 Task: Look for space in Altamont, United States from 12th July, 2023 to 16th July, 2023 for 8 adults in price range Rs.10000 to Rs.16000. Place can be private room with 8 bedrooms having 8 beds and 8 bathrooms. Property type can be house, flat, guest house, hotel. Amenities needed are: wifi, TV, free parkinig on premises, gym, breakfast. Booking option can be shelf check-in. Required host language is English.
Action: Mouse moved to (521, 138)
Screenshot: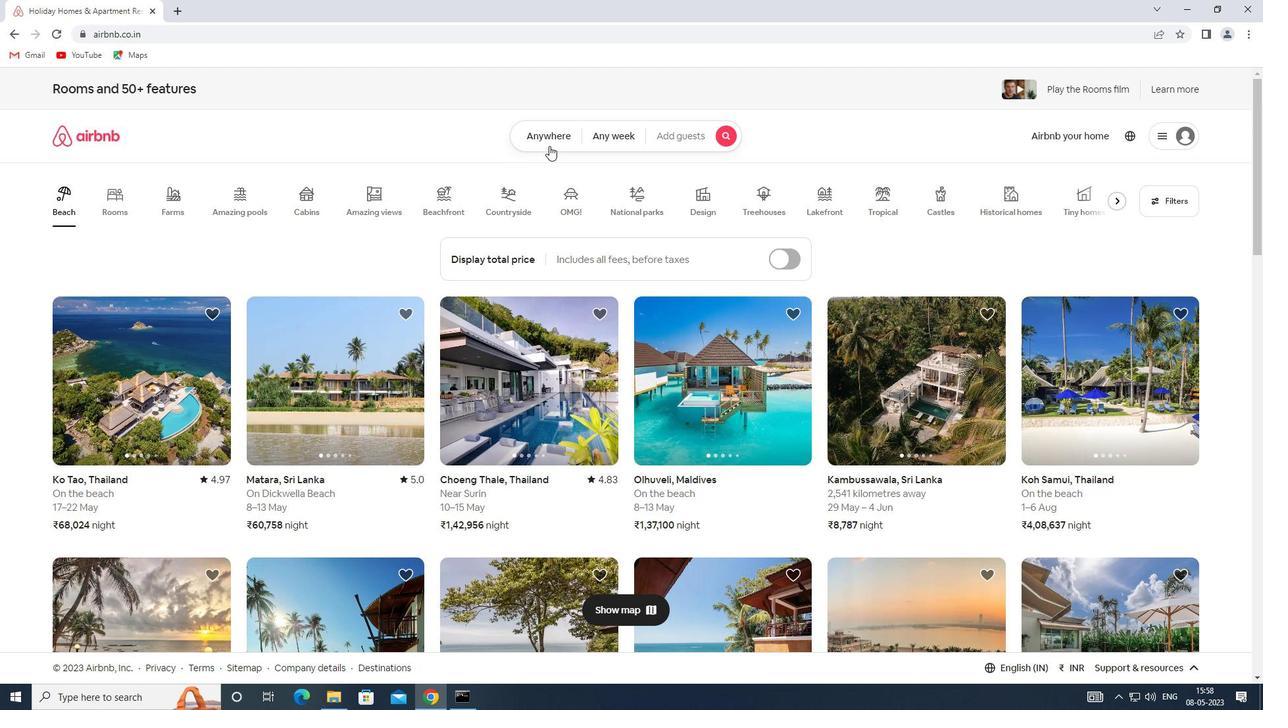 
Action: Mouse pressed left at (521, 138)
Screenshot: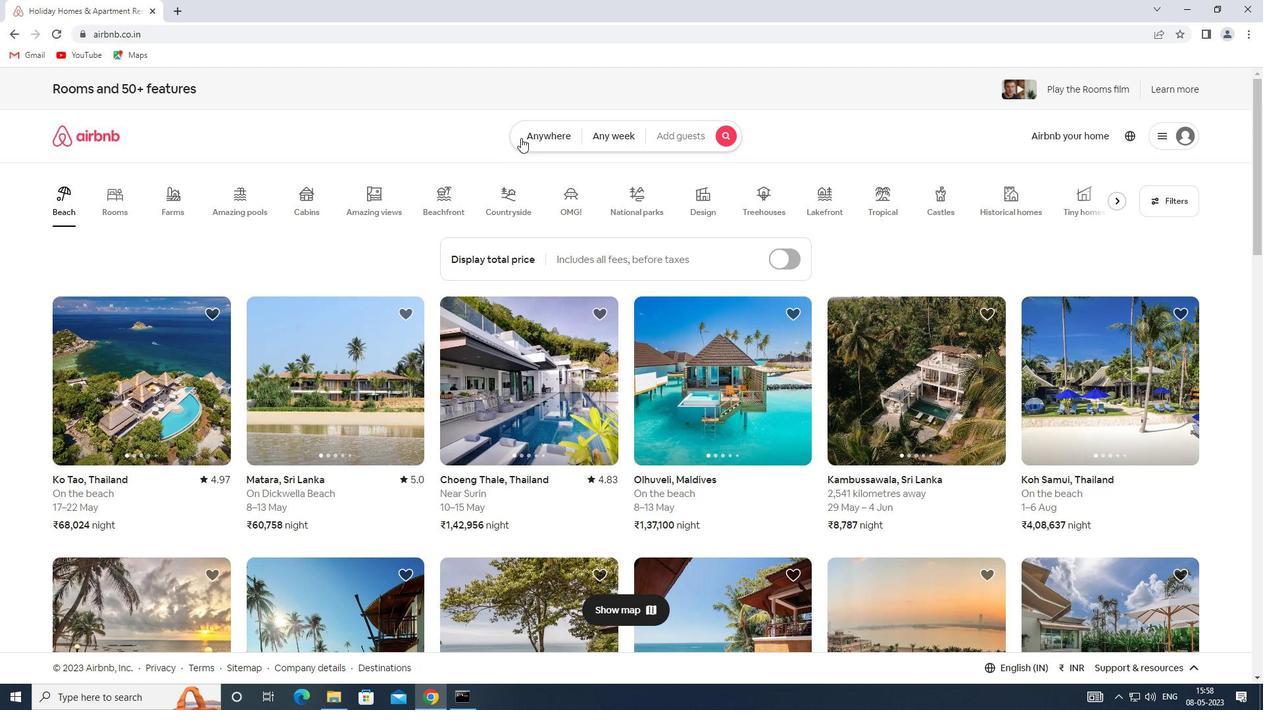 
Action: Mouse moved to (435, 190)
Screenshot: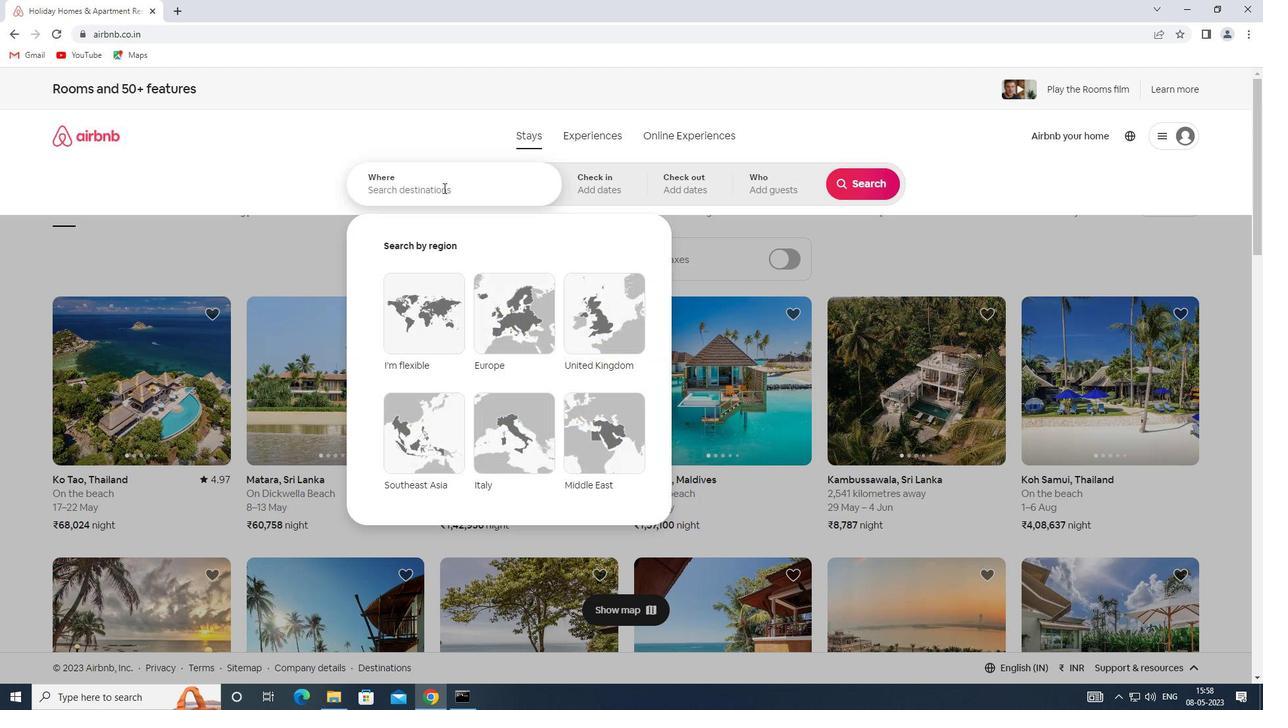 
Action: Mouse pressed left at (435, 190)
Screenshot: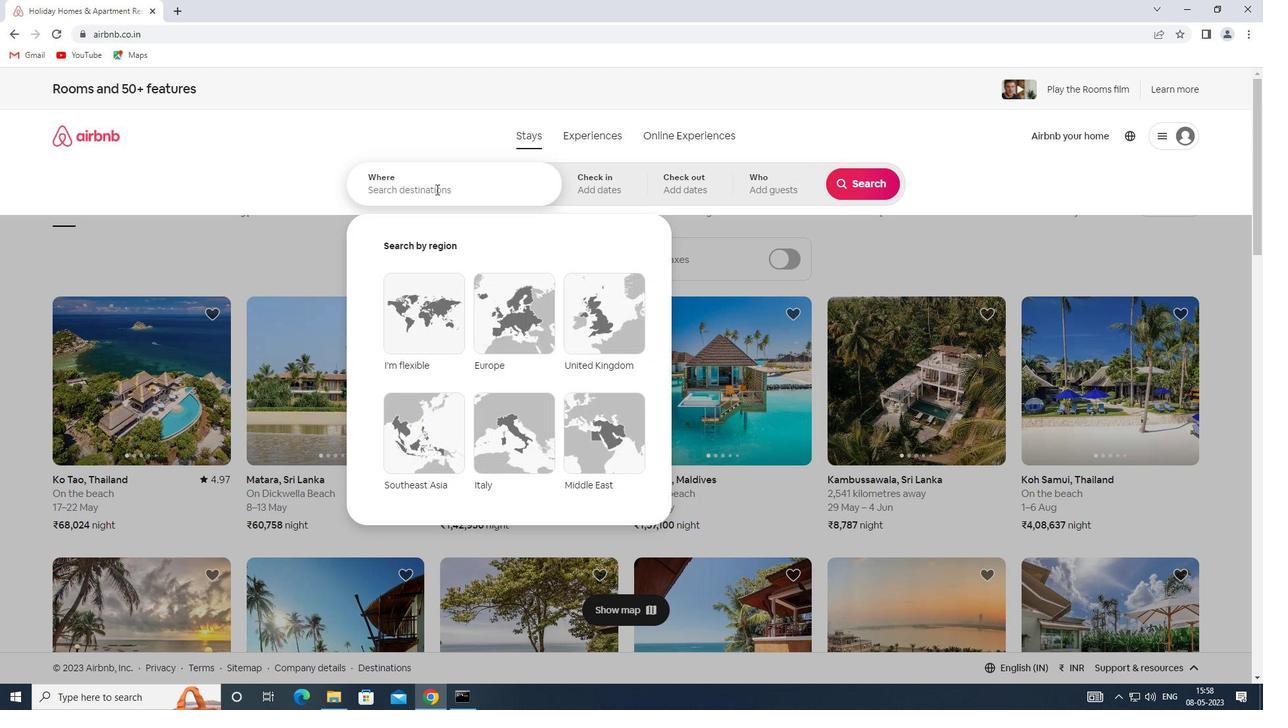 
Action: Mouse moved to (434, 190)
Screenshot: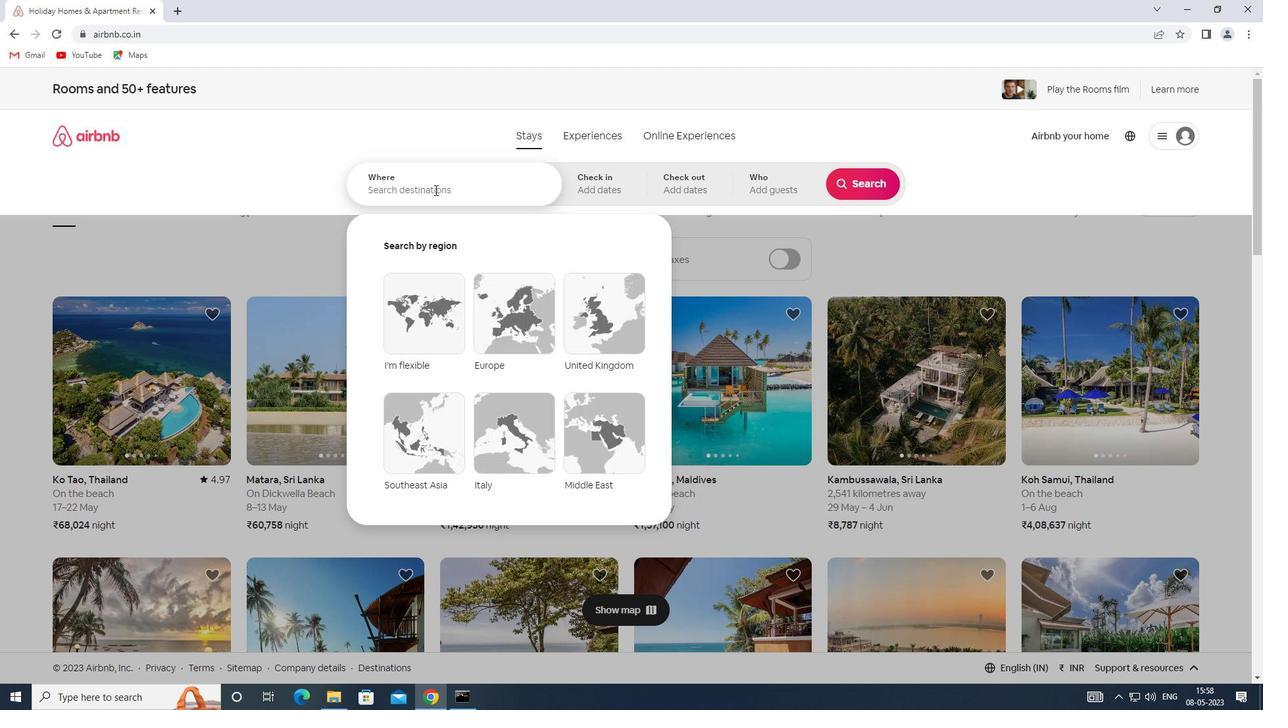 
Action: Key pressed <Key.shift><Key.shift><Key.shift><Key.shift><Key.shift><Key.shift><Key.shift><Key.shift><Key.shift><Key.shift><Key.shift><Key.shift><Key.shift><Key.shift><Key.shift><Key.shift><Key.shift><Key.shift><Key.shift><Key.shift><Key.shift><Key.shift><Key.shift><Key.shift>SPACE<Key.space><Key.shift>IN<Key.space><Key.shift><Key.shift><Key.shift><Key.shift><Key.shift><Key.shift><Key.shift><Key.shift><Key.shift><Key.shift><Key.shift><Key.shift><Key.shift><Key.shift><Key.shift><Key.shift><Key.shift><Key.shift><Key.shift><Key.shift><Key.shift><Key.shift><Key.shift><Key.shift><Key.shift><Key.shift><Key.shift><Key.shift><Key.shift><Key.shift><Key.shift><Key.shift><Key.shift>ALTAMOP<Key.backspace>NT,<Key.shift>UNITES<Key.backspace>D<Key.space><Key.shift>STATES
Screenshot: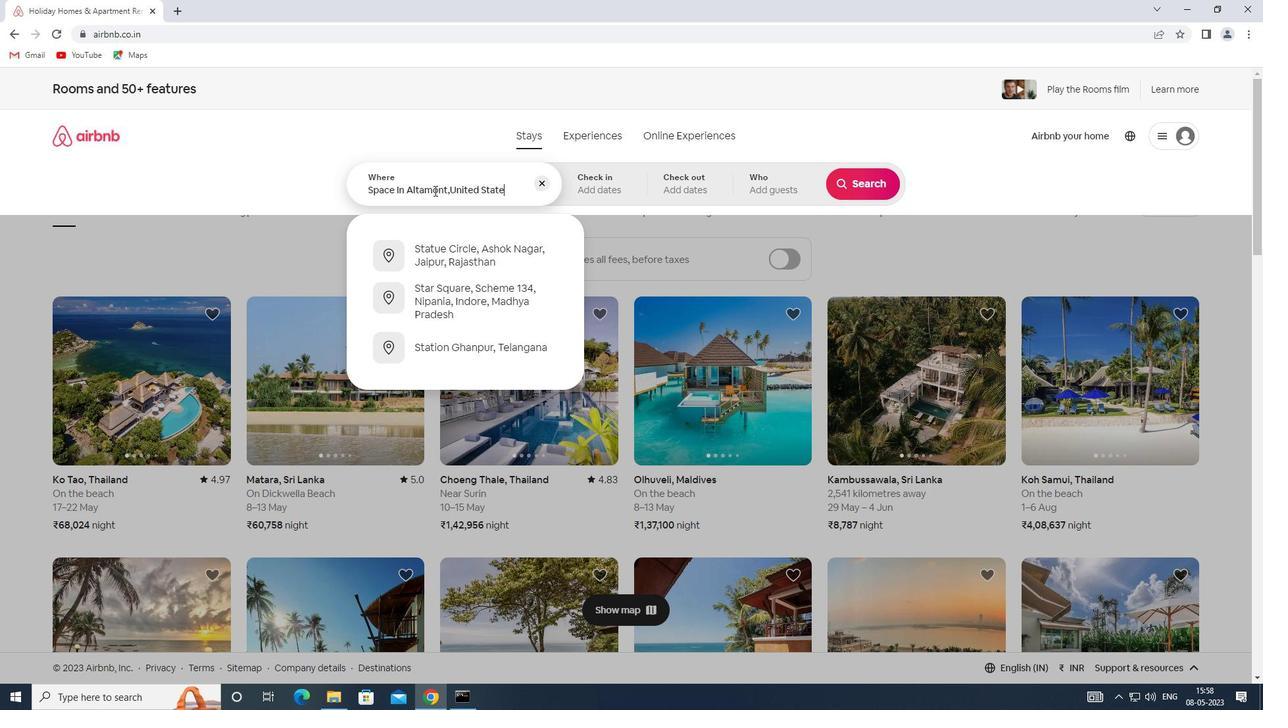 
Action: Mouse moved to (615, 179)
Screenshot: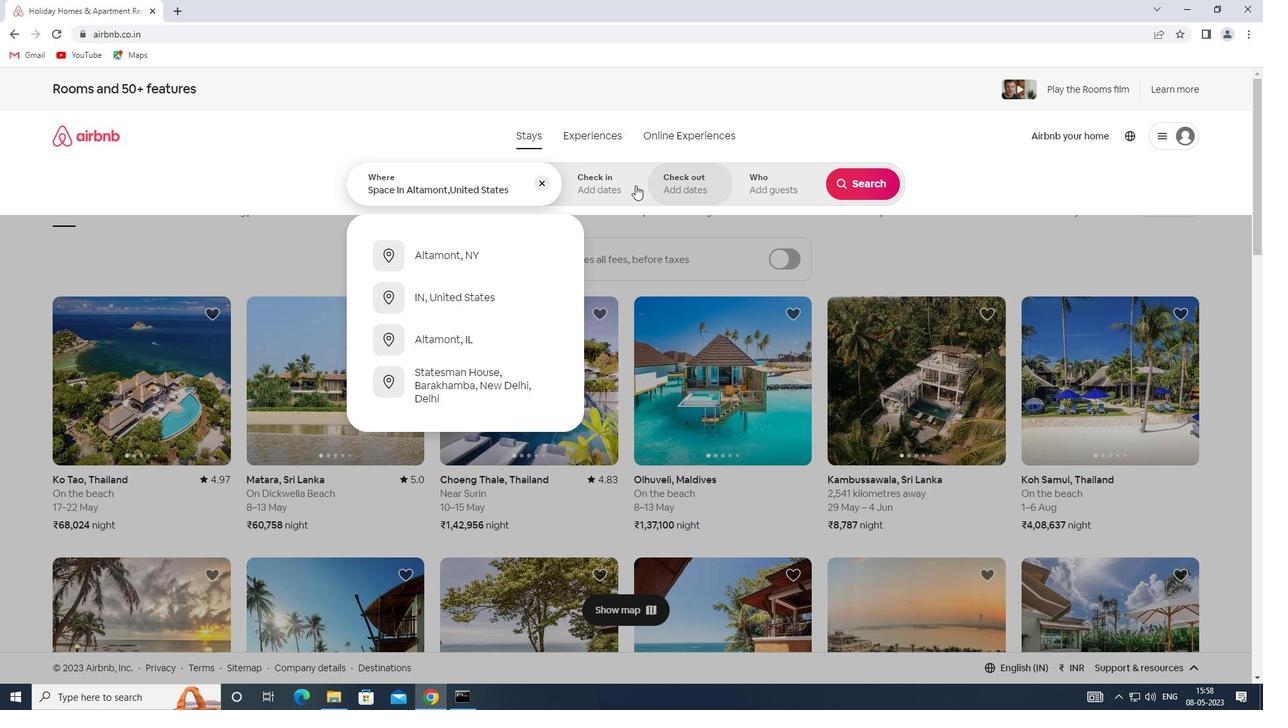 
Action: Mouse pressed left at (615, 179)
Screenshot: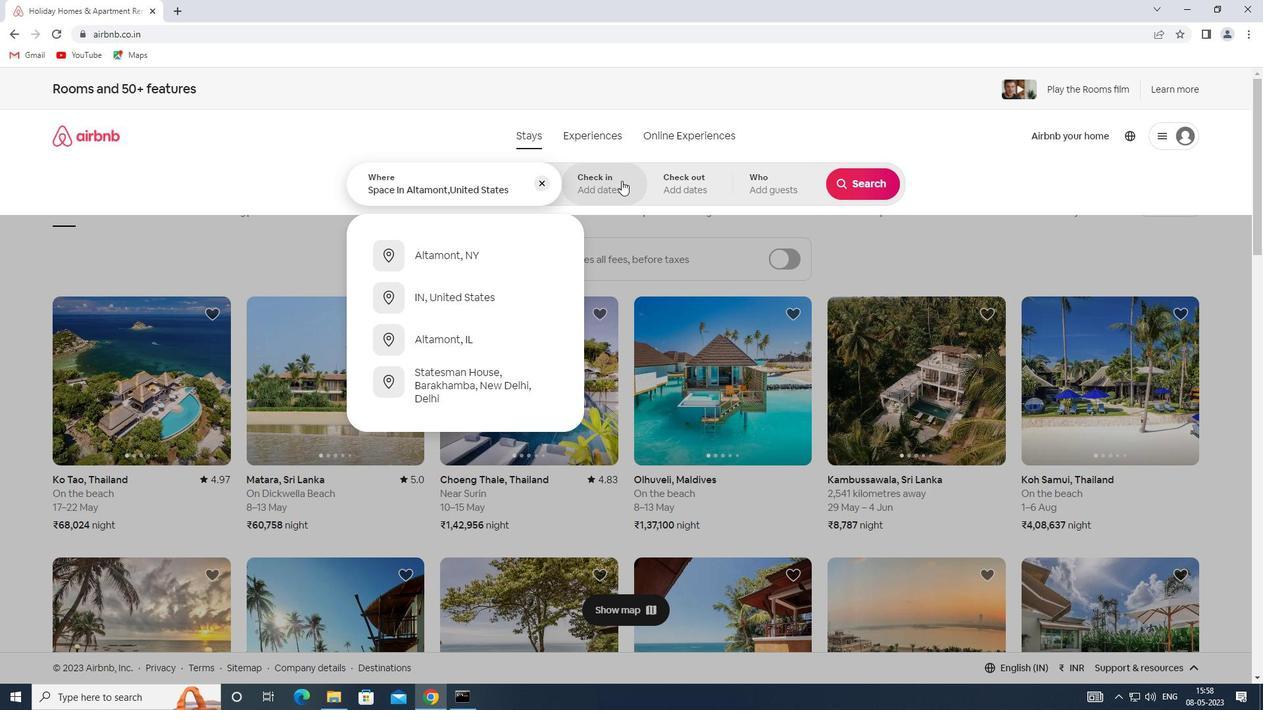 
Action: Mouse moved to (865, 287)
Screenshot: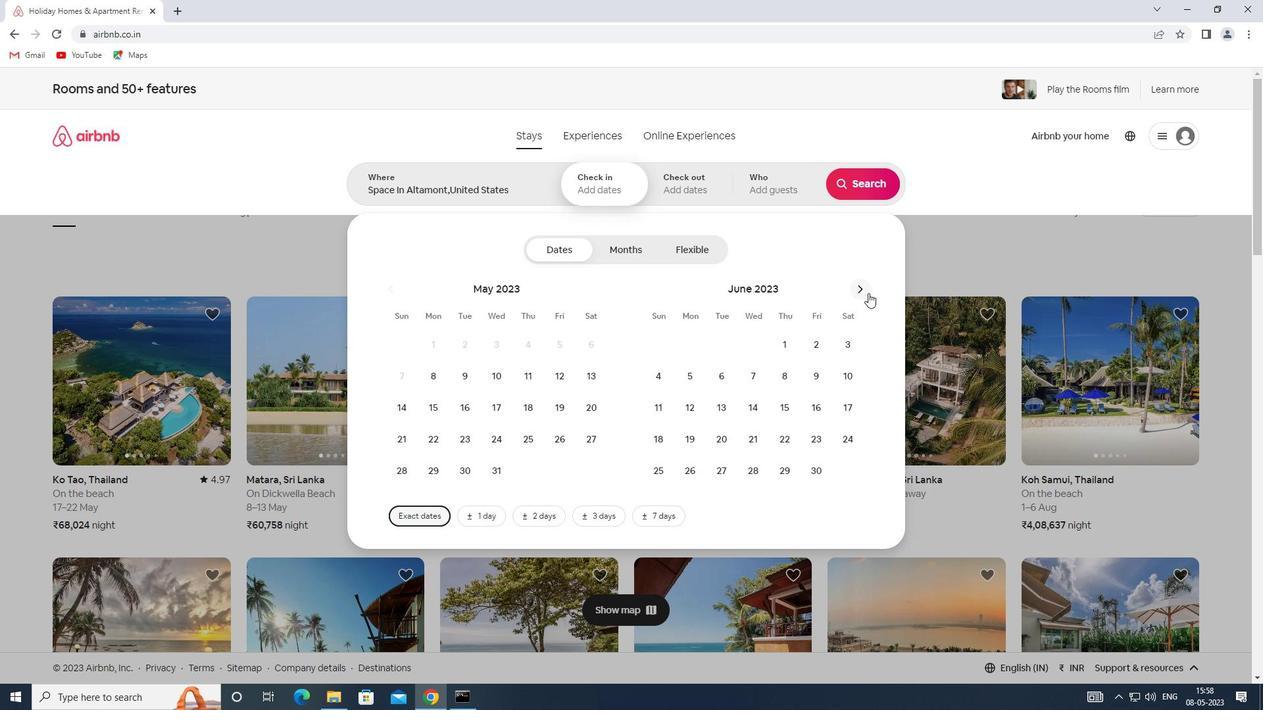 
Action: Mouse pressed left at (865, 287)
Screenshot: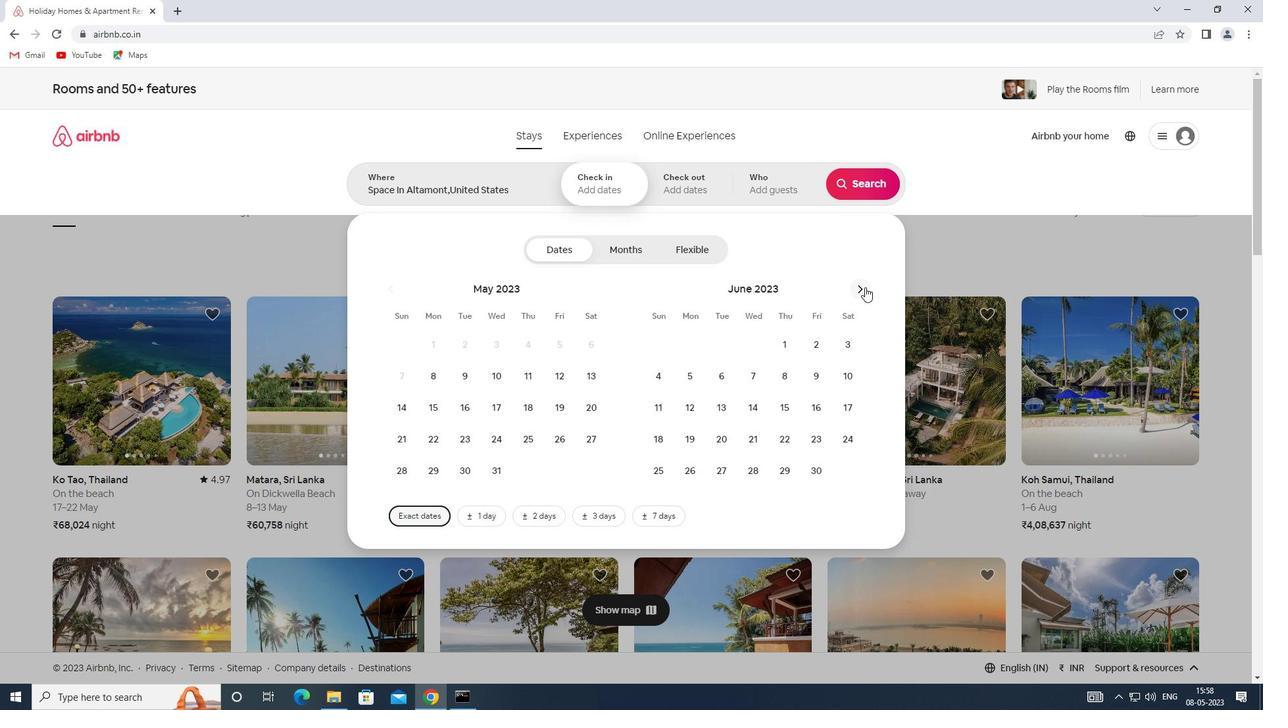 
Action: Mouse moved to (759, 401)
Screenshot: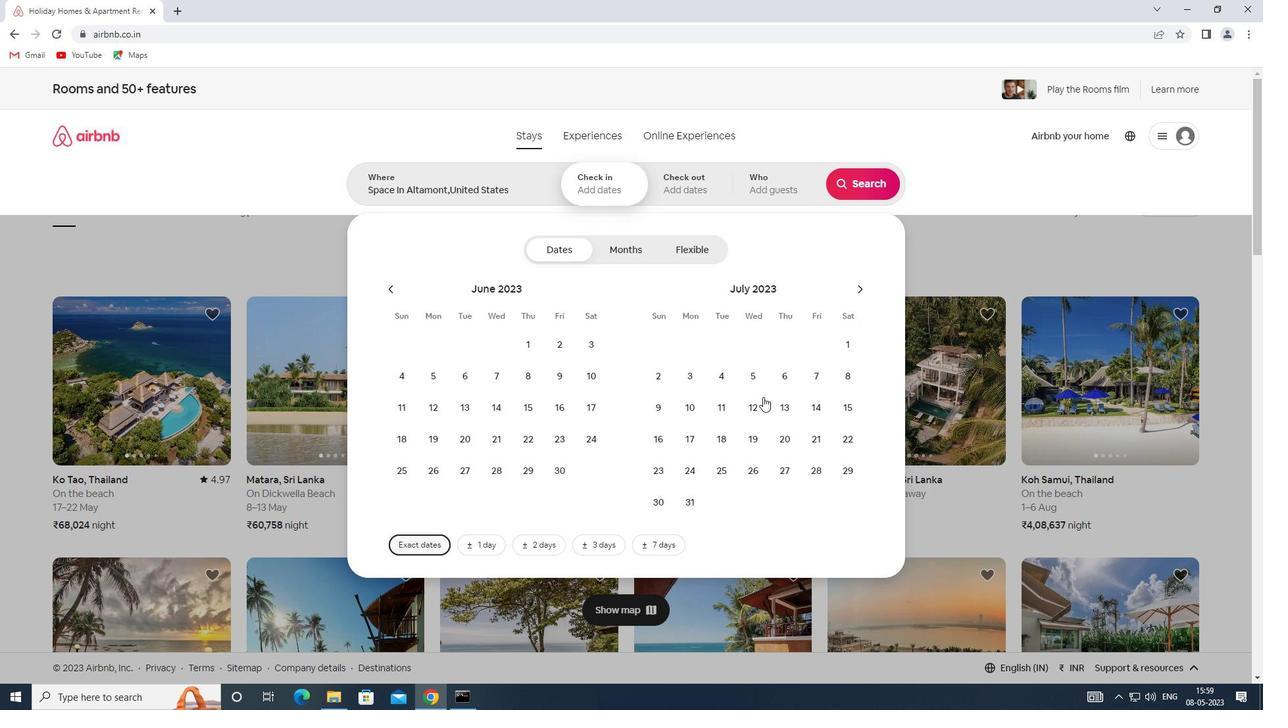 
Action: Mouse pressed left at (759, 401)
Screenshot: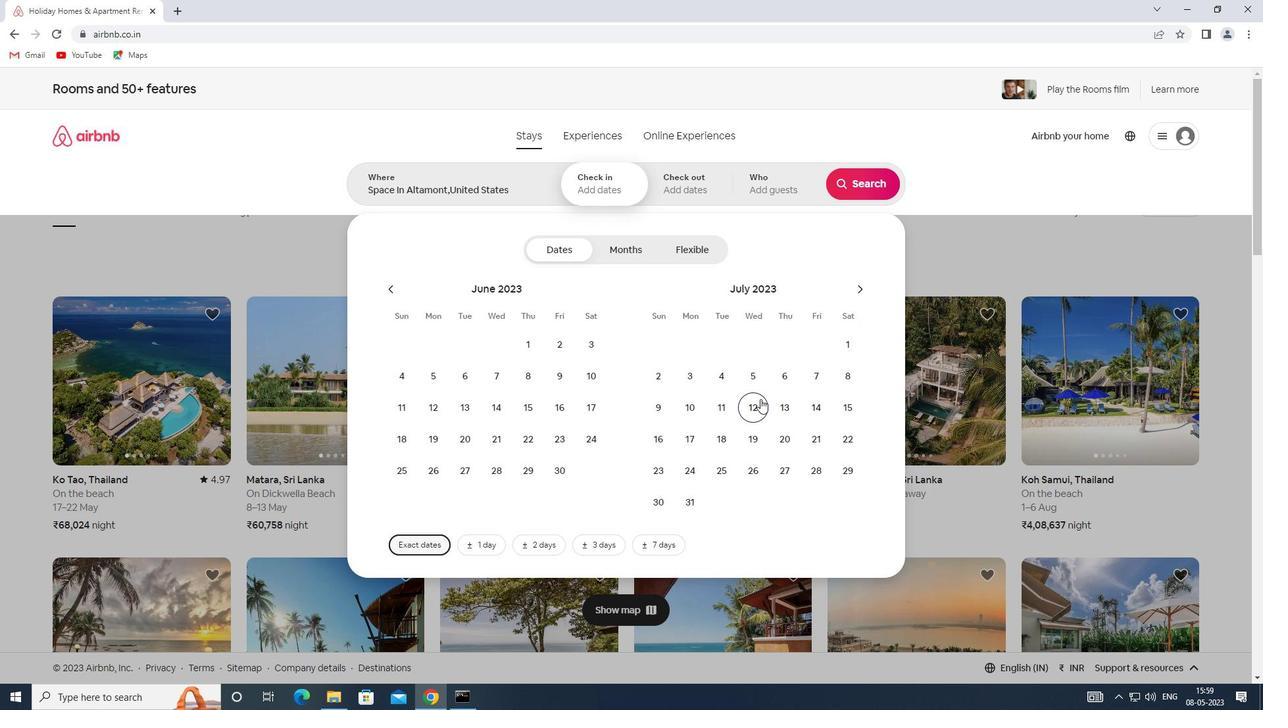 
Action: Mouse moved to (666, 448)
Screenshot: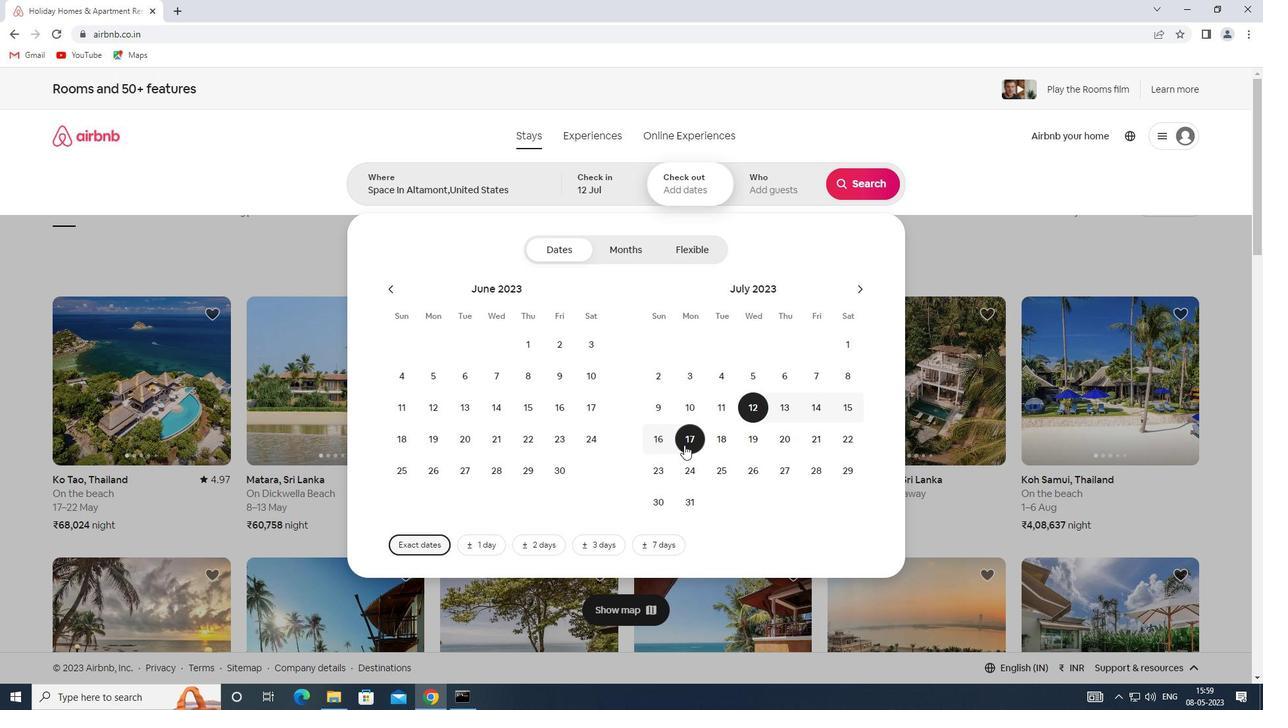 
Action: Mouse pressed left at (666, 448)
Screenshot: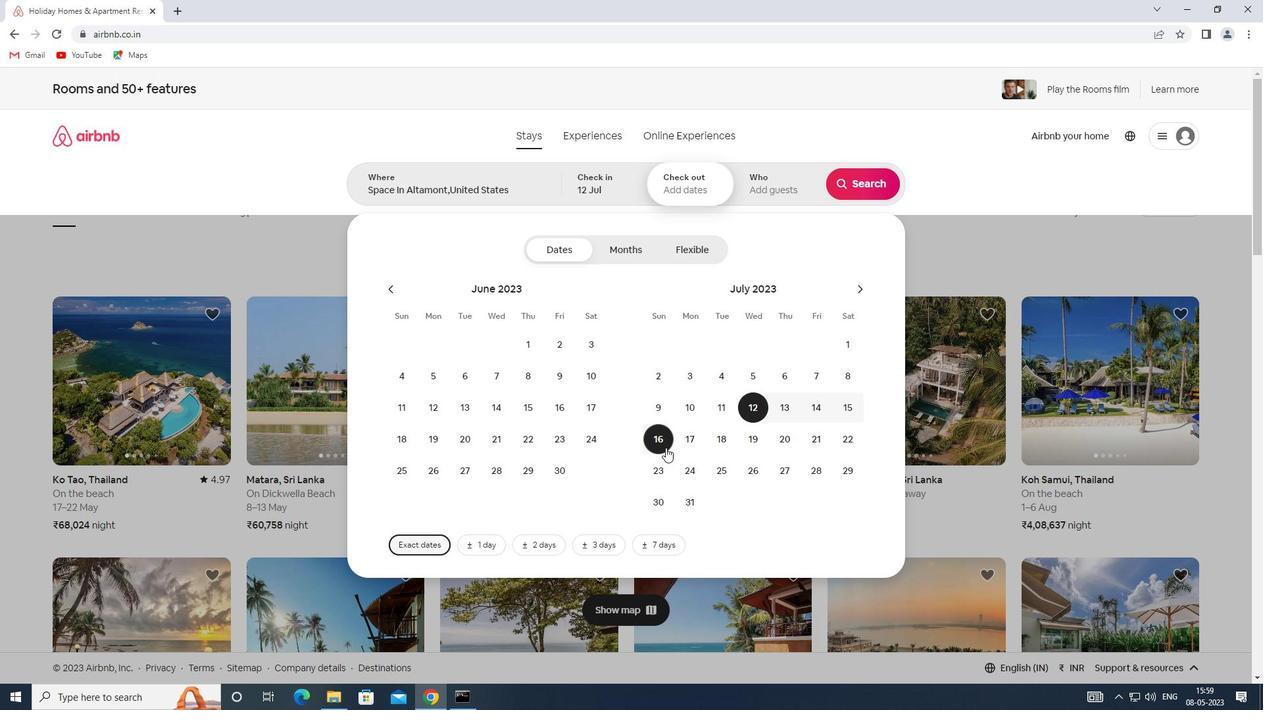 
Action: Mouse moved to (772, 190)
Screenshot: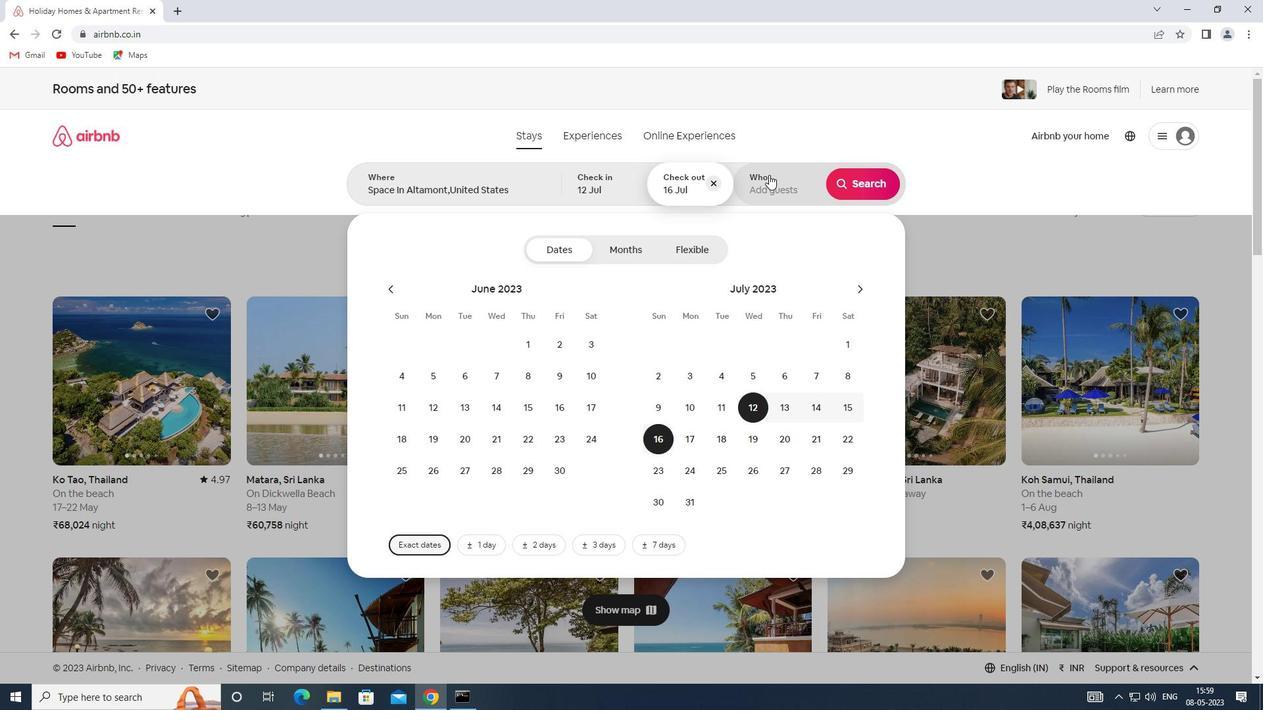 
Action: Mouse pressed left at (772, 190)
Screenshot: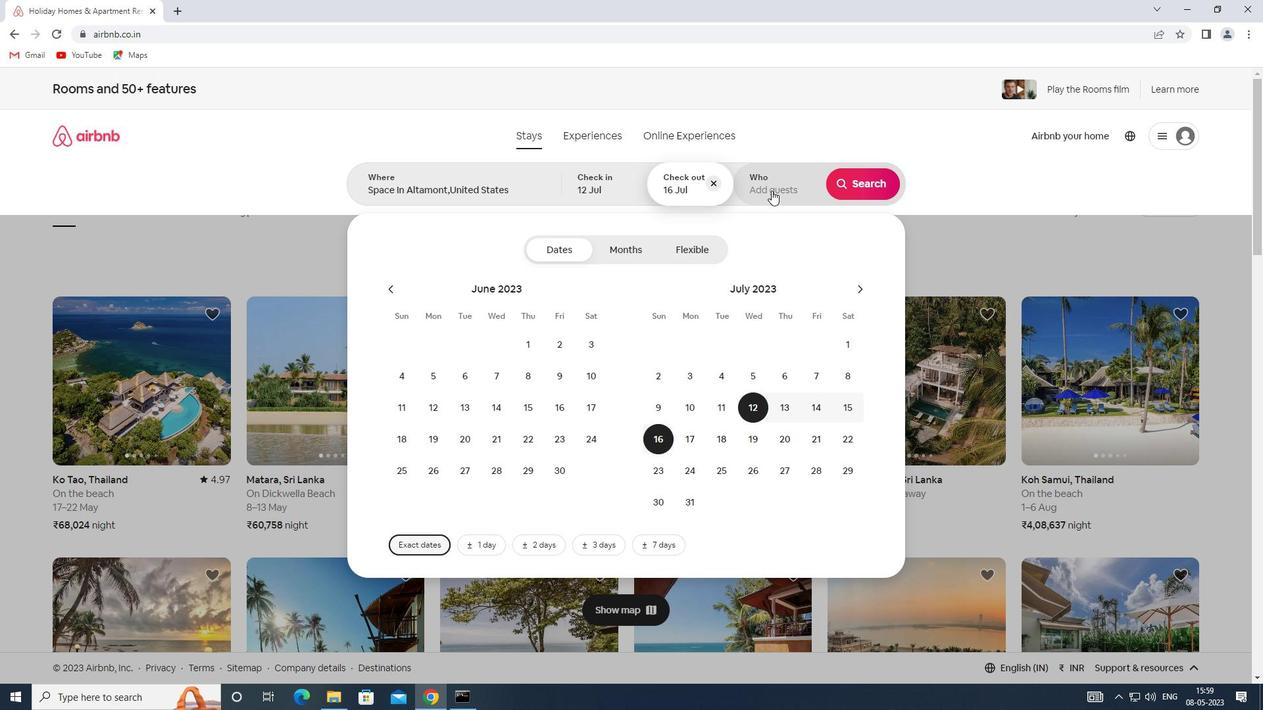 
Action: Mouse moved to (872, 252)
Screenshot: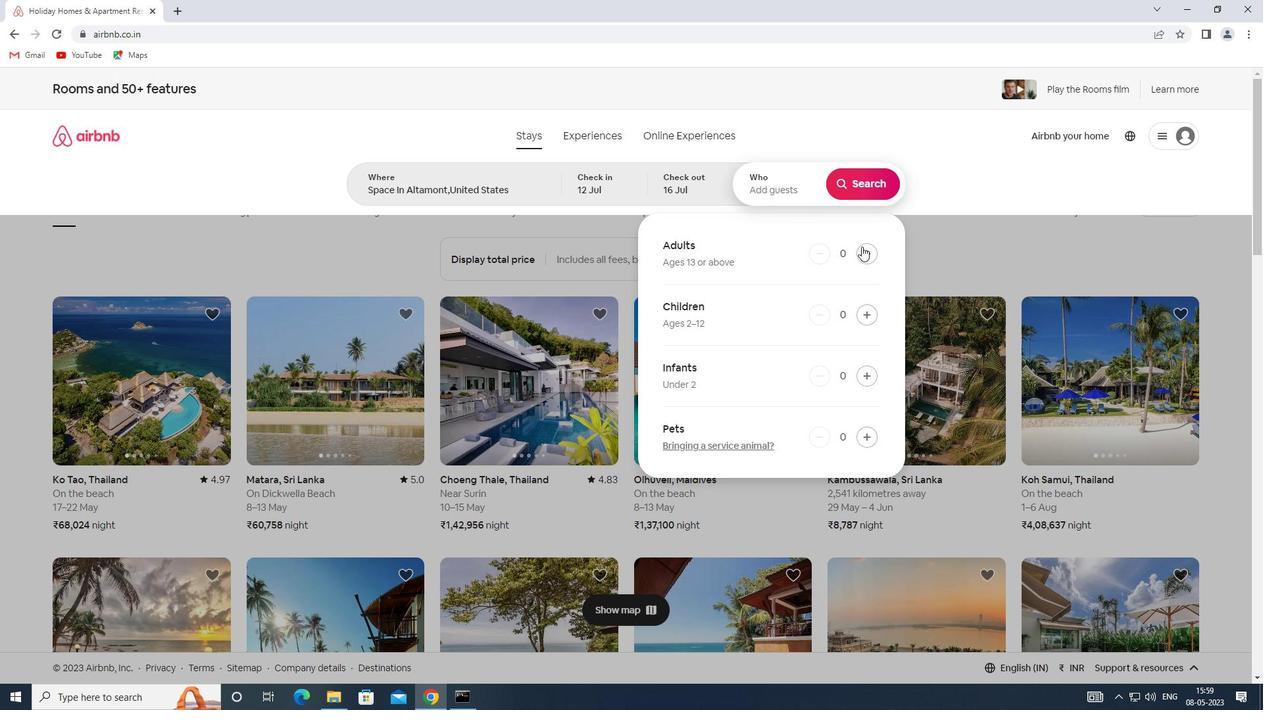 
Action: Mouse pressed left at (872, 252)
Screenshot: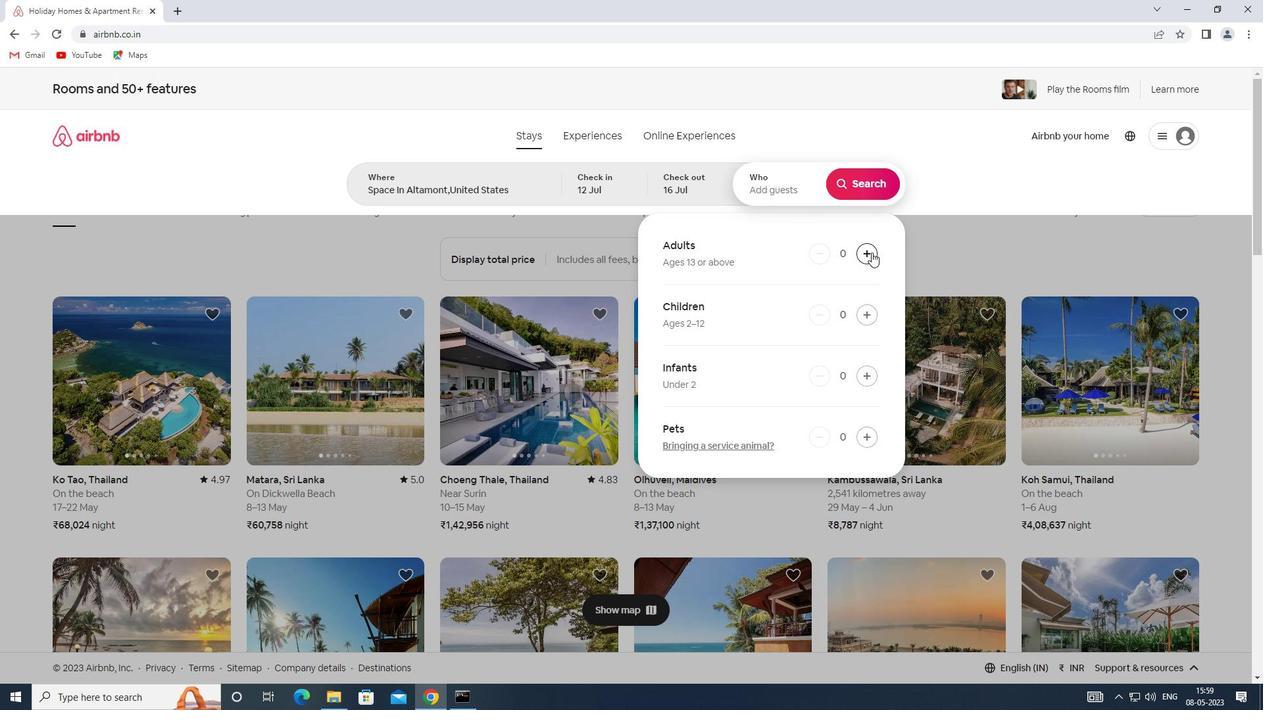 
Action: Mouse pressed left at (872, 252)
Screenshot: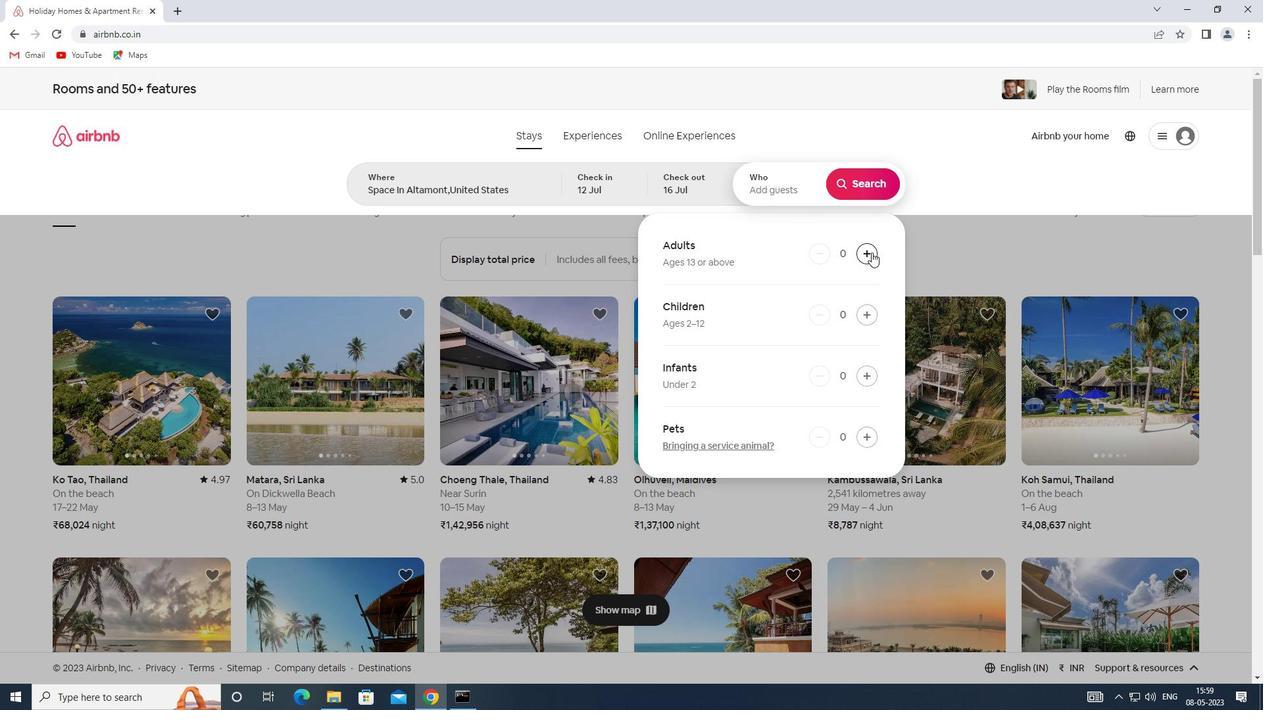 
Action: Mouse pressed left at (872, 252)
Screenshot: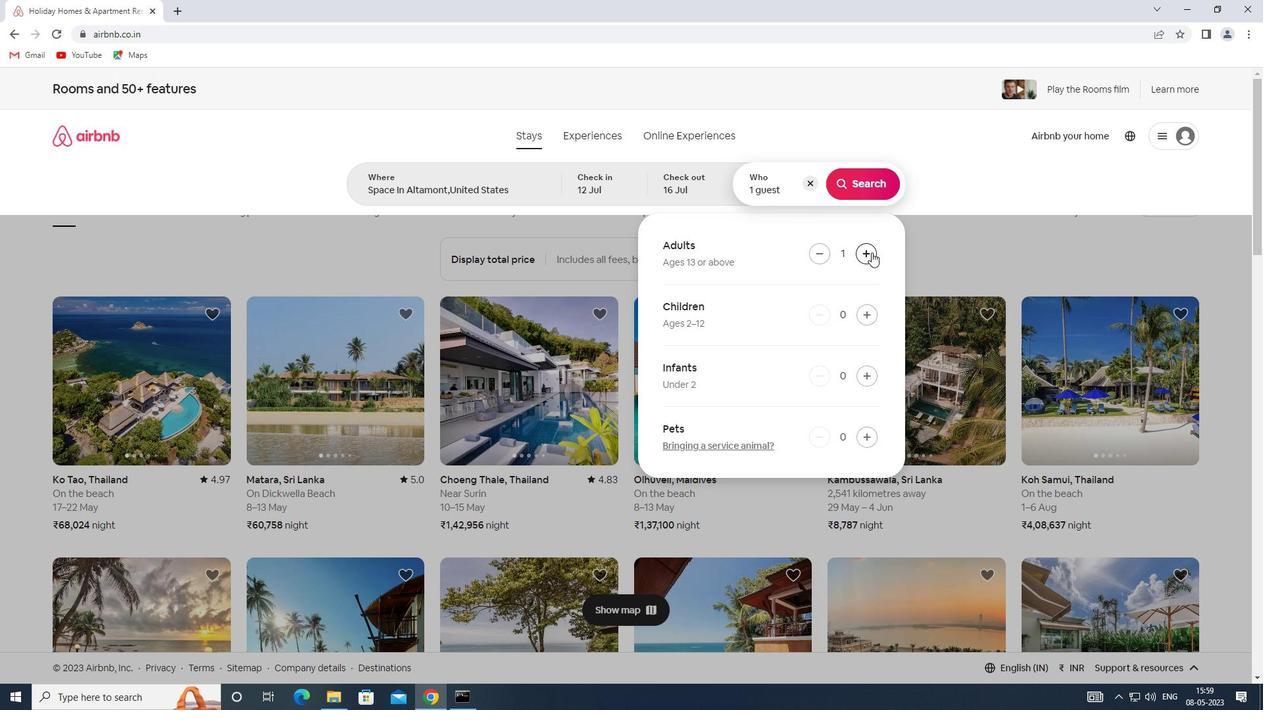 
Action: Mouse pressed left at (872, 252)
Screenshot: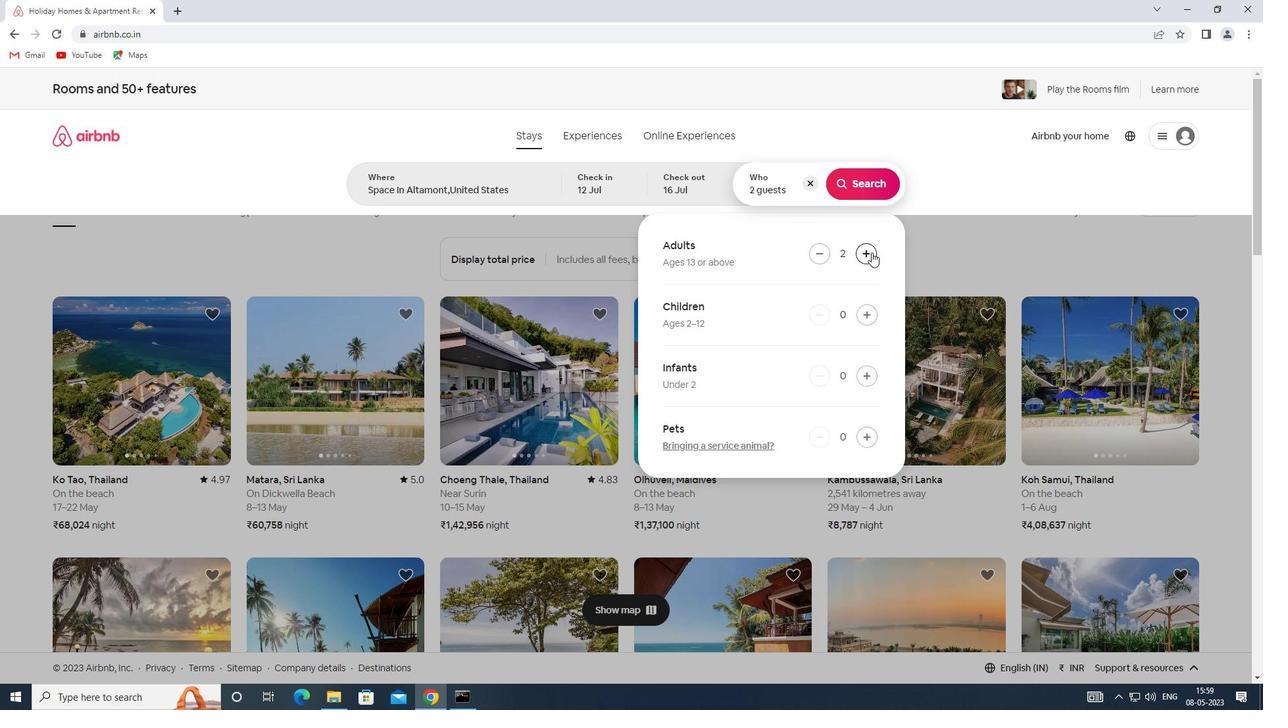 
Action: Mouse pressed left at (872, 252)
Screenshot: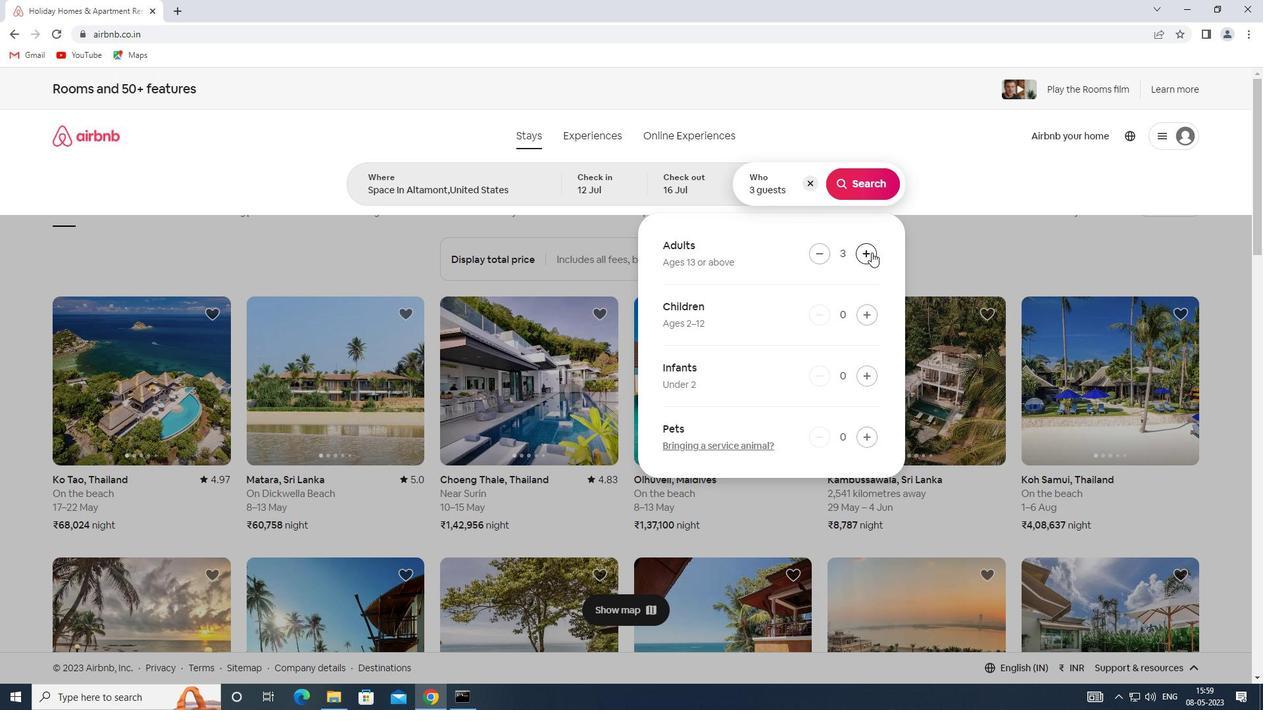 
Action: Mouse pressed left at (872, 252)
Screenshot: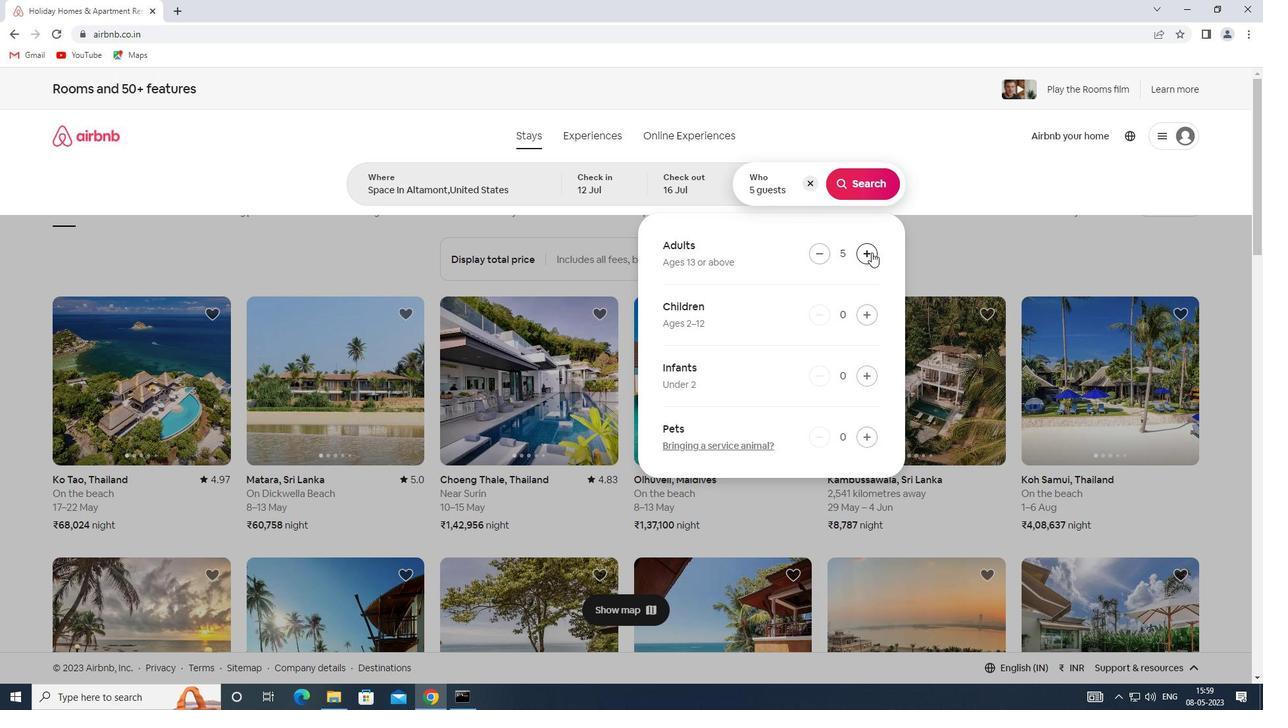 
Action: Mouse pressed left at (872, 252)
Screenshot: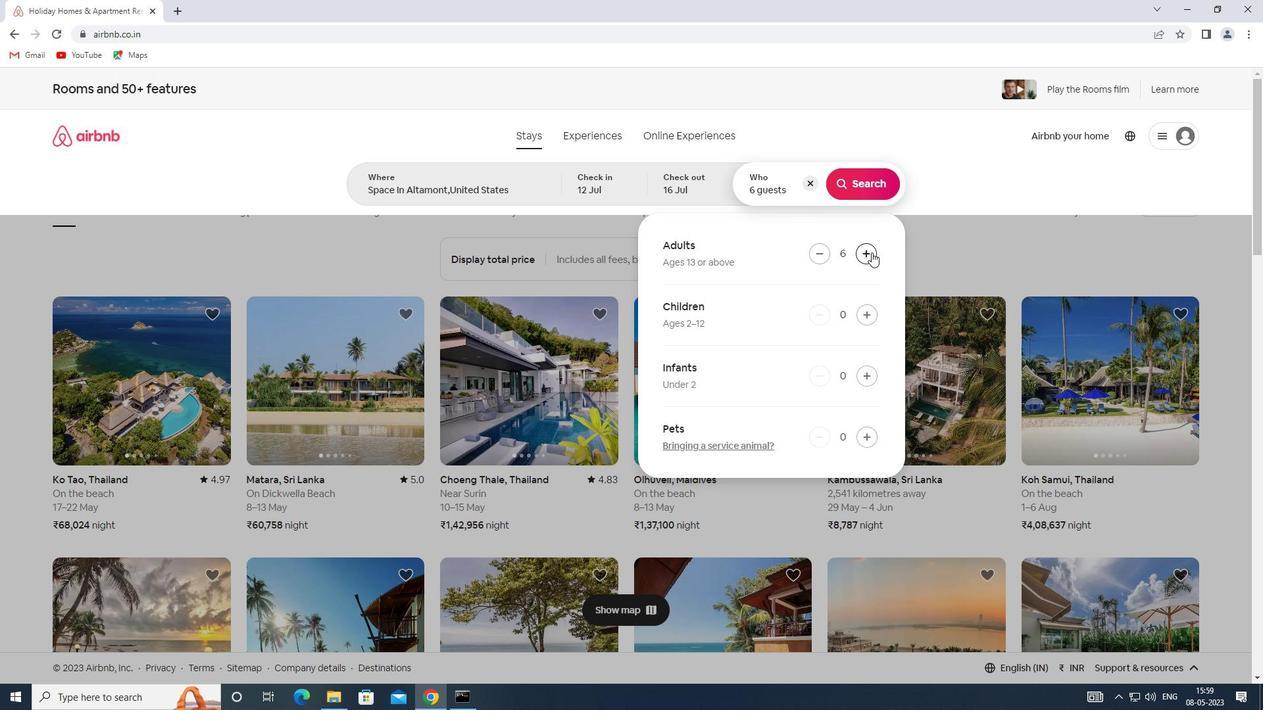 
Action: Mouse moved to (869, 257)
Screenshot: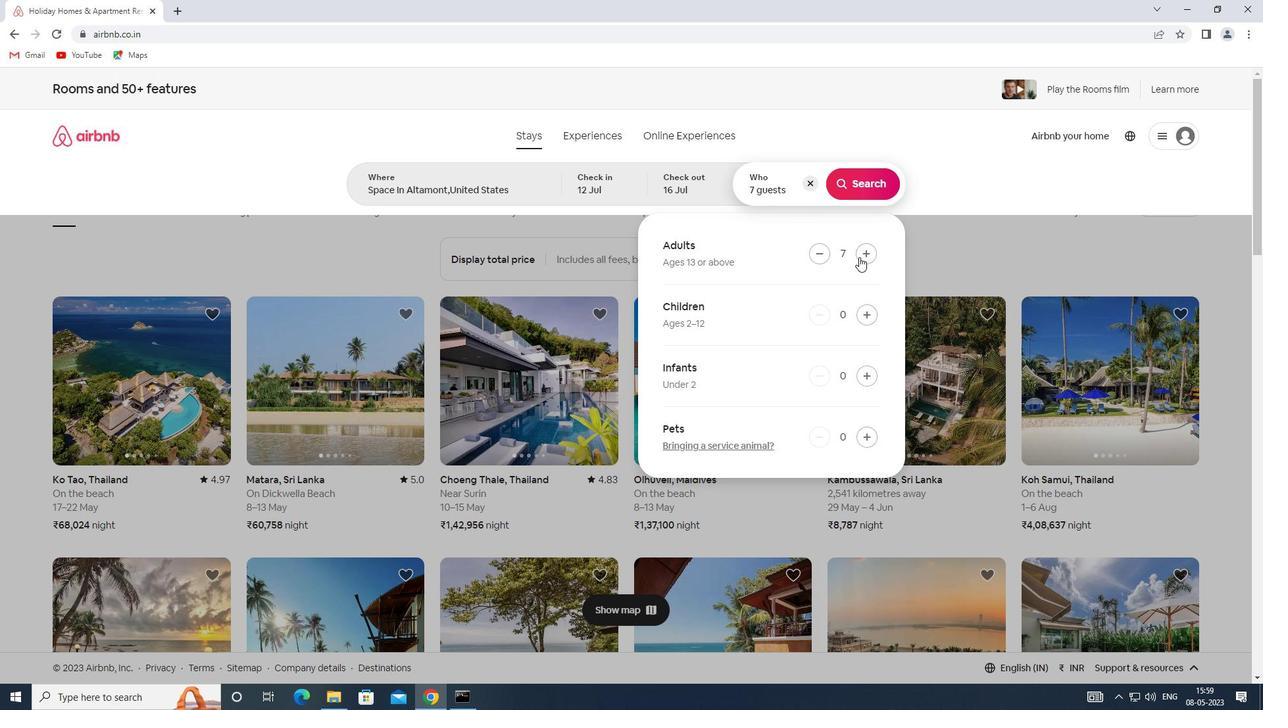 
Action: Mouse pressed left at (869, 257)
Screenshot: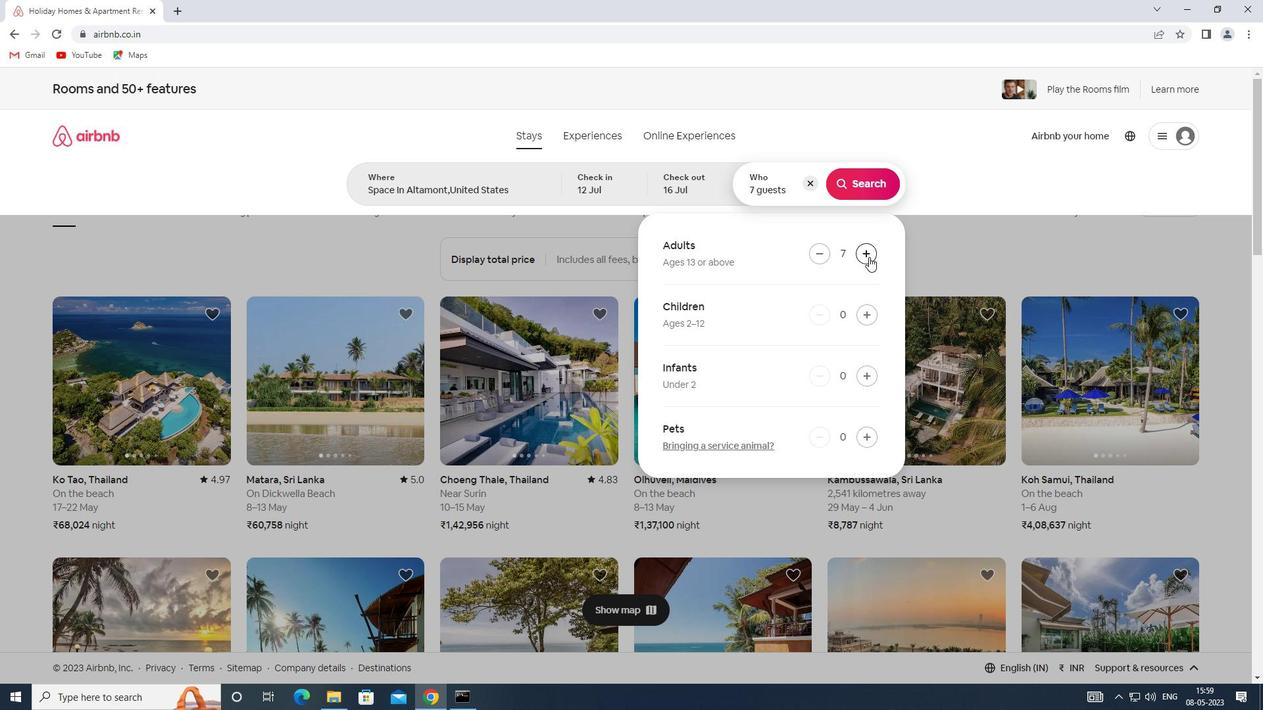
Action: Mouse moved to (868, 179)
Screenshot: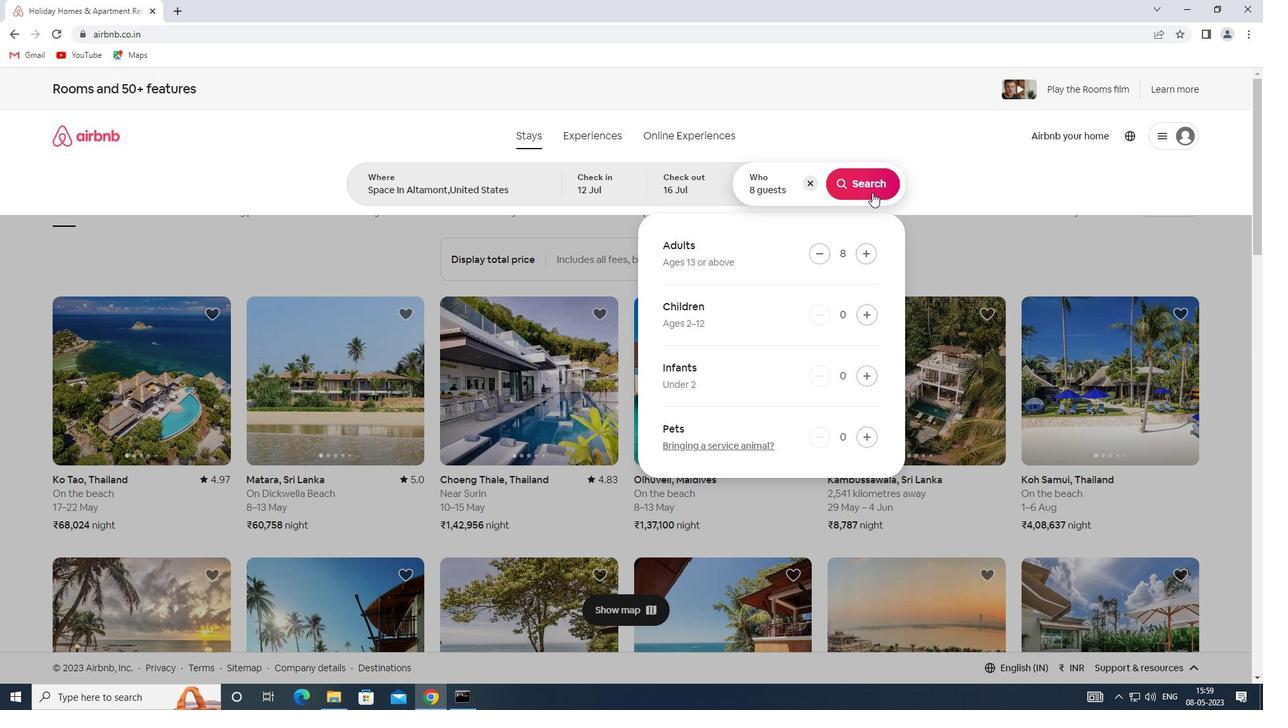 
Action: Mouse pressed left at (868, 179)
Screenshot: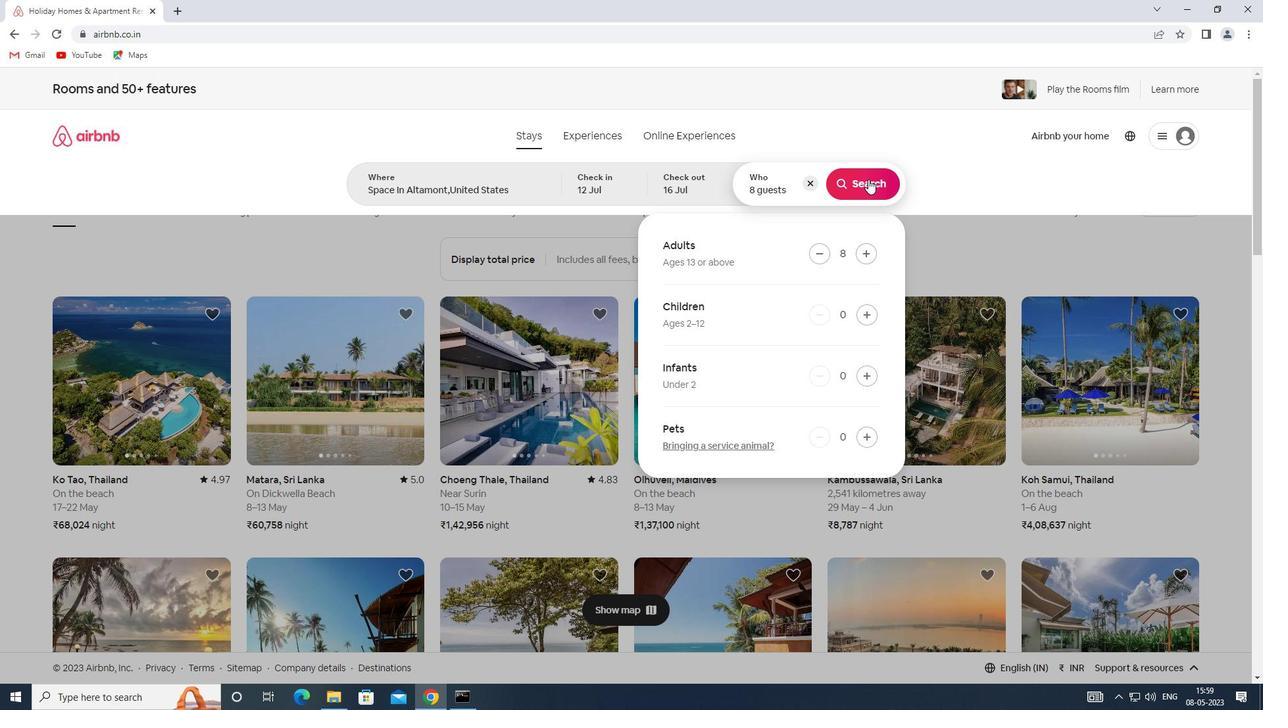 
Action: Mouse moved to (1192, 152)
Screenshot: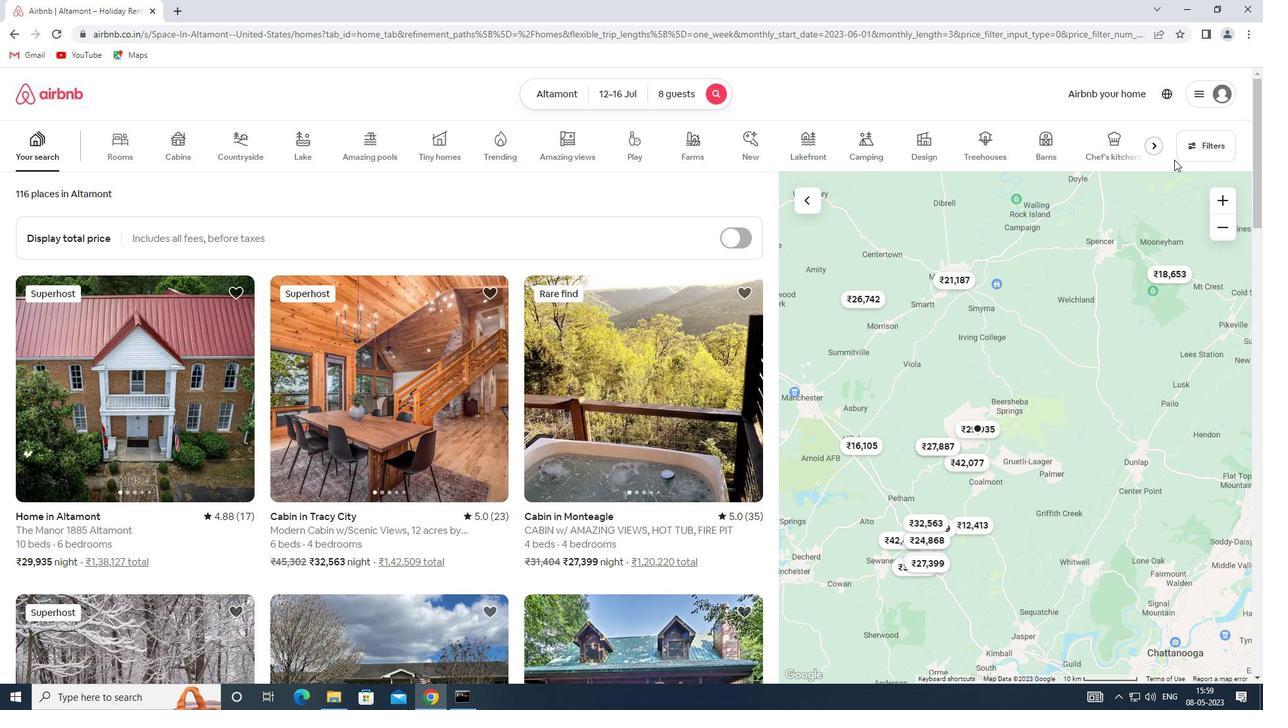 
Action: Mouse pressed left at (1192, 152)
Screenshot: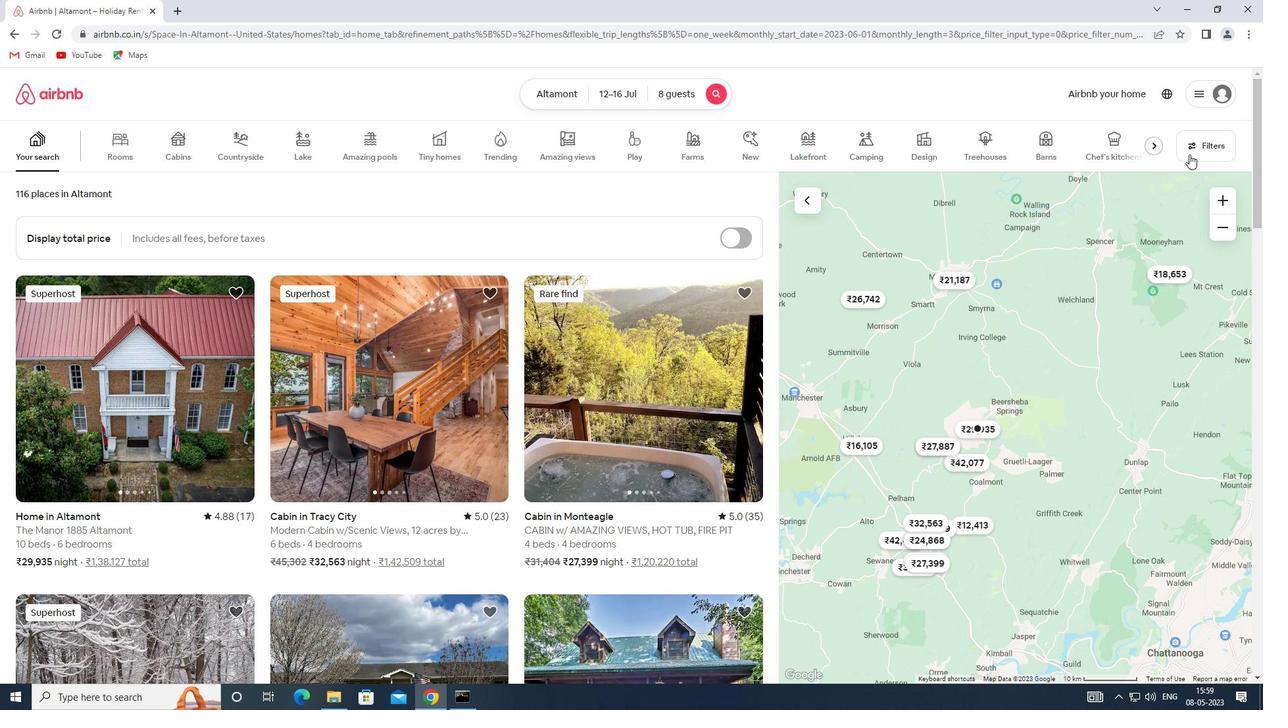 
Action: Mouse moved to (469, 477)
Screenshot: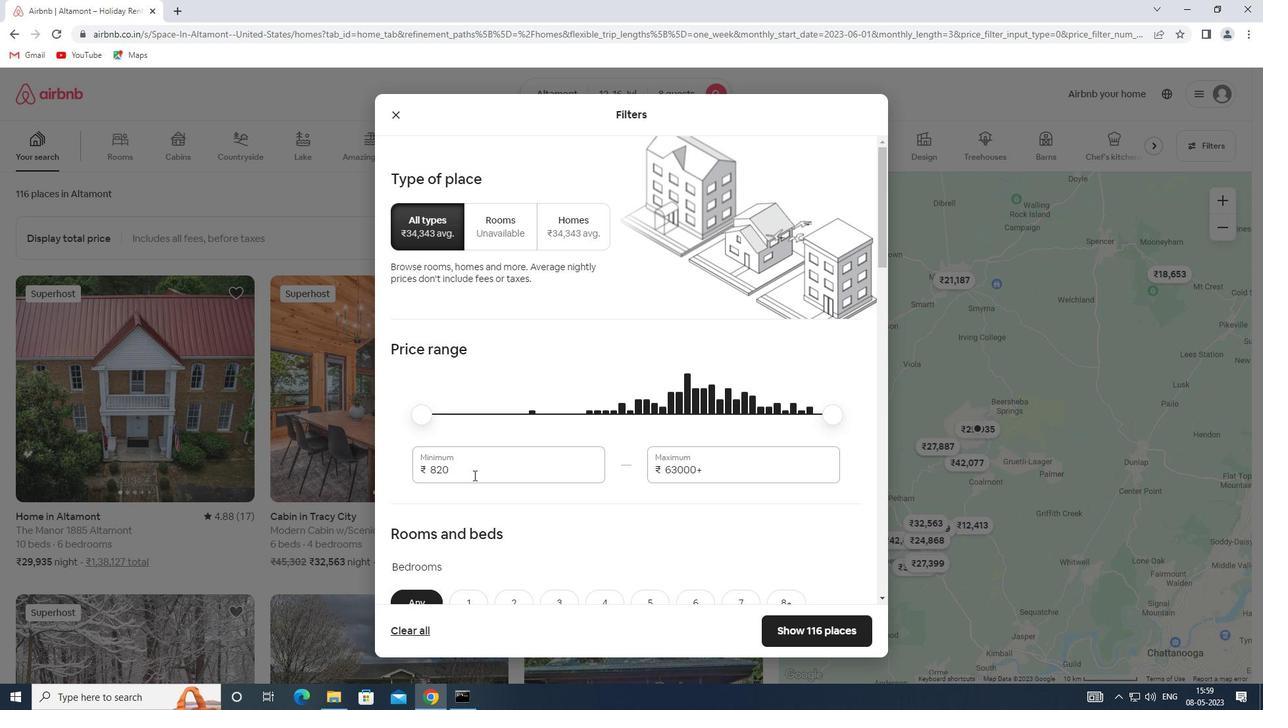 
Action: Mouse pressed left at (469, 477)
Screenshot: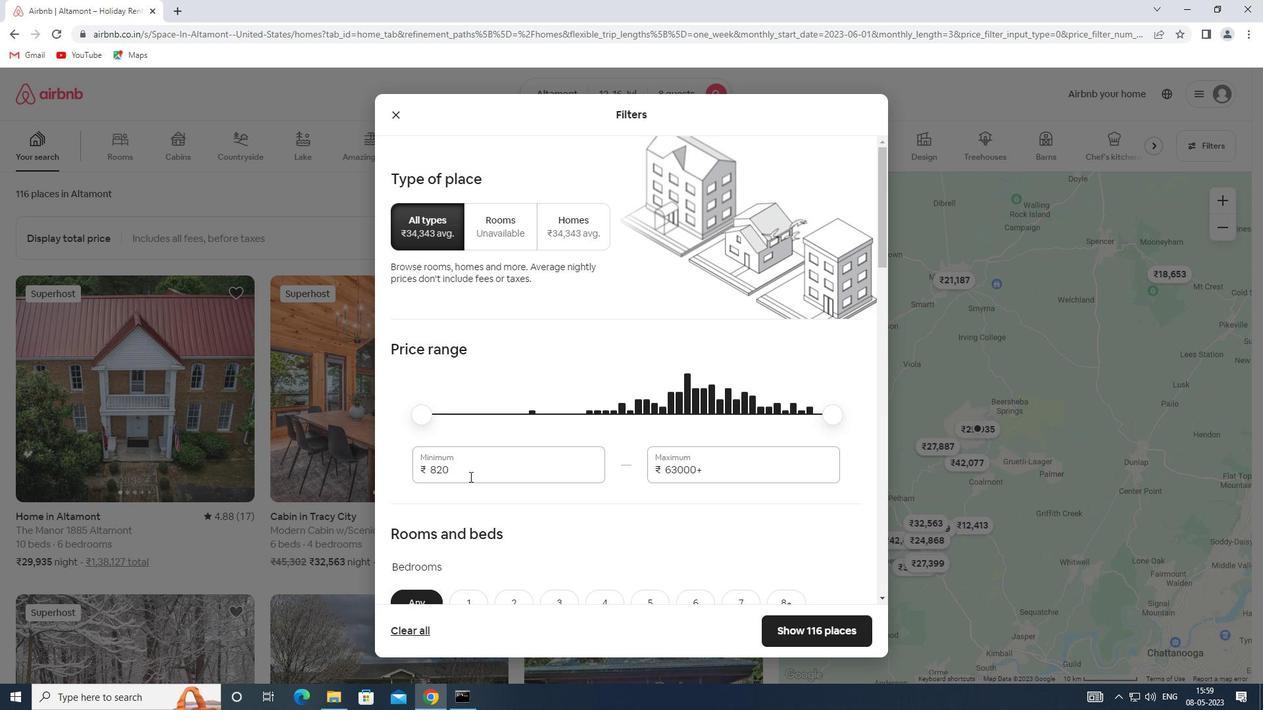 
Action: Mouse moved to (417, 470)
Screenshot: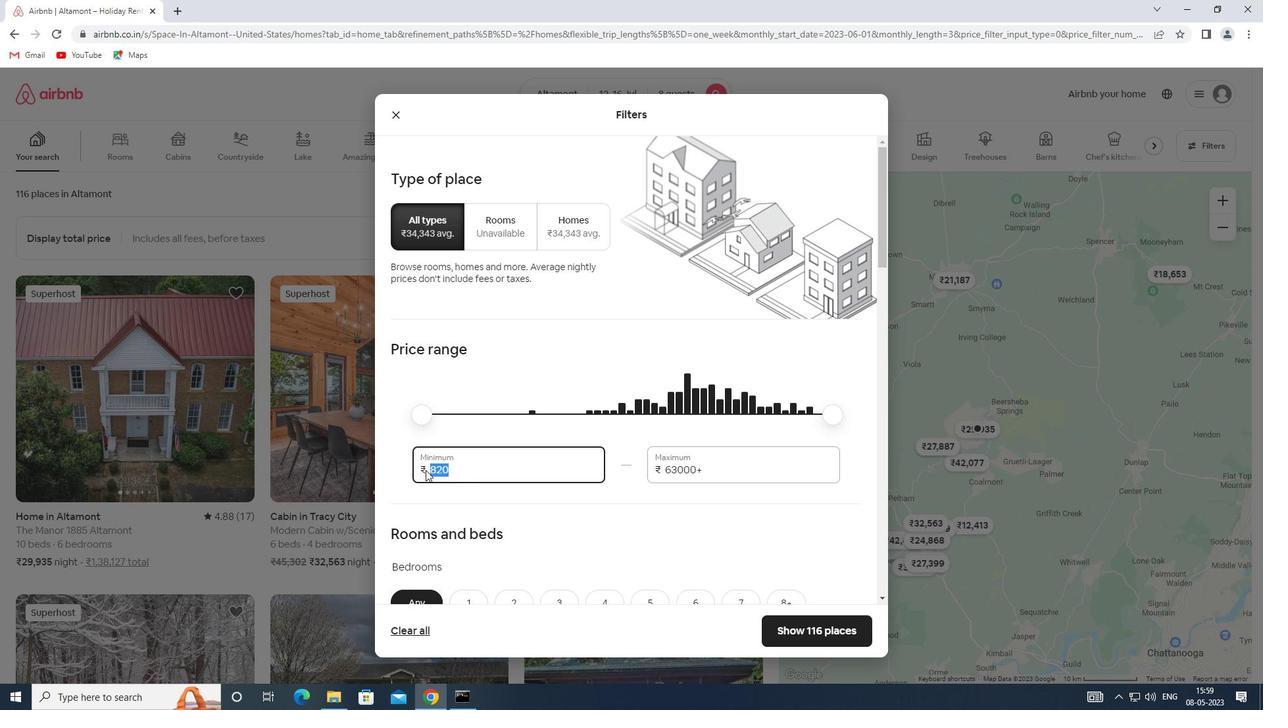 
Action: Key pressed 10000
Screenshot: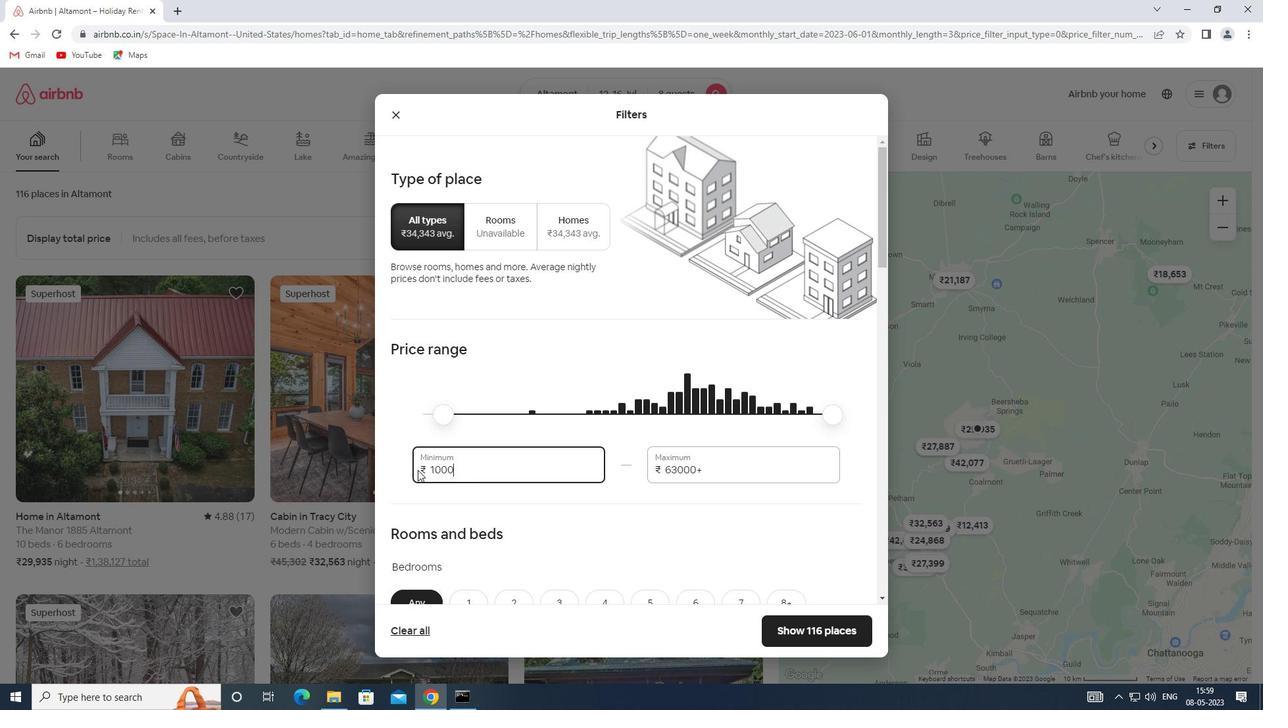 
Action: Mouse moved to (708, 471)
Screenshot: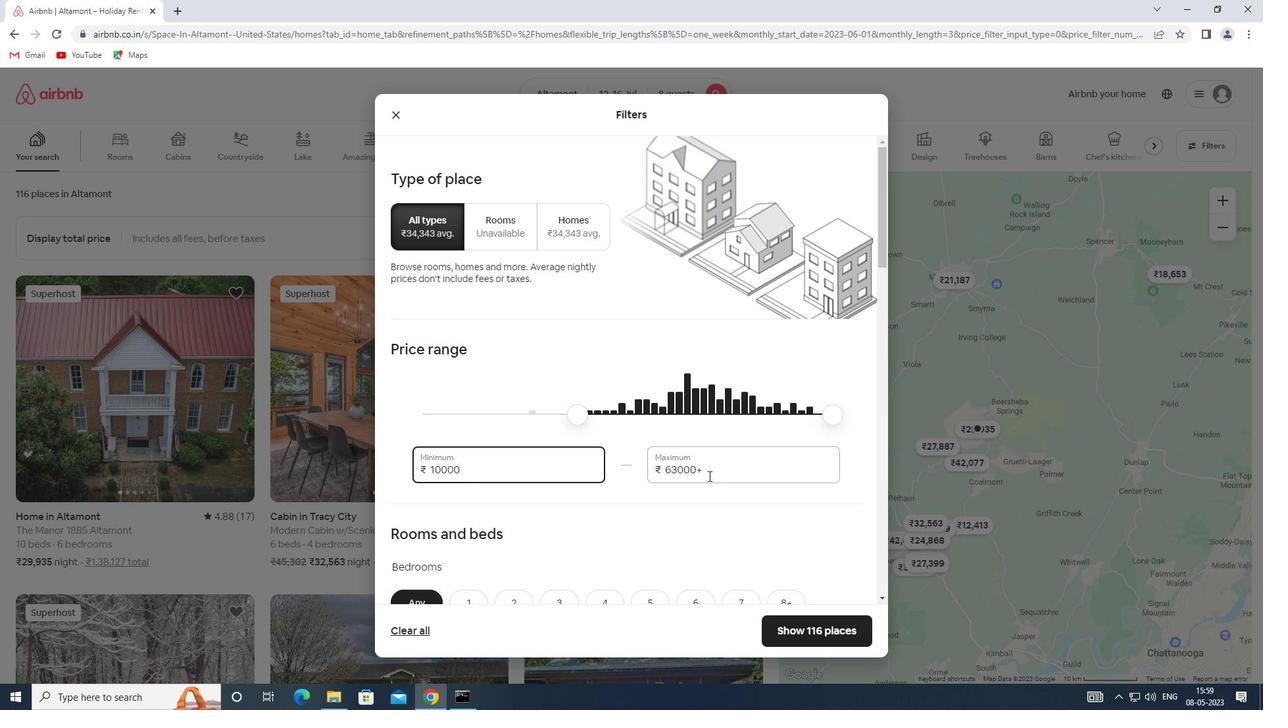 
Action: Mouse pressed left at (708, 471)
Screenshot: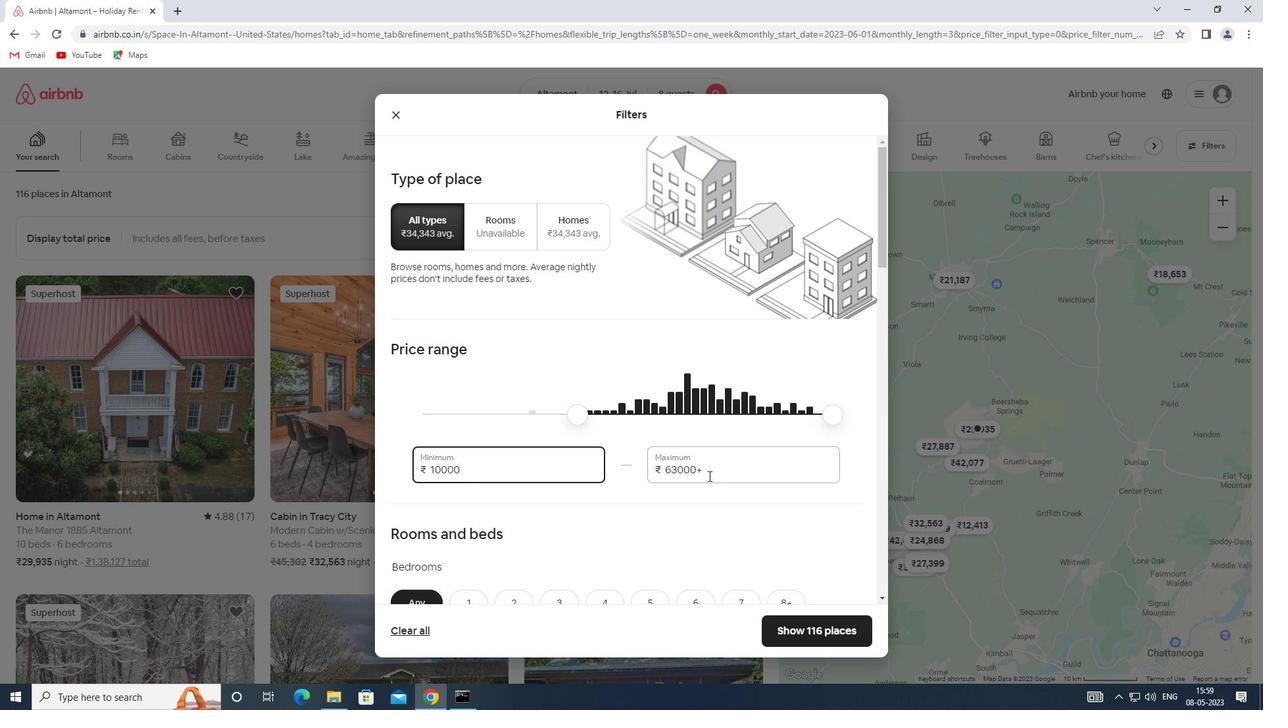 
Action: Mouse moved to (617, 471)
Screenshot: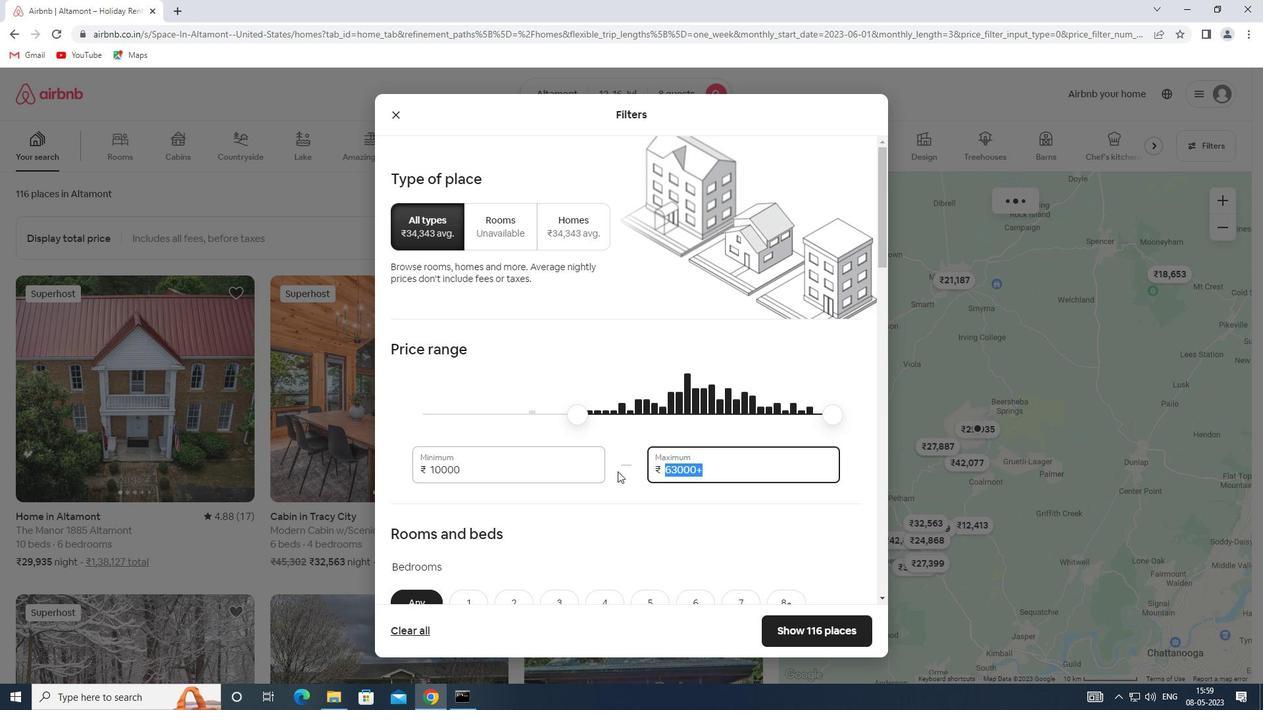 
Action: Key pressed 16000
Screenshot: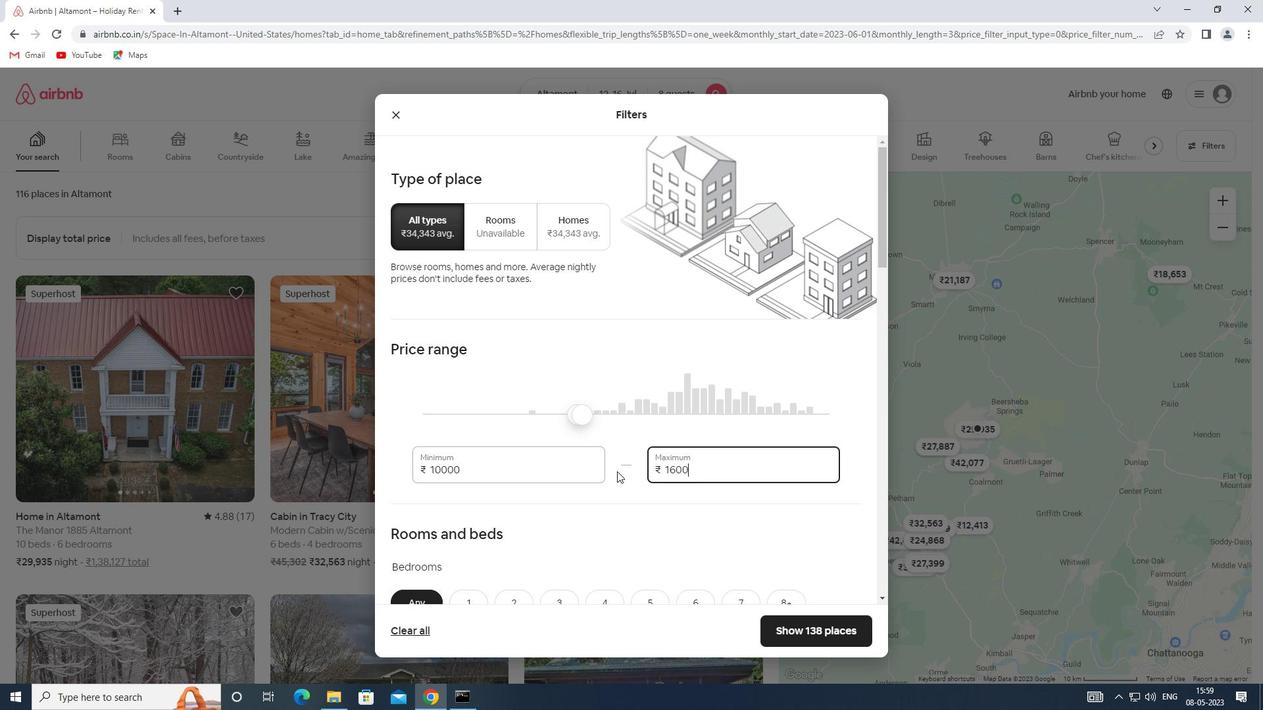
Action: Mouse moved to (616, 467)
Screenshot: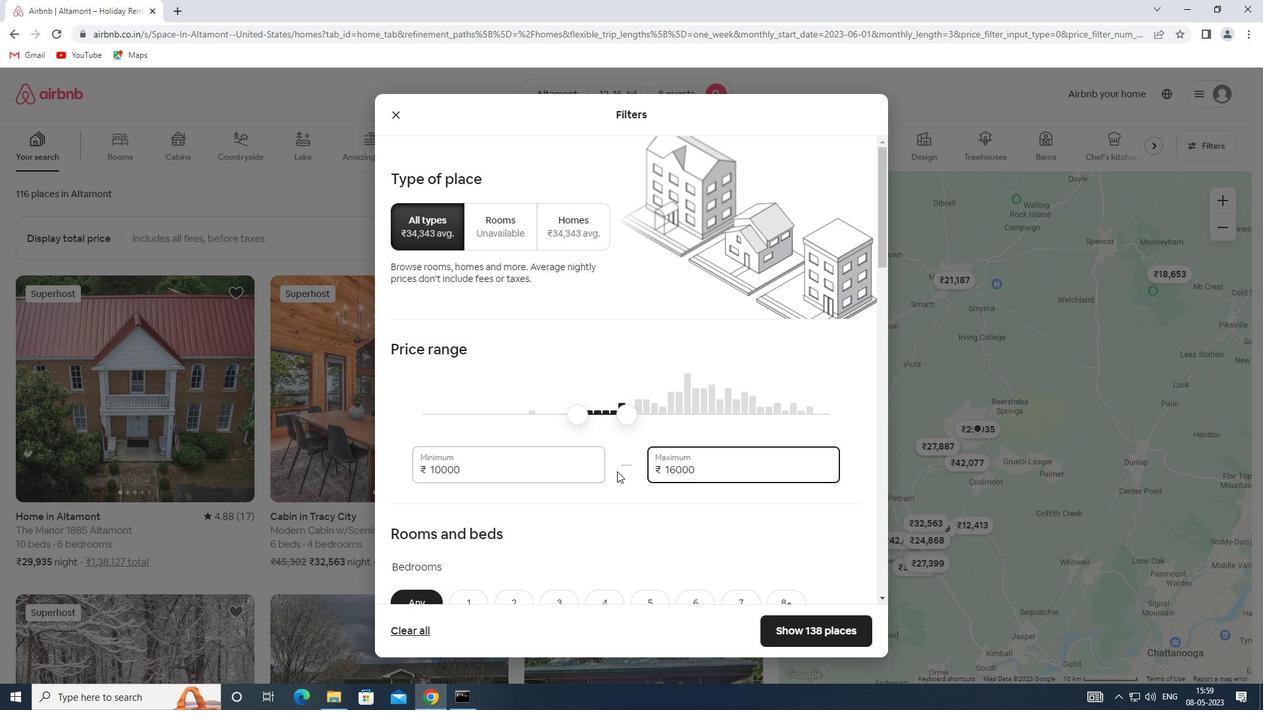 
Action: Mouse scrolled (616, 466) with delta (0, 0)
Screenshot: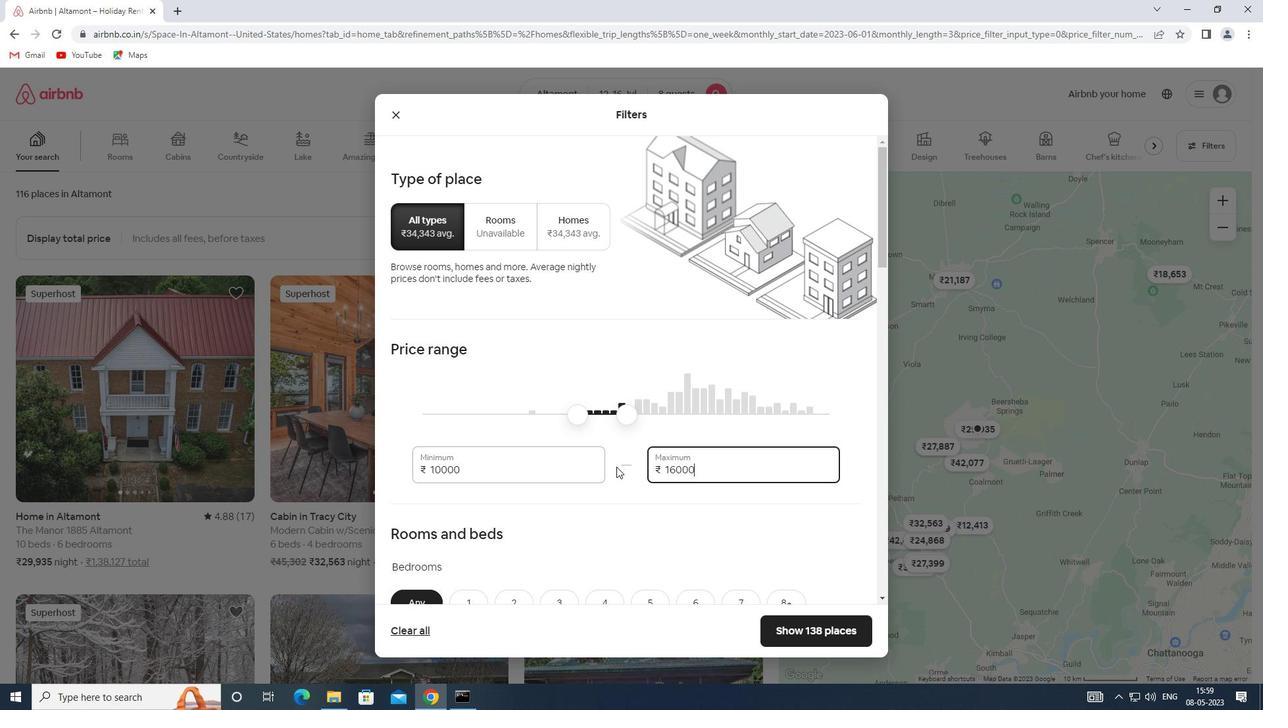 
Action: Mouse moved to (616, 471)
Screenshot: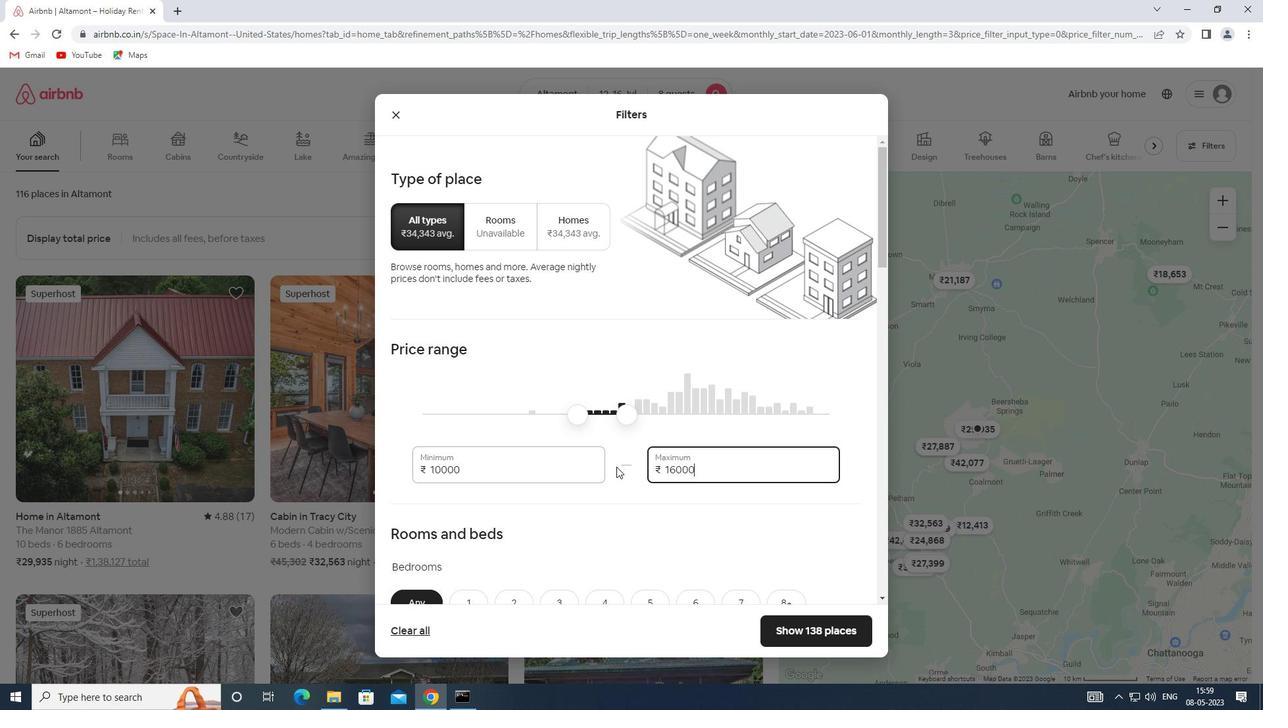 
Action: Mouse scrolled (616, 471) with delta (0, 0)
Screenshot: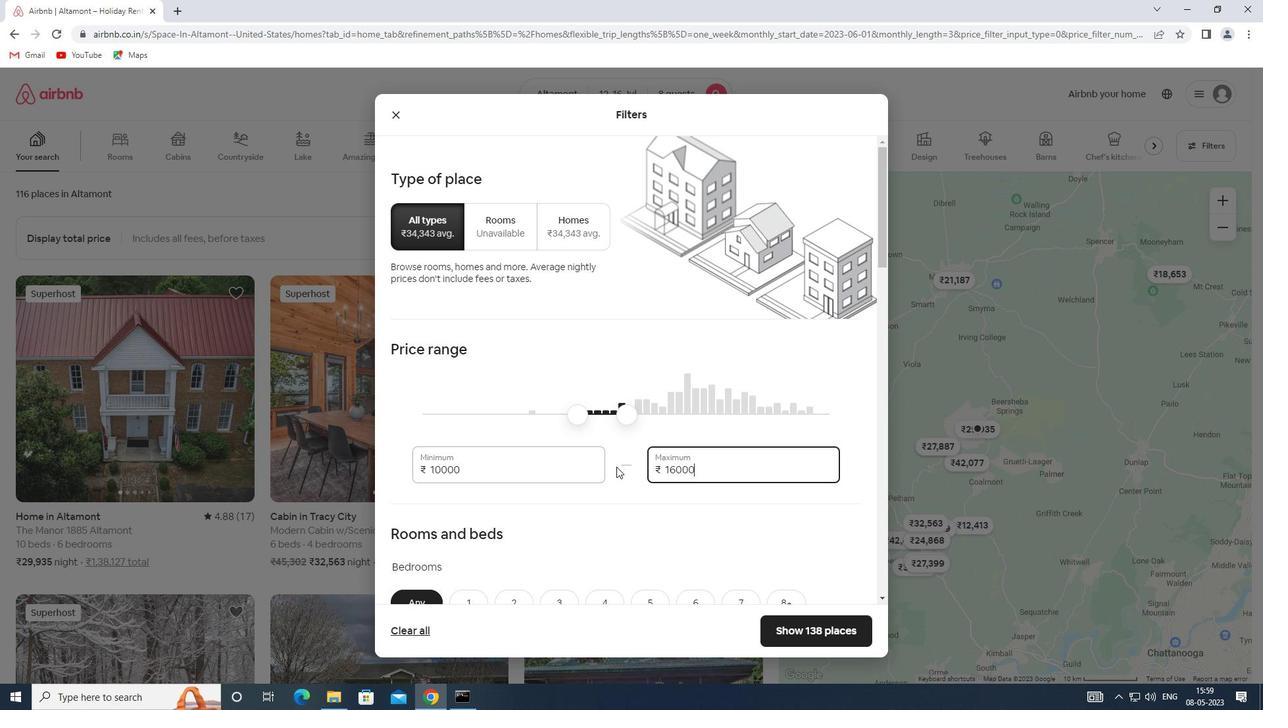 
Action: Mouse scrolled (616, 471) with delta (0, 0)
Screenshot: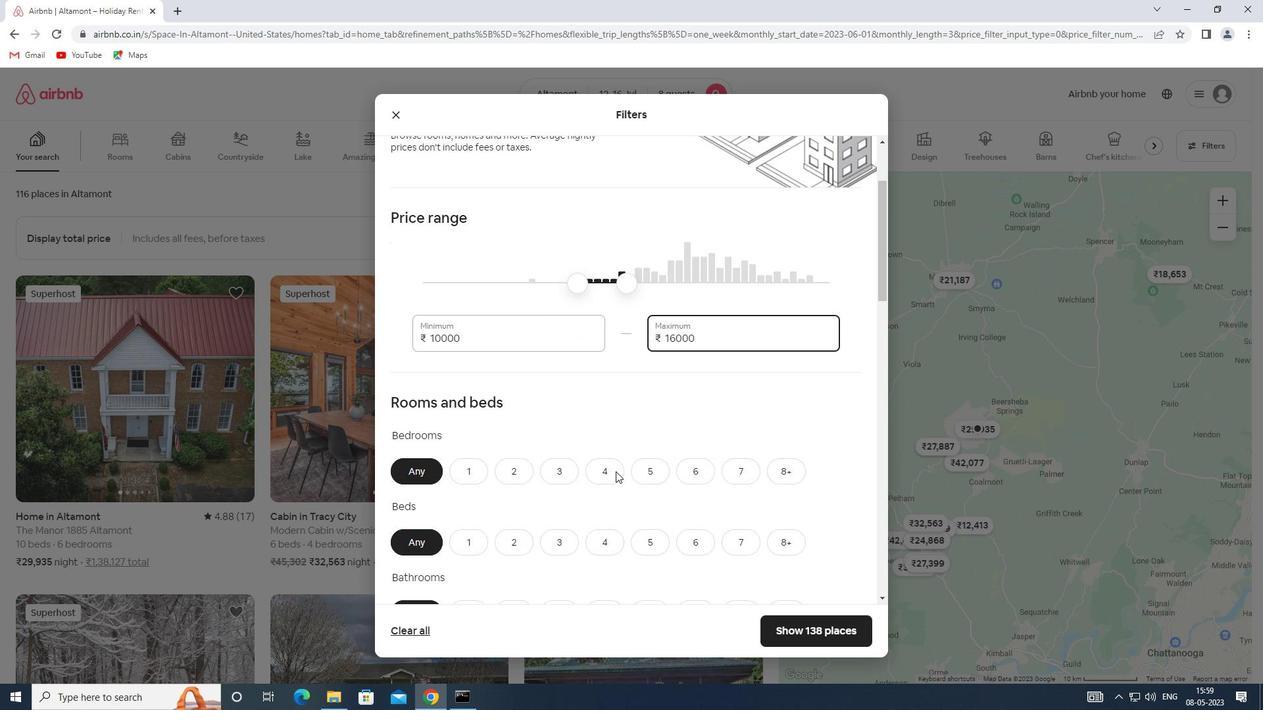 
Action: Mouse scrolled (616, 471) with delta (0, 0)
Screenshot: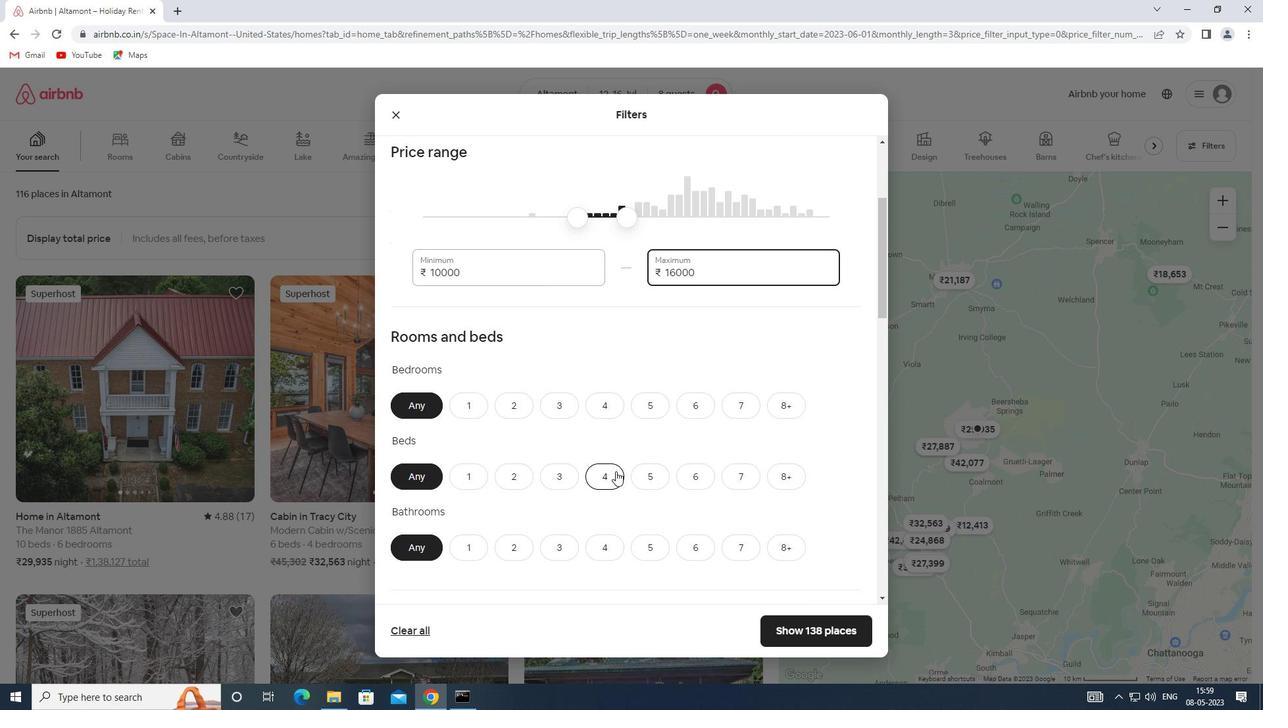 
Action: Mouse moved to (787, 338)
Screenshot: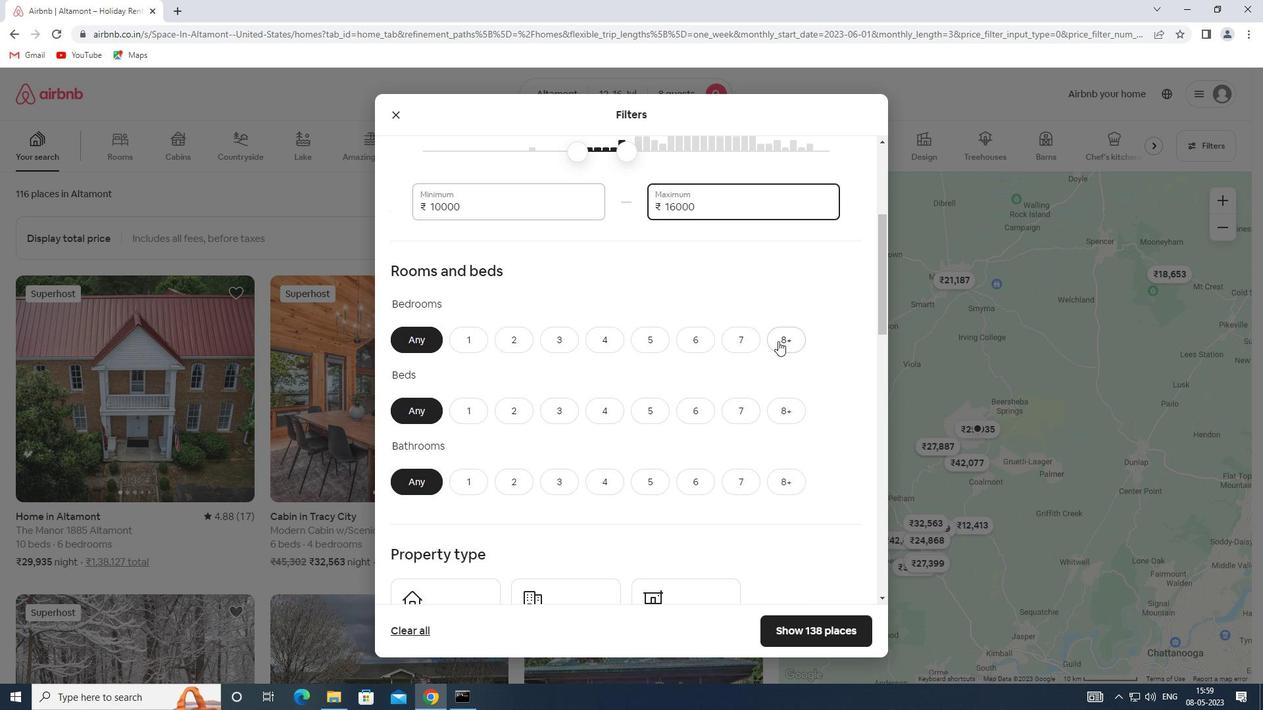 
Action: Mouse pressed left at (787, 338)
Screenshot: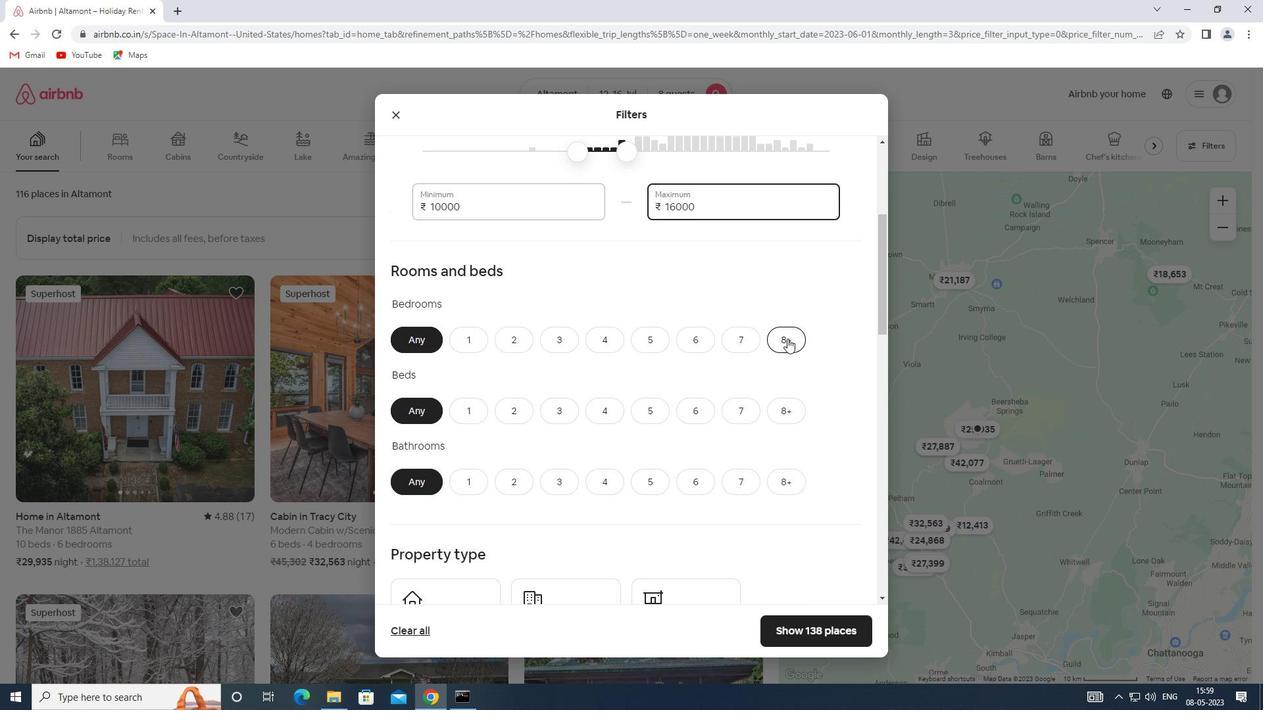 
Action: Mouse moved to (783, 414)
Screenshot: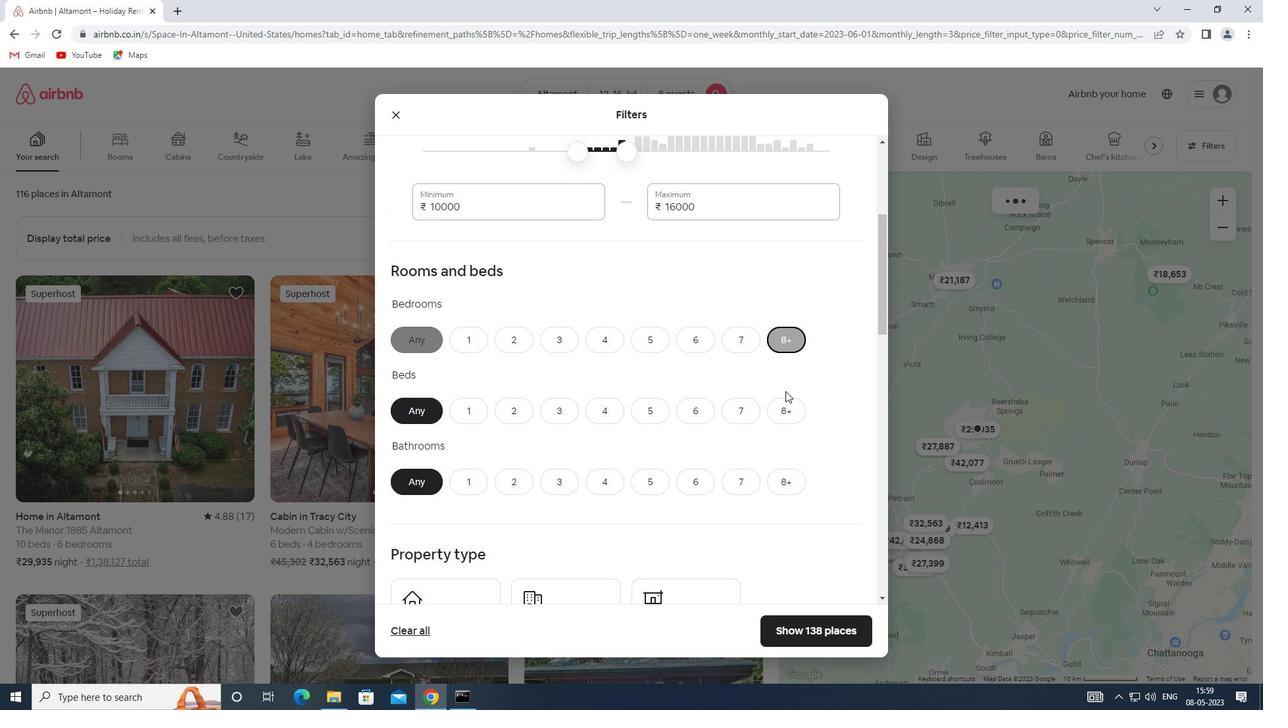 
Action: Mouse pressed left at (783, 414)
Screenshot: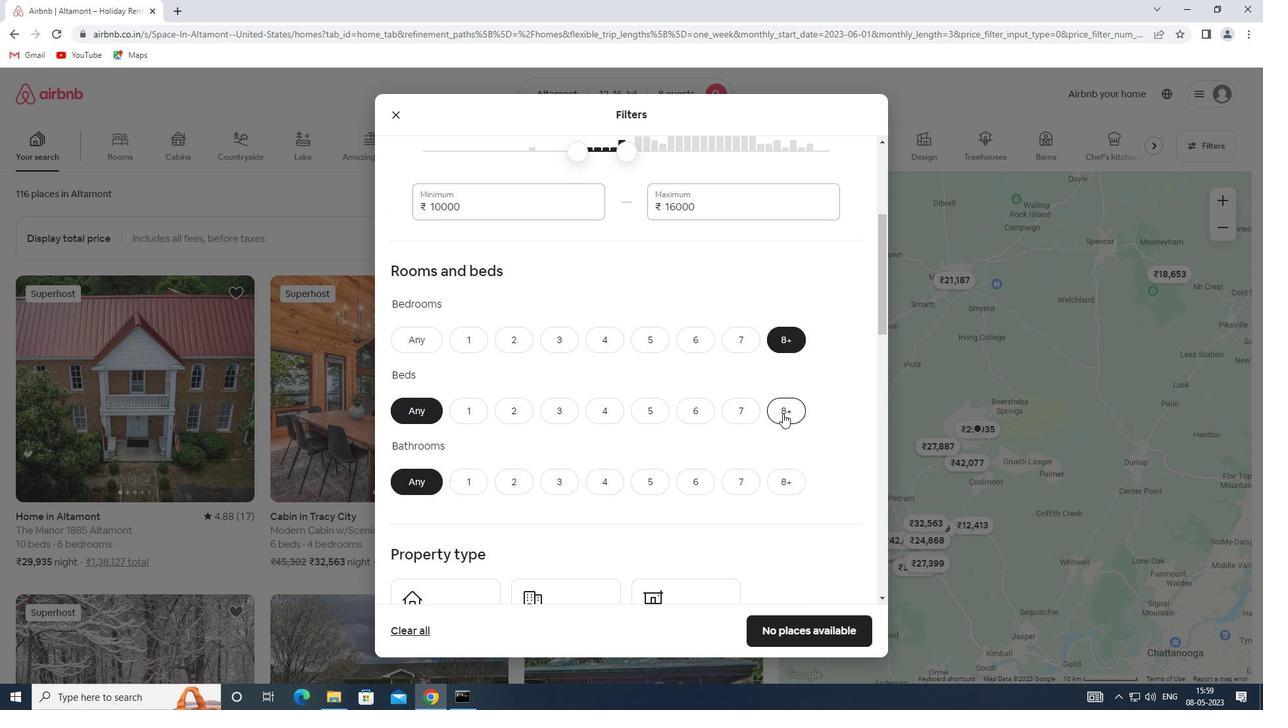 
Action: Mouse moved to (772, 484)
Screenshot: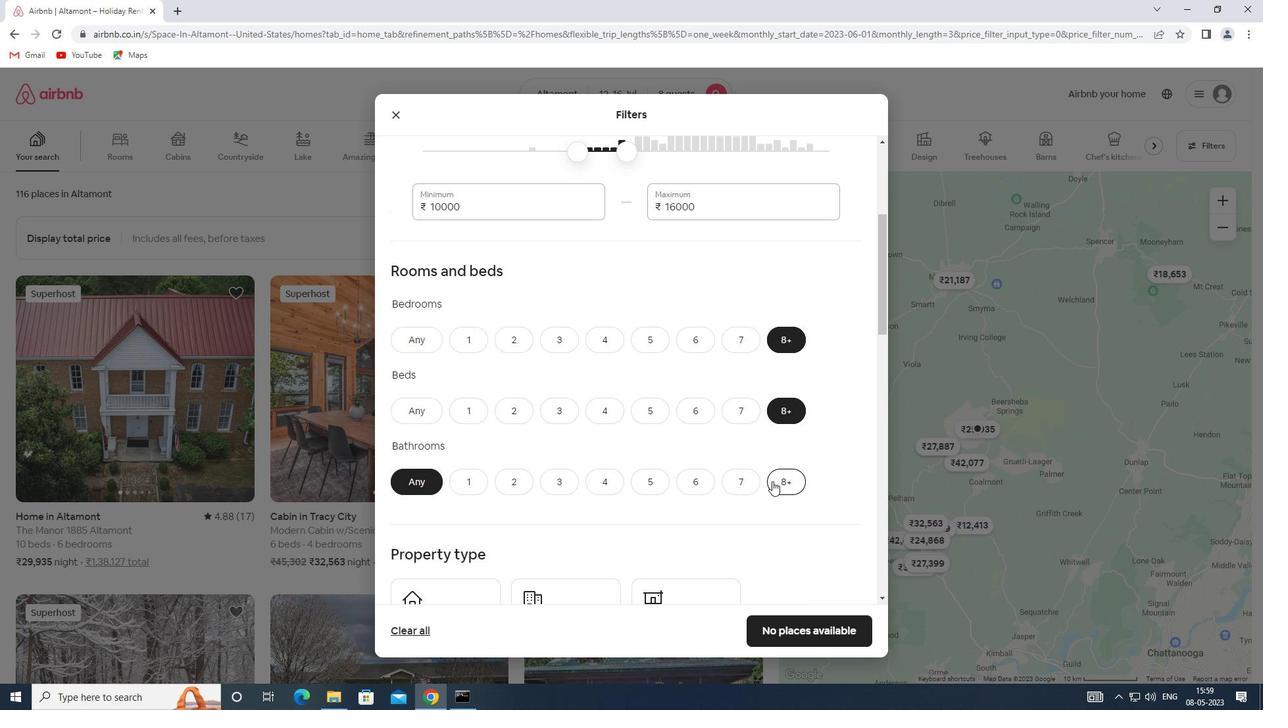 
Action: Mouse pressed left at (772, 484)
Screenshot: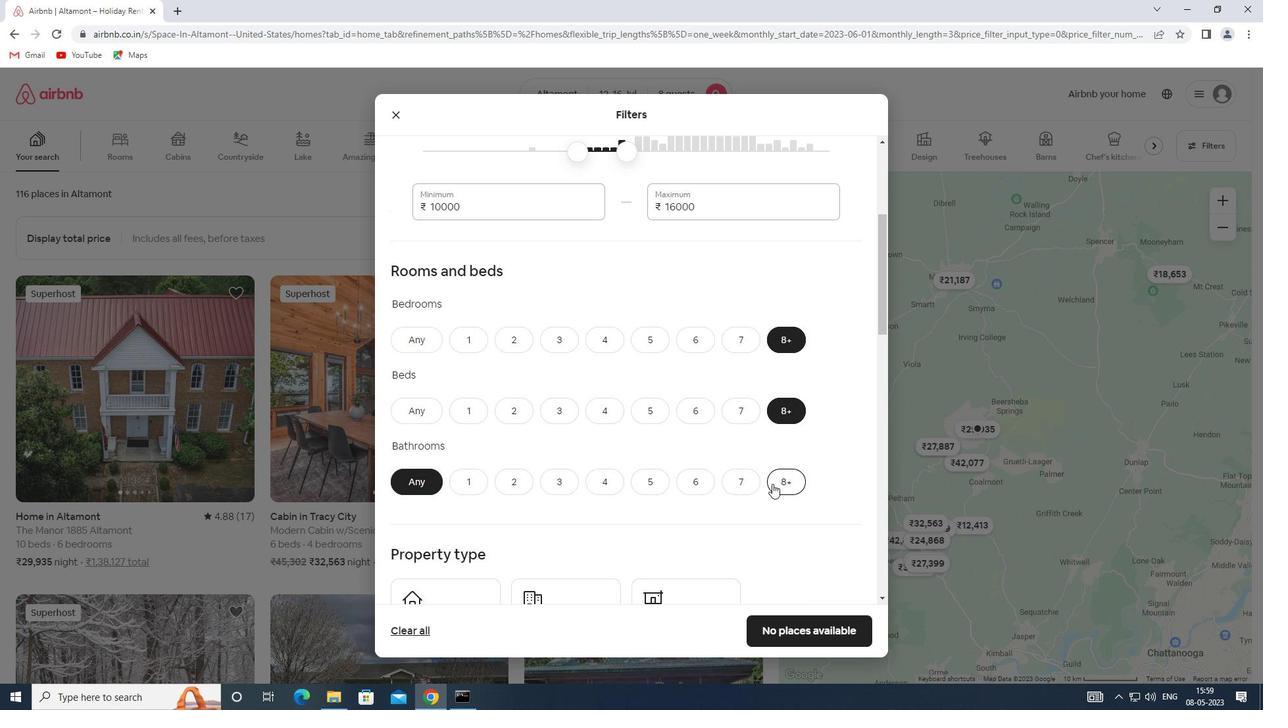 
Action: Mouse moved to (656, 462)
Screenshot: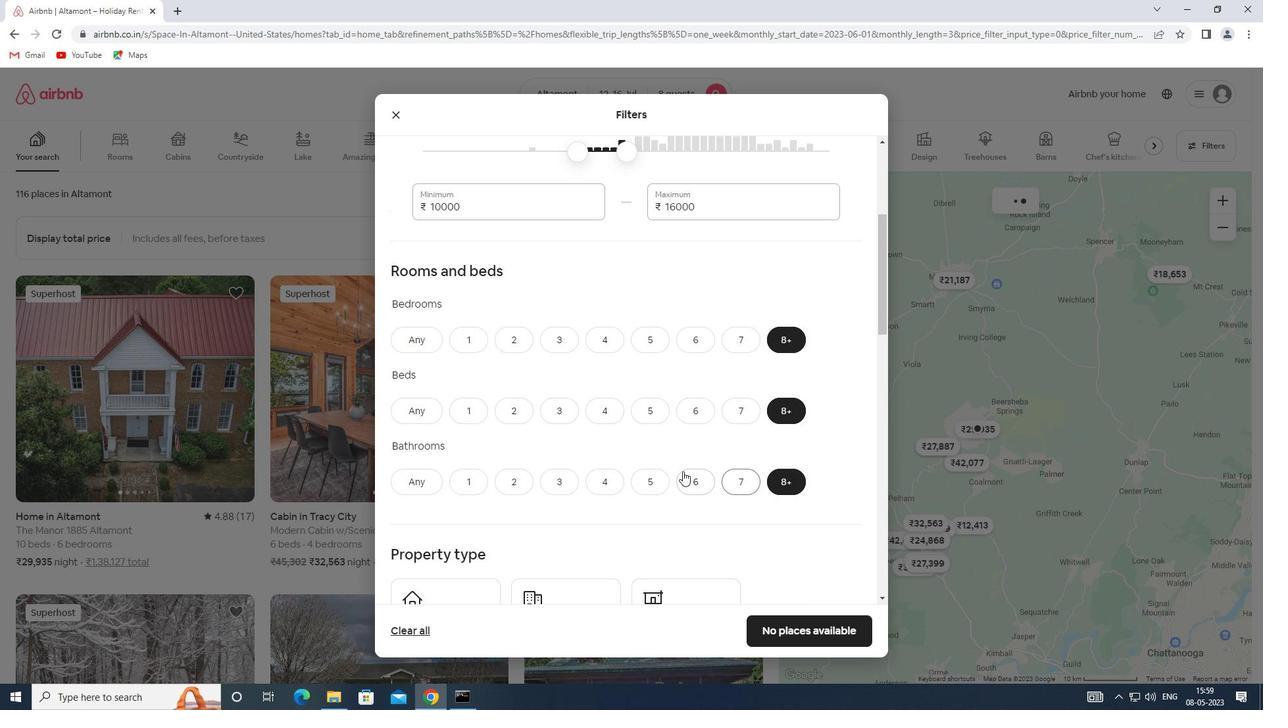 
Action: Mouse scrolled (656, 462) with delta (0, 0)
Screenshot: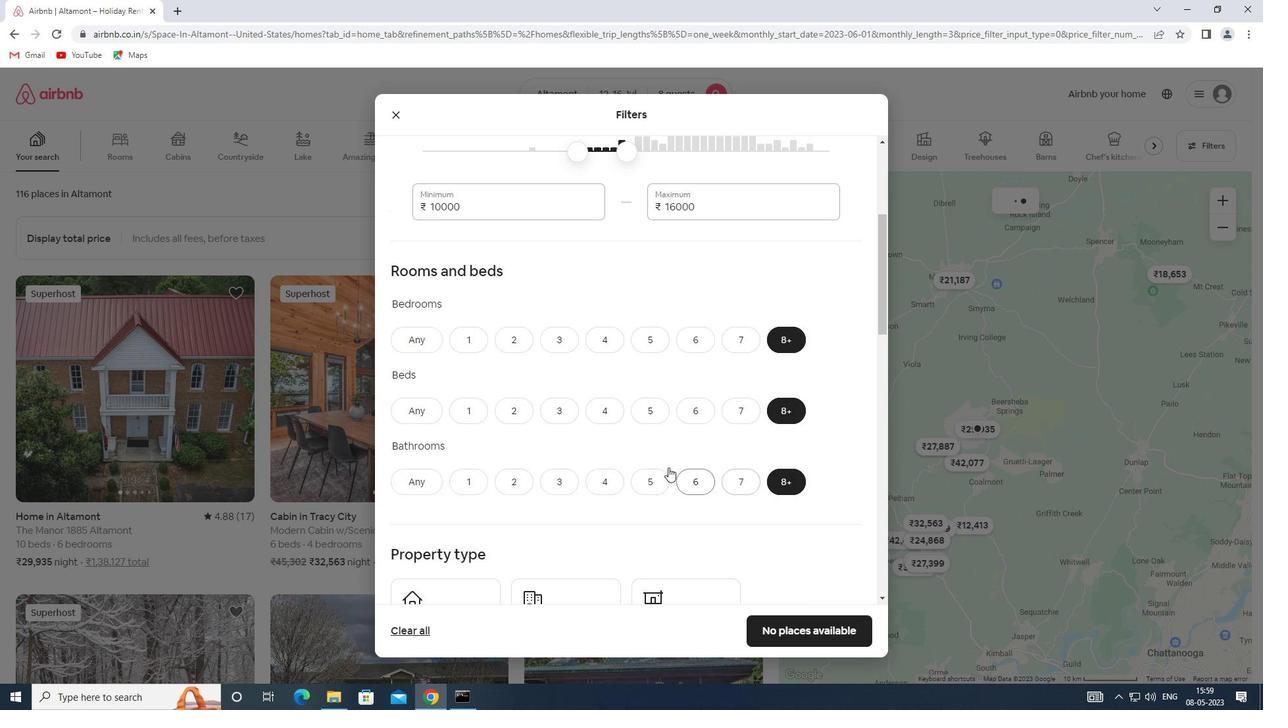 
Action: Mouse scrolled (656, 462) with delta (0, 0)
Screenshot: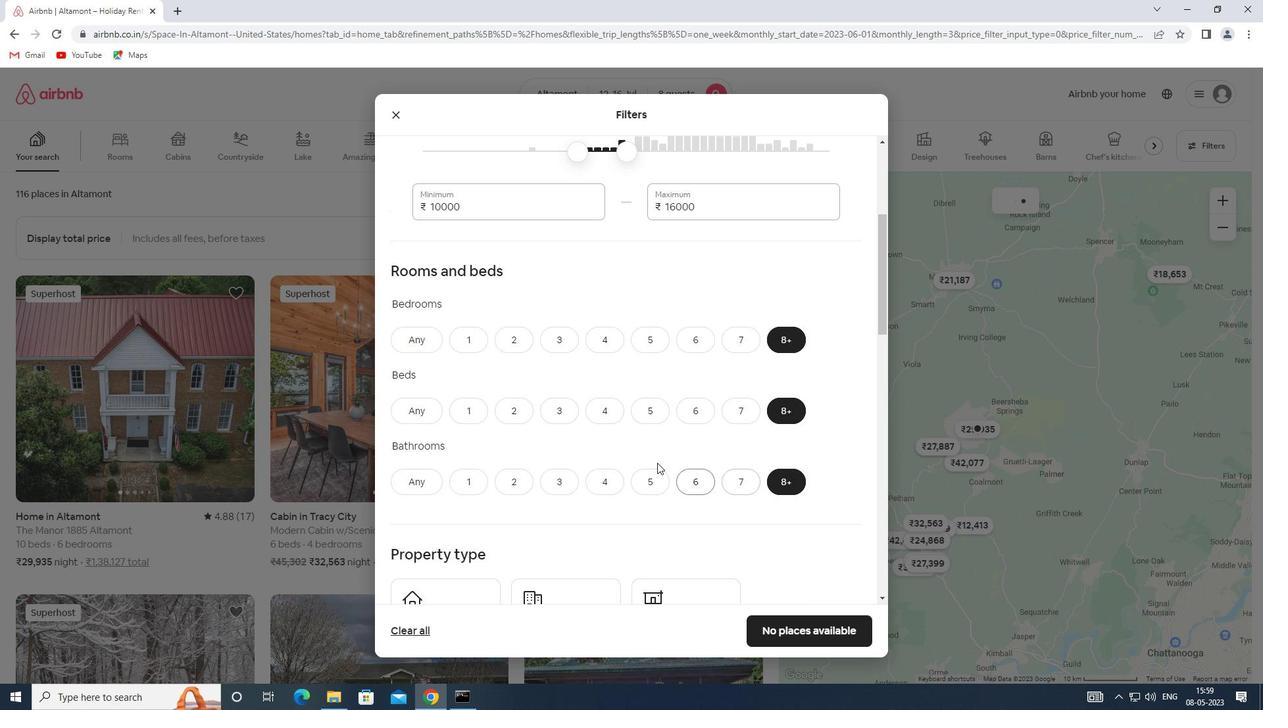 
Action: Mouse moved to (654, 457)
Screenshot: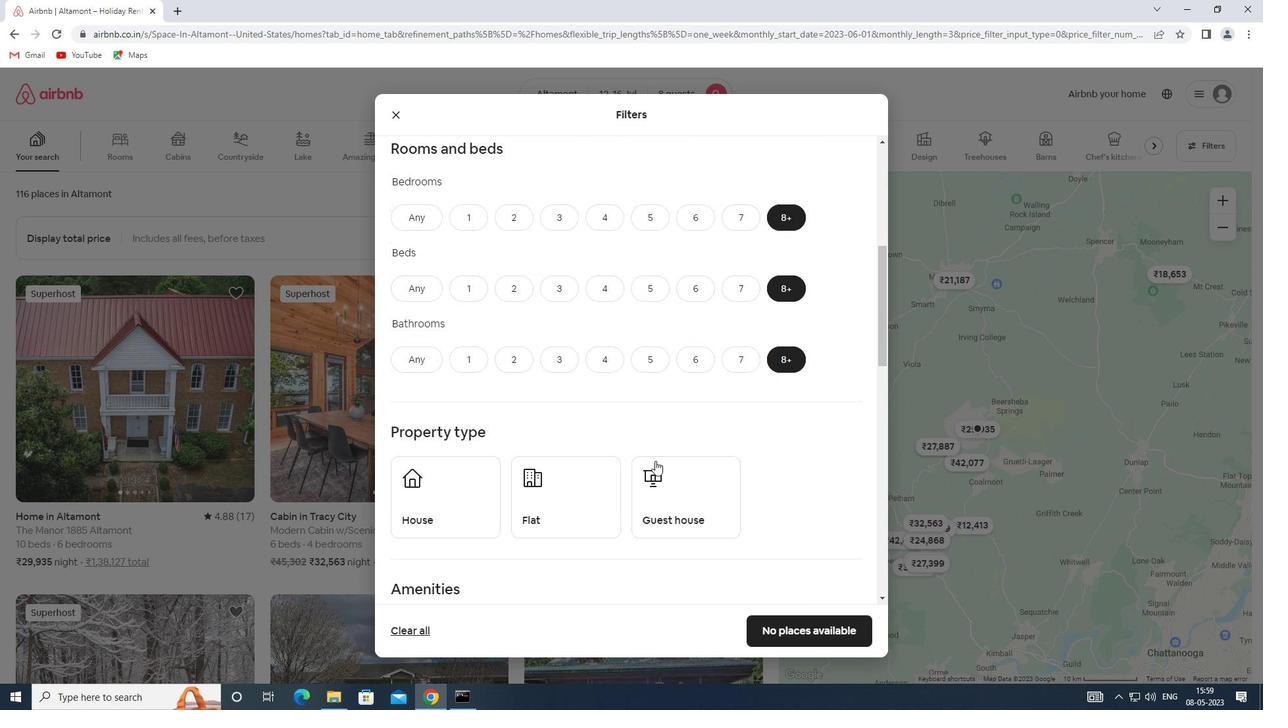 
Action: Mouse scrolled (654, 456) with delta (0, 0)
Screenshot: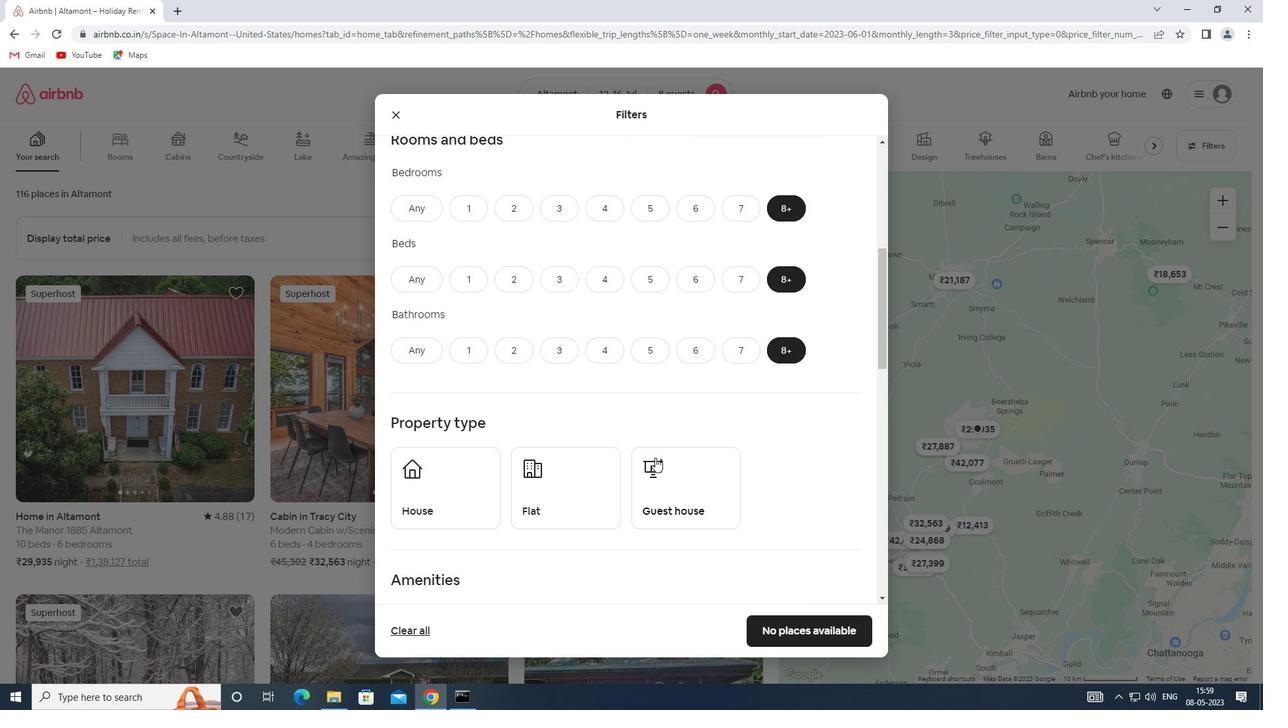 
Action: Mouse moved to (454, 410)
Screenshot: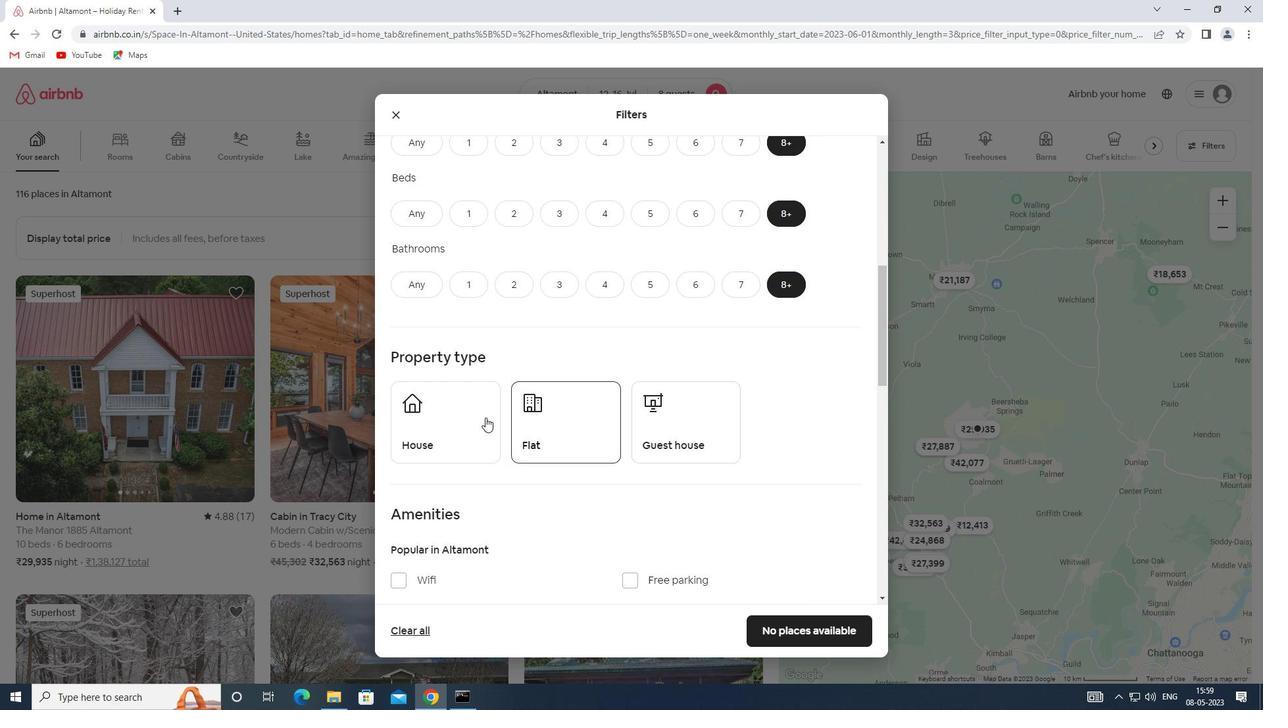 
Action: Mouse pressed left at (454, 410)
Screenshot: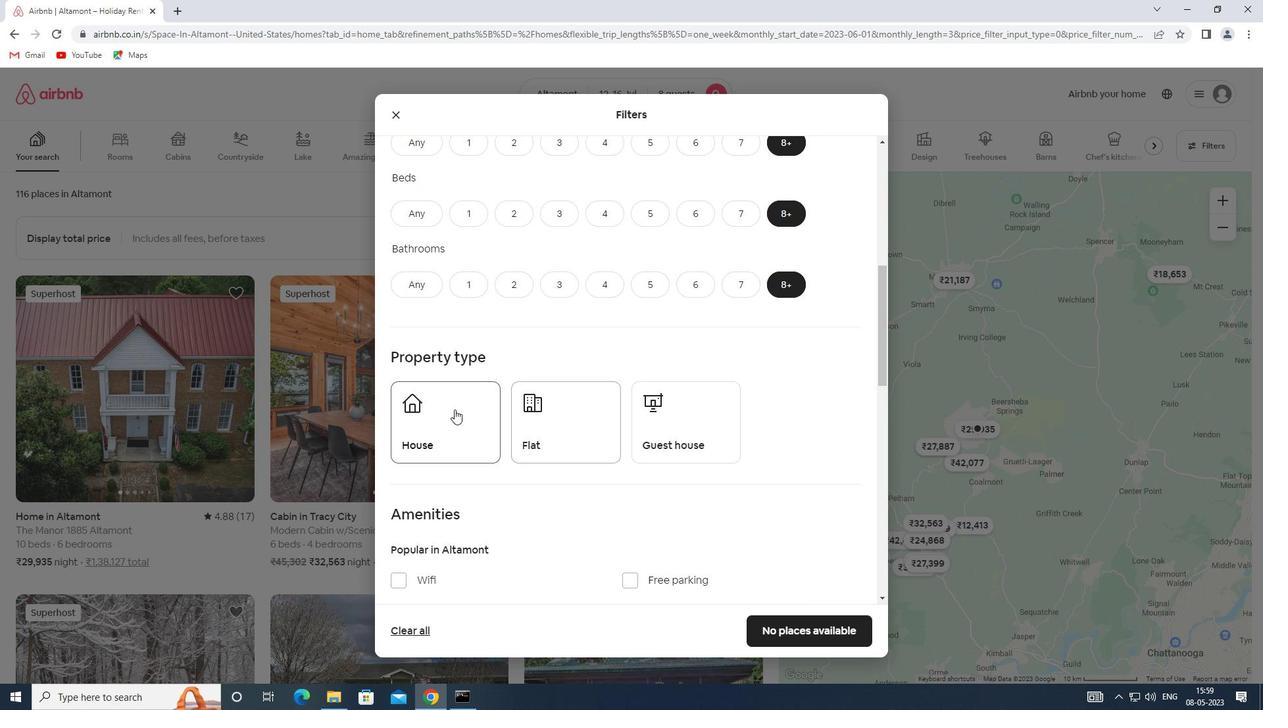 
Action: Mouse moved to (551, 425)
Screenshot: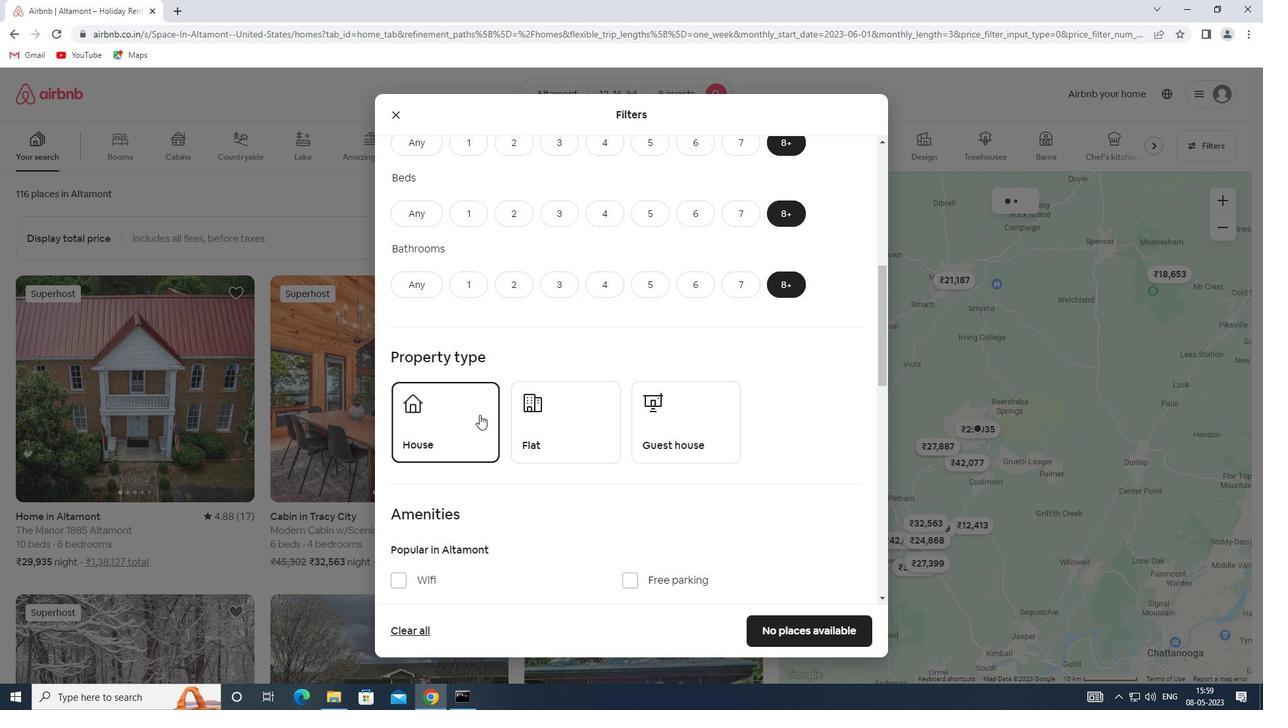 
Action: Mouse pressed left at (551, 425)
Screenshot: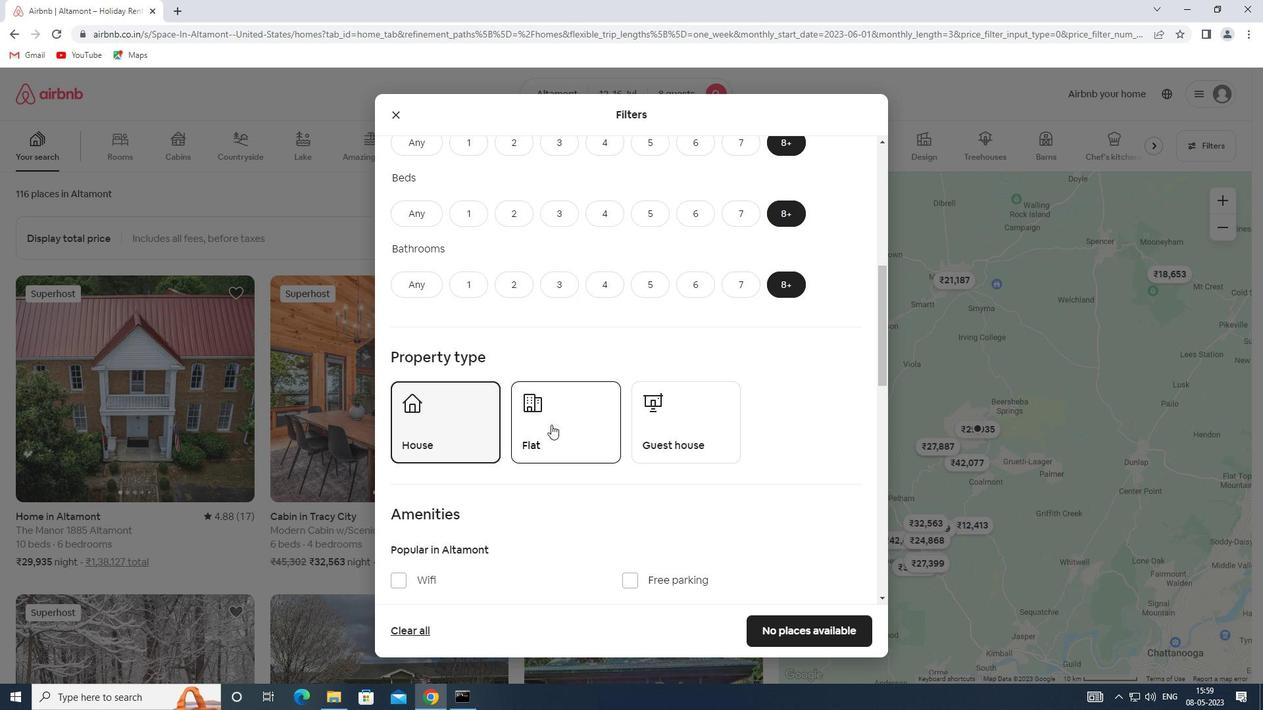 
Action: Mouse moved to (646, 429)
Screenshot: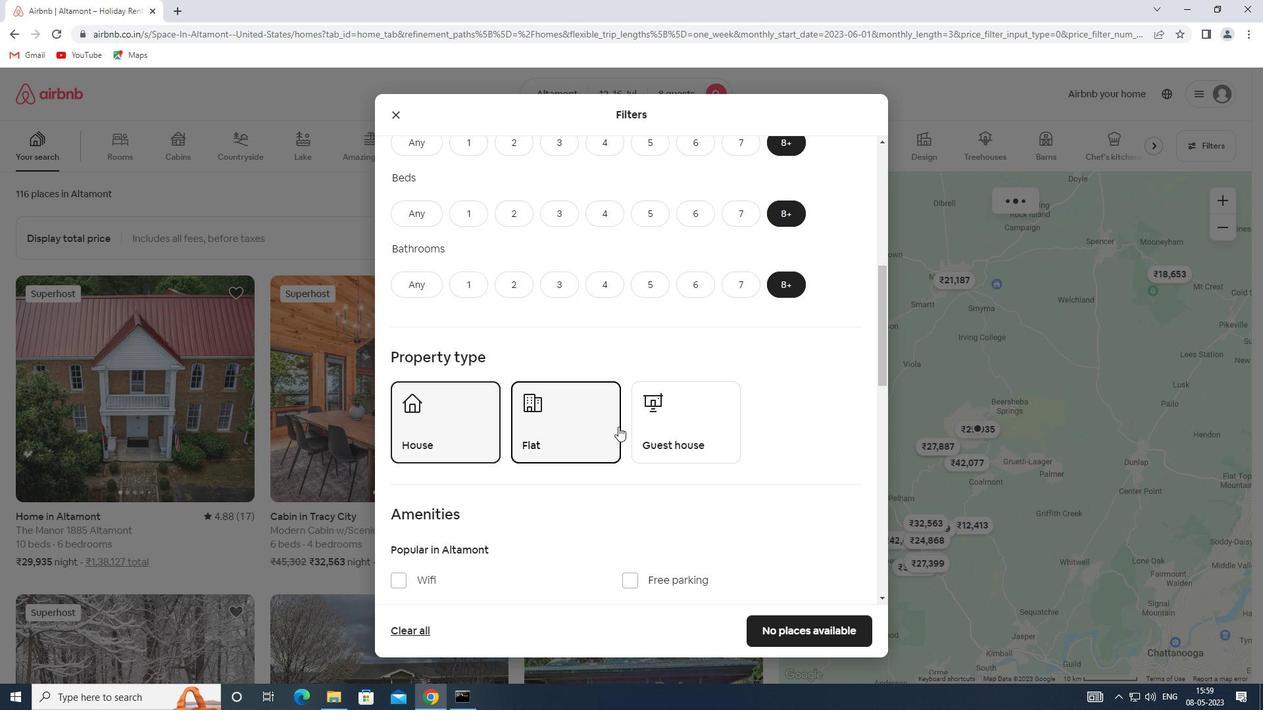 
Action: Mouse pressed left at (646, 429)
Screenshot: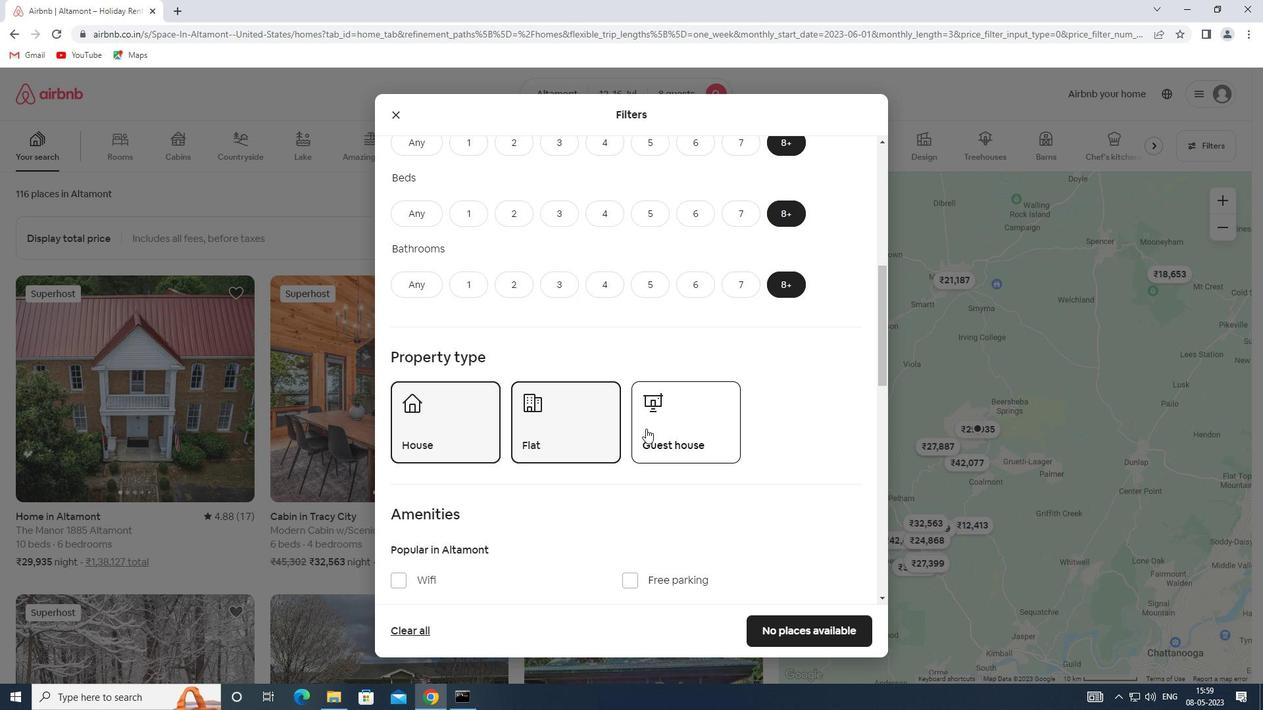 
Action: Mouse moved to (645, 429)
Screenshot: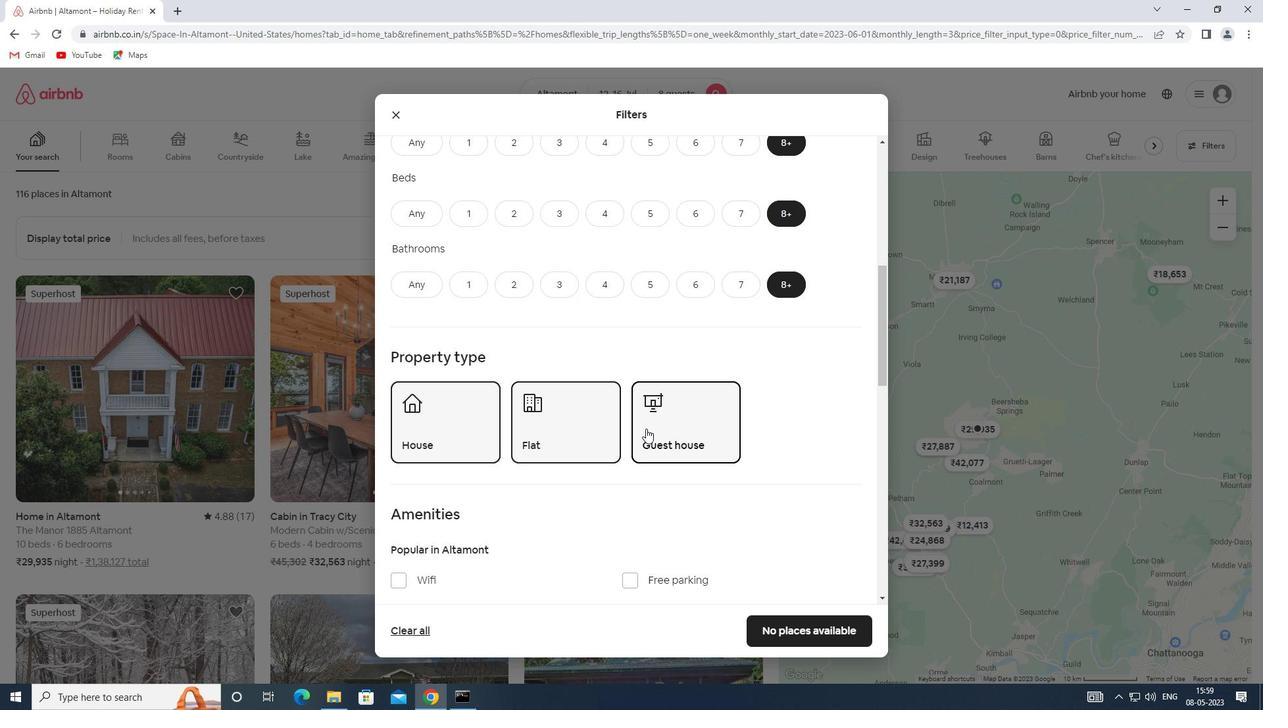 
Action: Mouse scrolled (645, 428) with delta (0, 0)
Screenshot: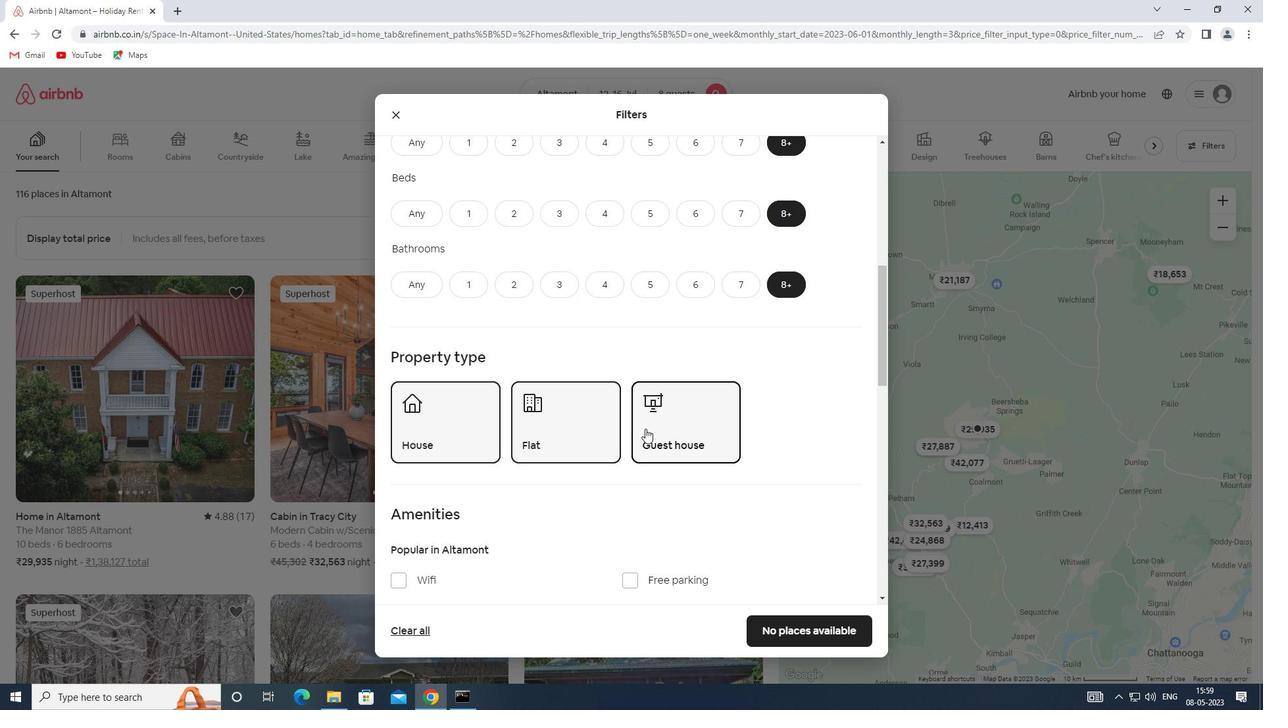 
Action: Mouse scrolled (645, 428) with delta (0, 0)
Screenshot: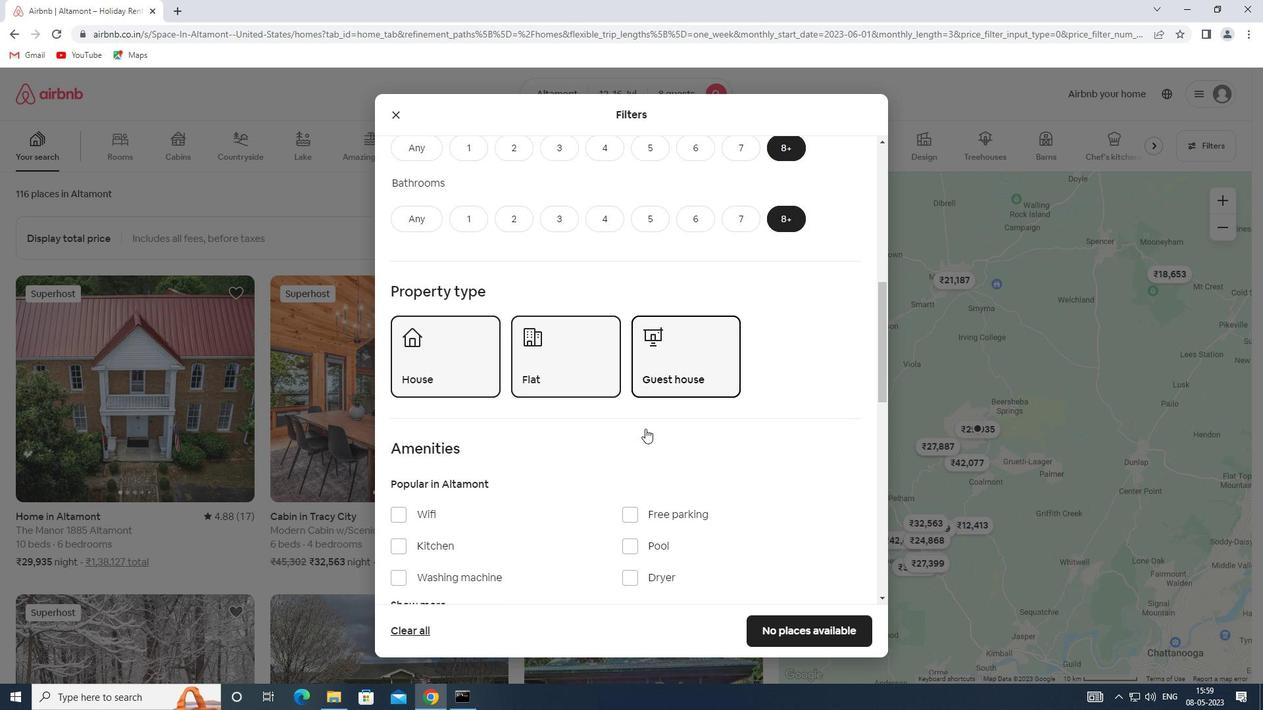 
Action: Mouse scrolled (645, 428) with delta (0, 0)
Screenshot: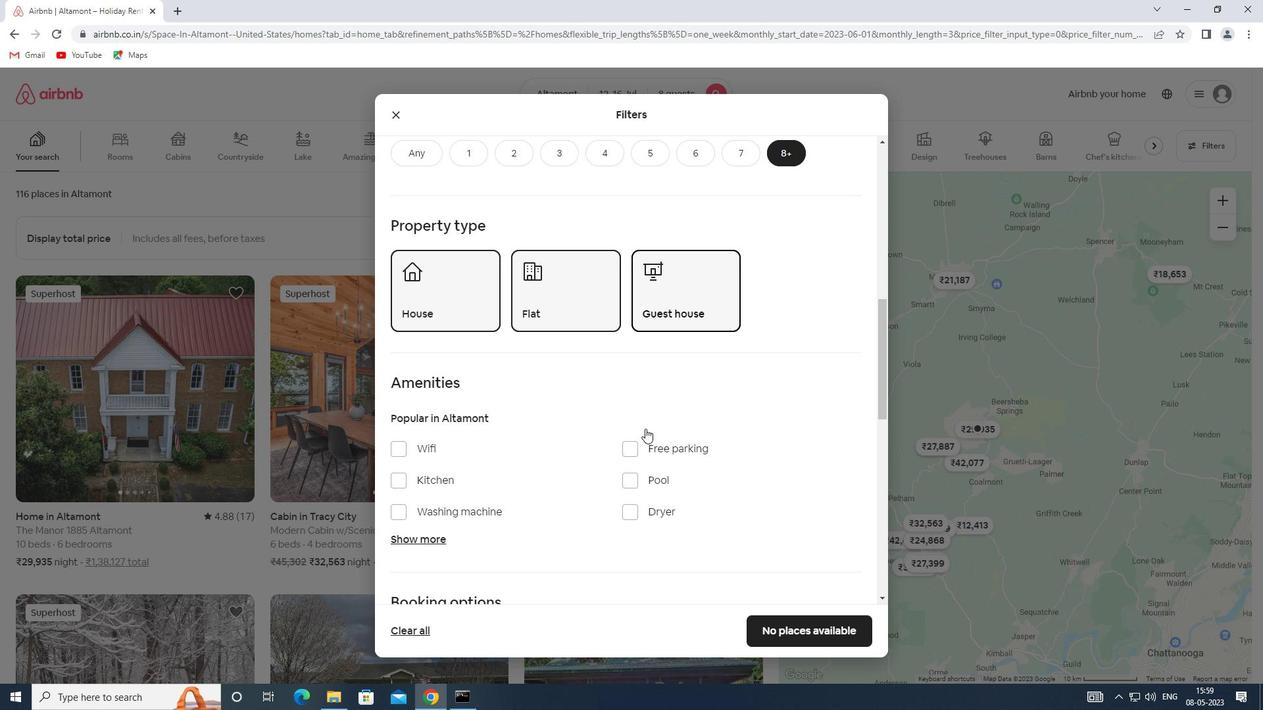 
Action: Mouse moved to (392, 477)
Screenshot: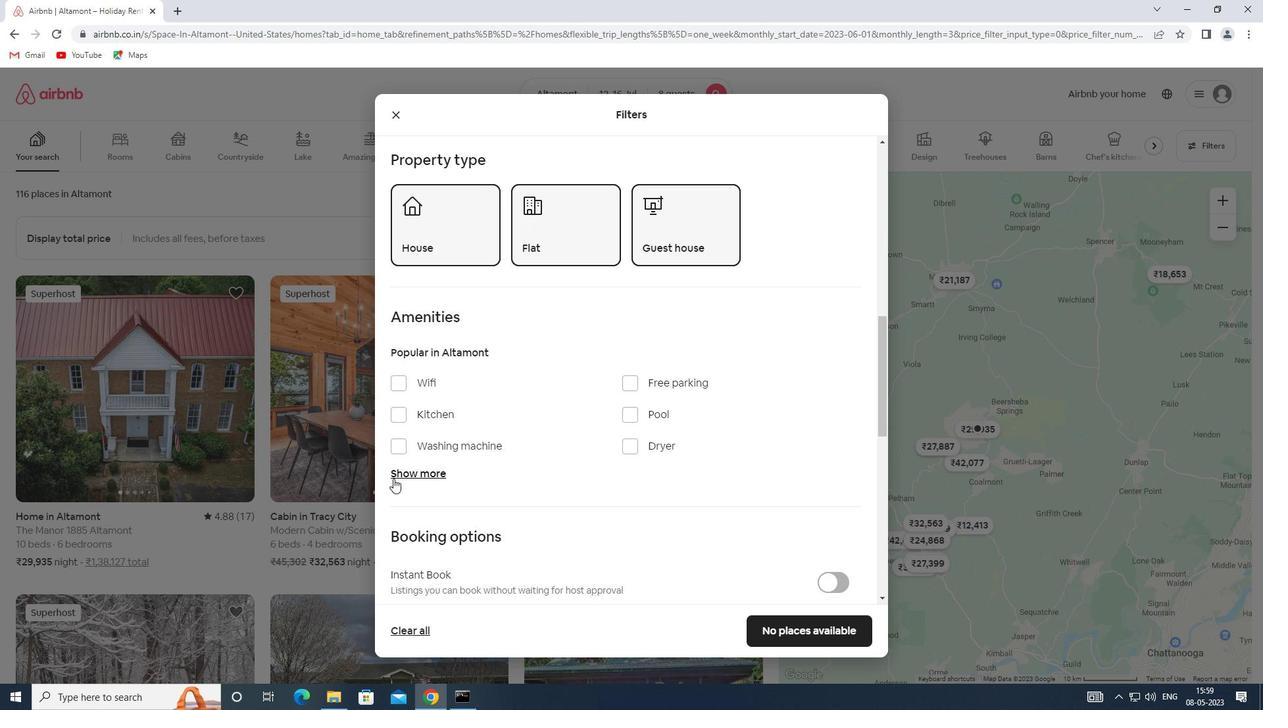 
Action: Mouse pressed left at (392, 477)
Screenshot: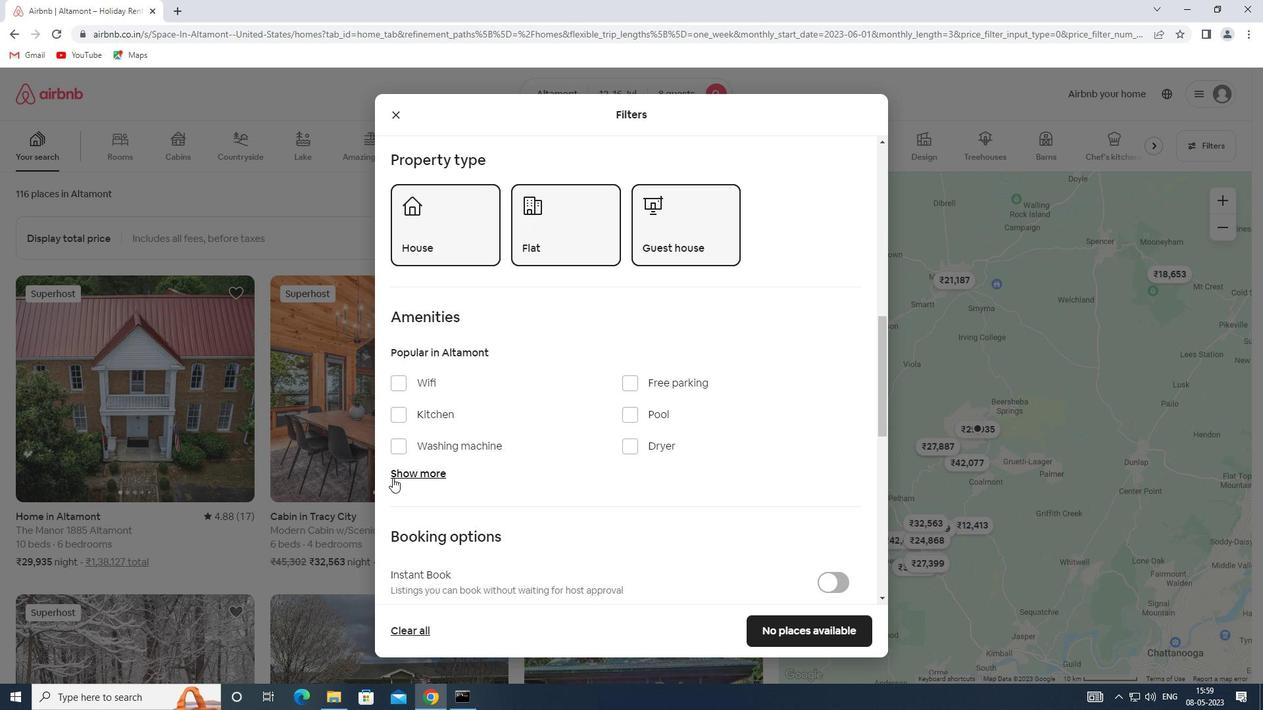 
Action: Mouse moved to (448, 490)
Screenshot: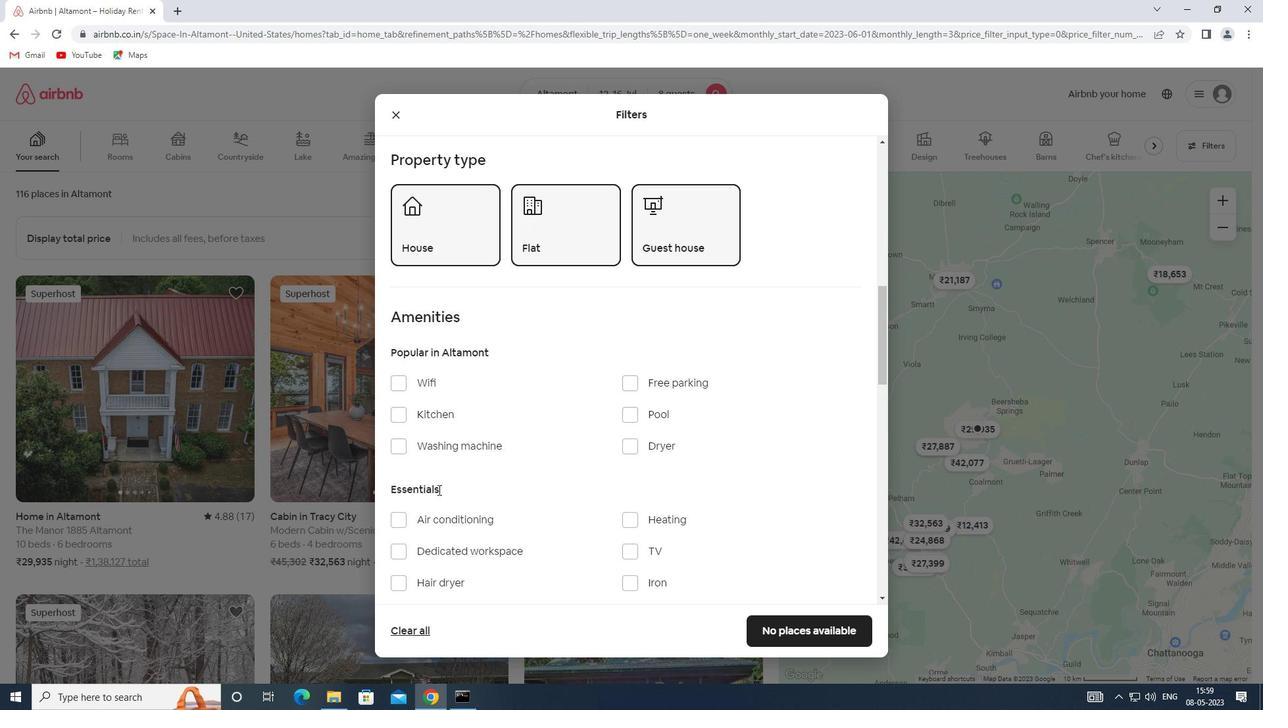 
Action: Mouse scrolled (448, 489) with delta (0, 0)
Screenshot: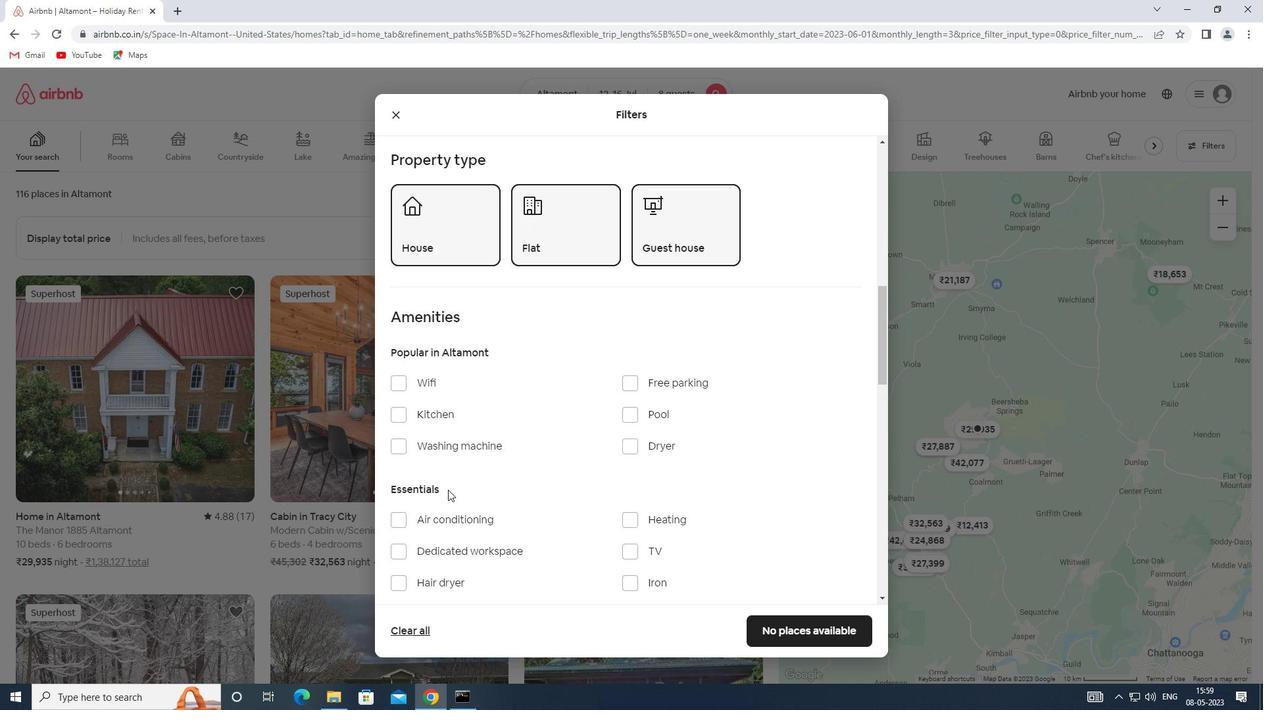 
Action: Mouse moved to (399, 320)
Screenshot: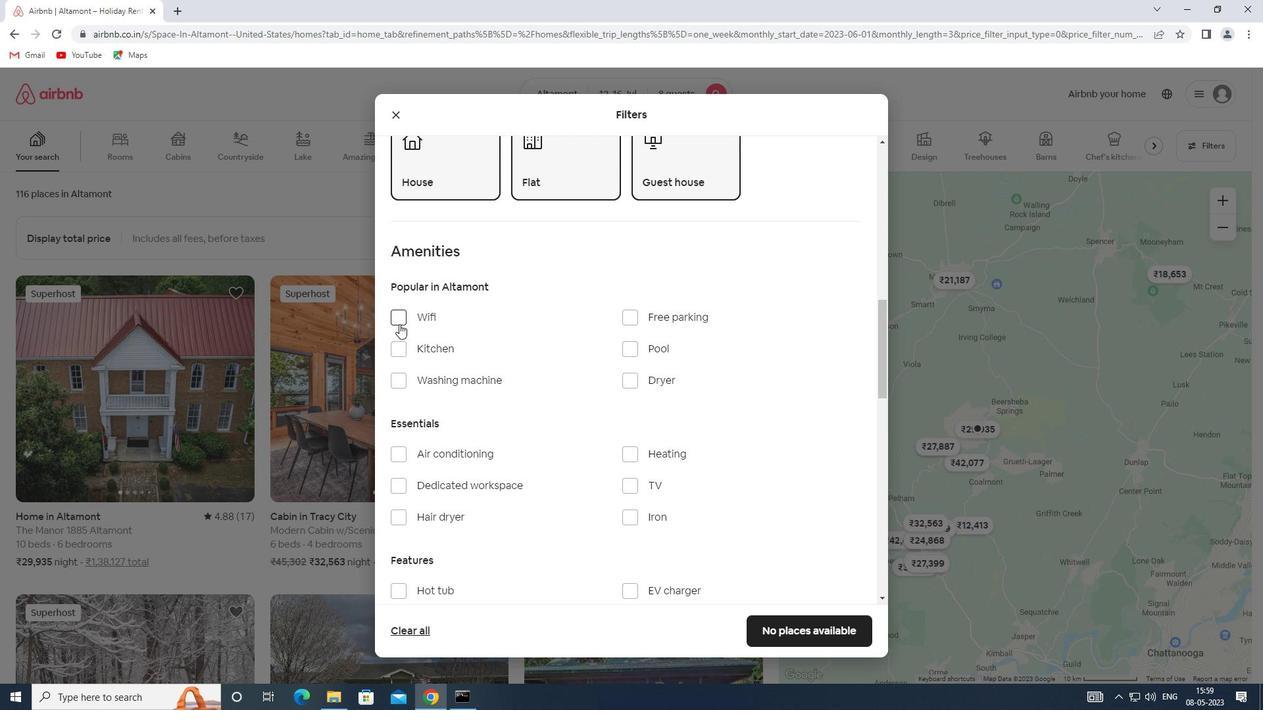
Action: Mouse pressed left at (399, 320)
Screenshot: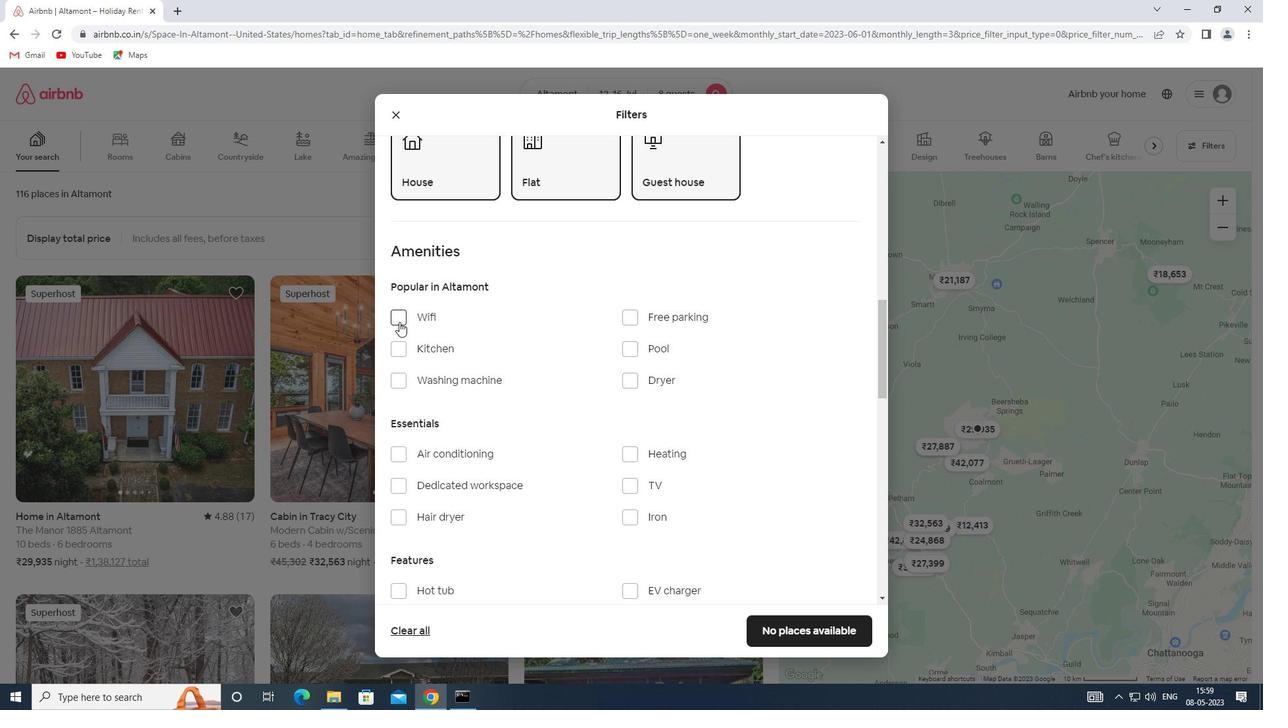 
Action: Mouse moved to (630, 483)
Screenshot: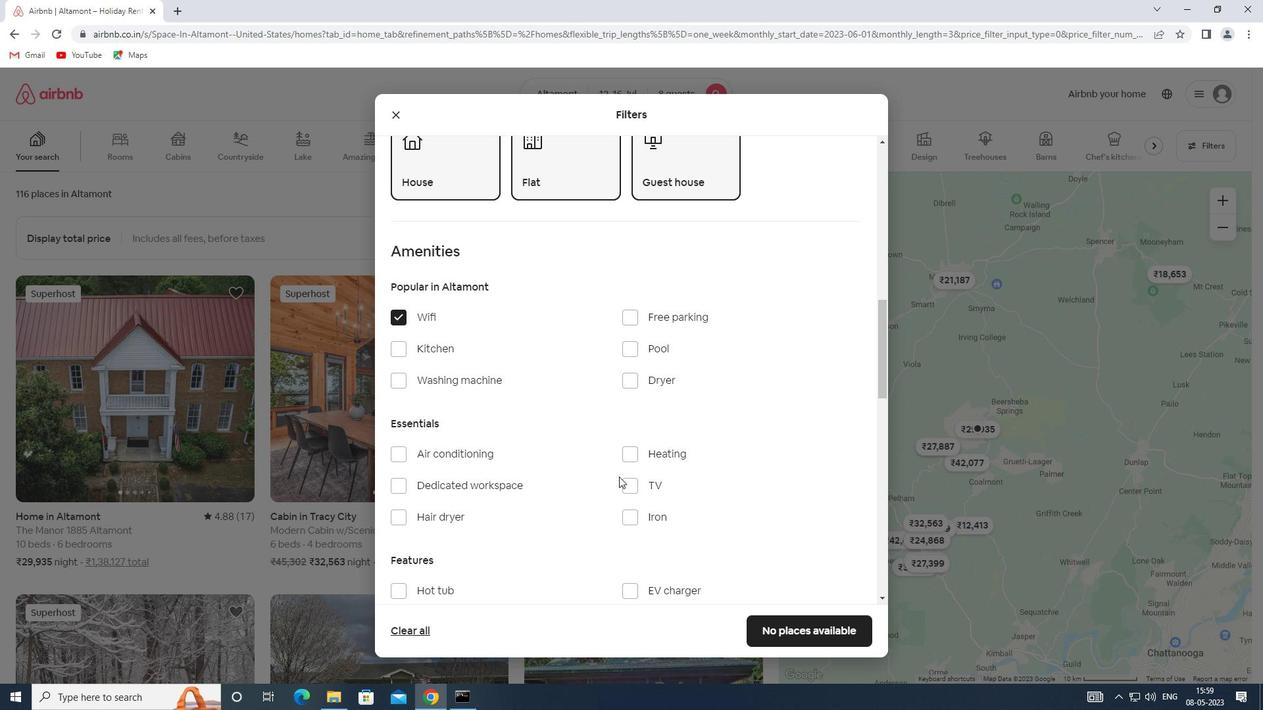 
Action: Mouse pressed left at (630, 483)
Screenshot: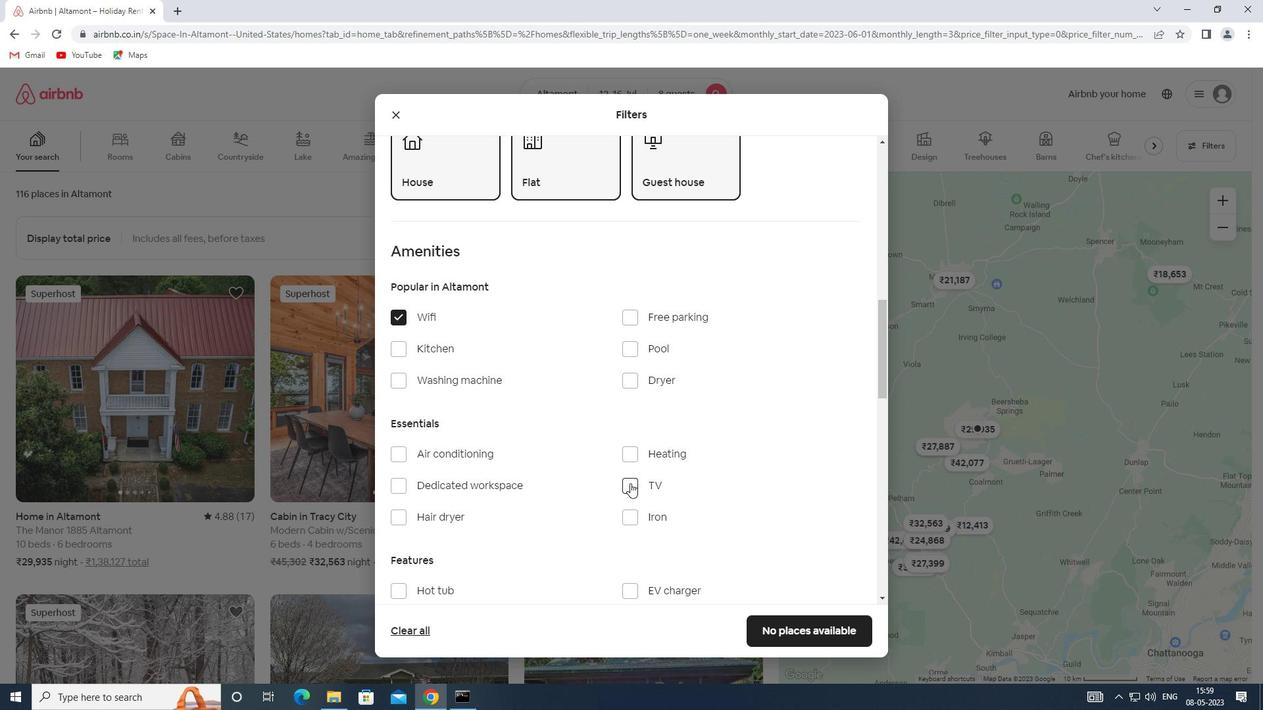 
Action: Mouse moved to (627, 313)
Screenshot: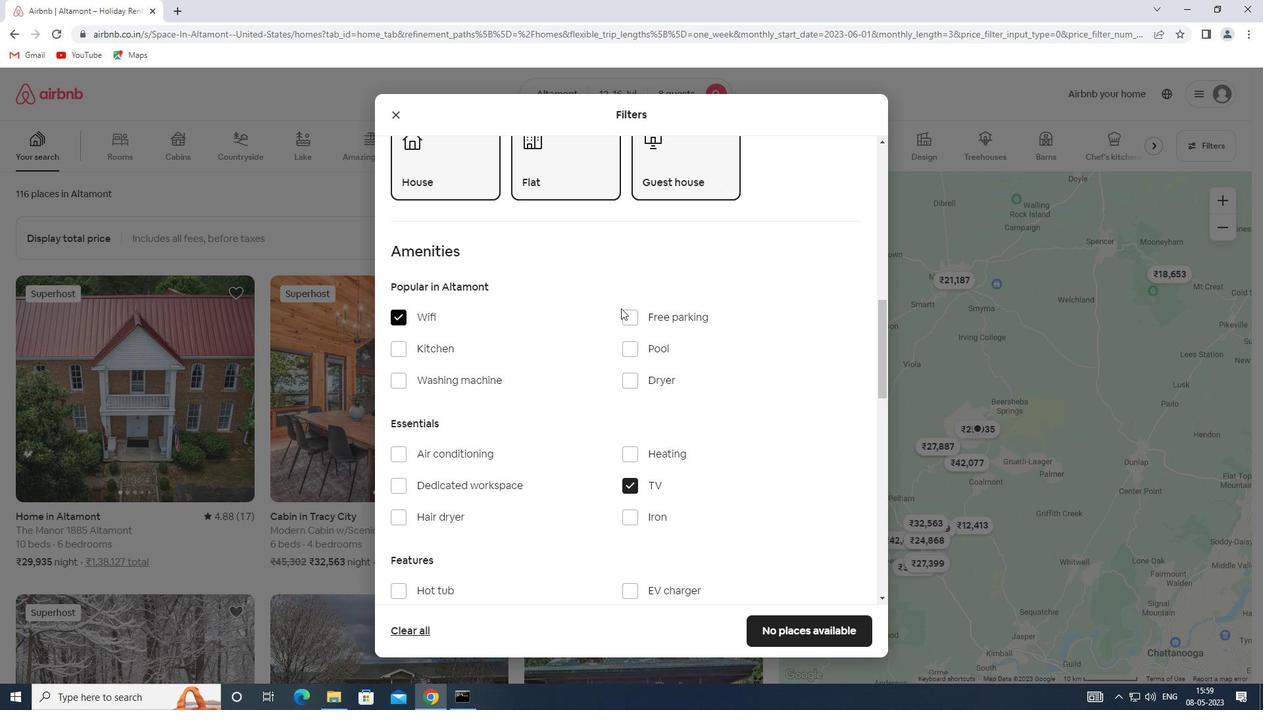 
Action: Mouse pressed left at (627, 313)
Screenshot: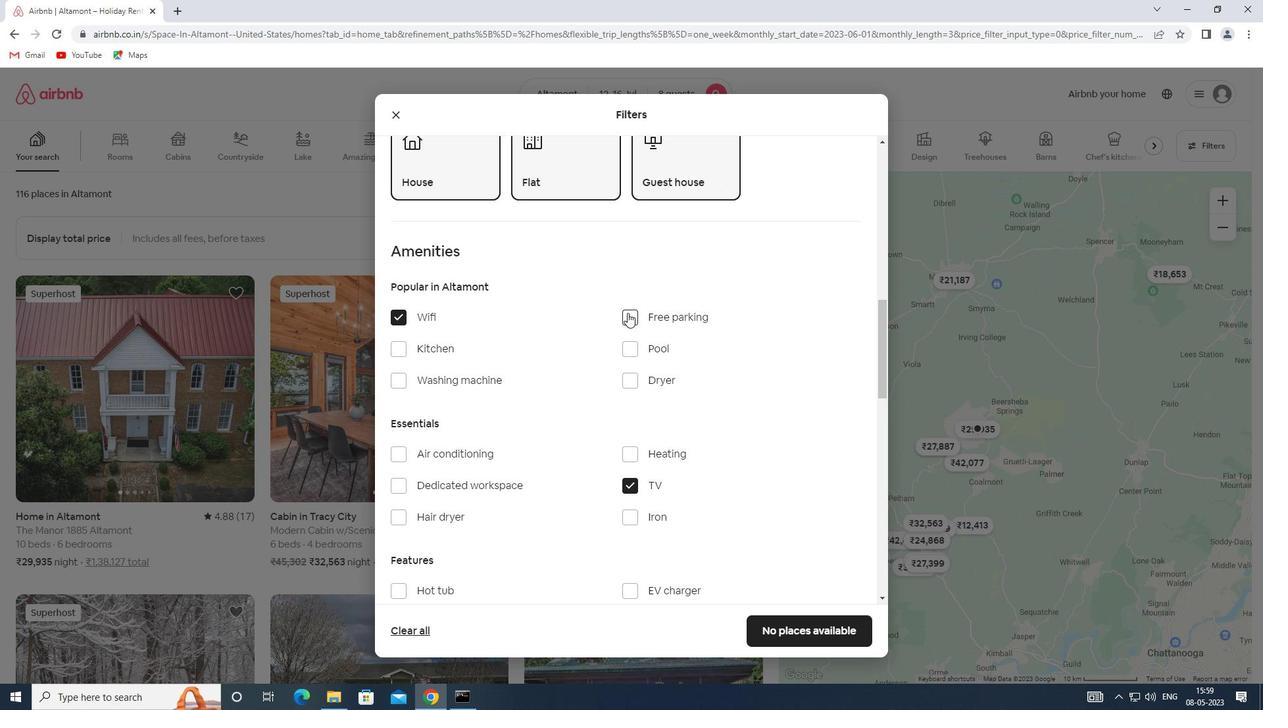 
Action: Mouse moved to (442, 425)
Screenshot: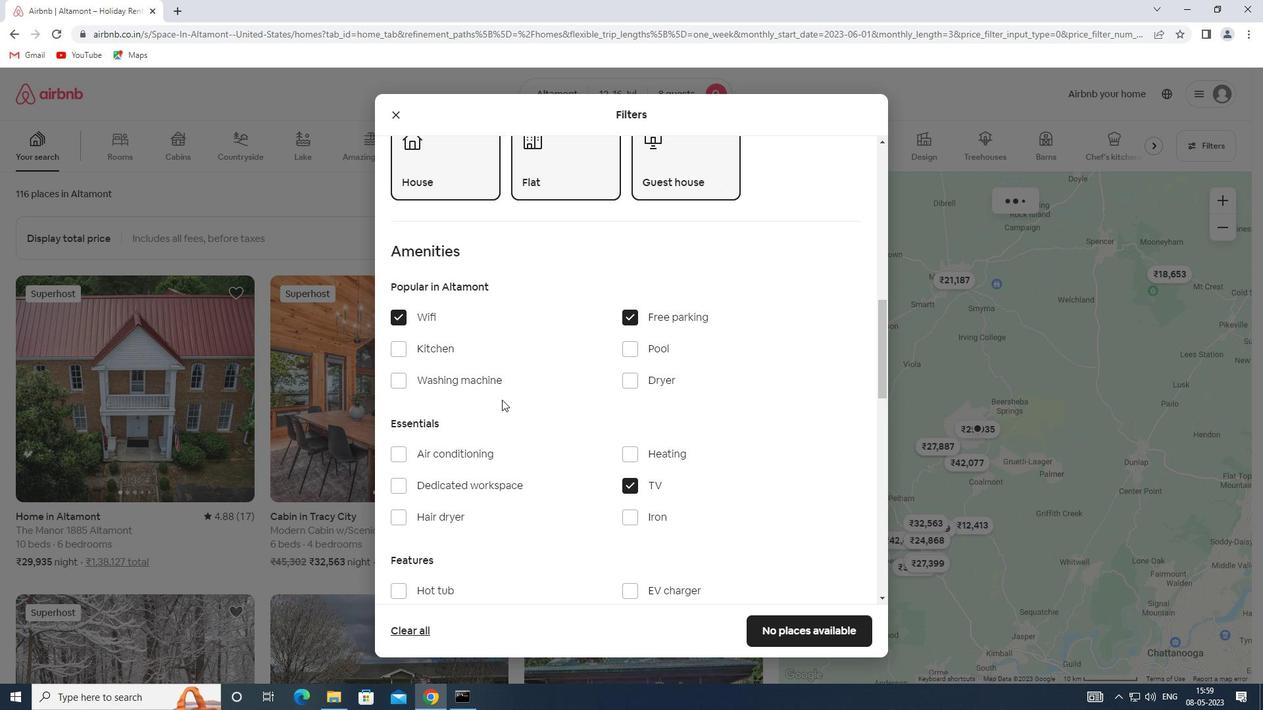 
Action: Mouse scrolled (442, 424) with delta (0, 0)
Screenshot: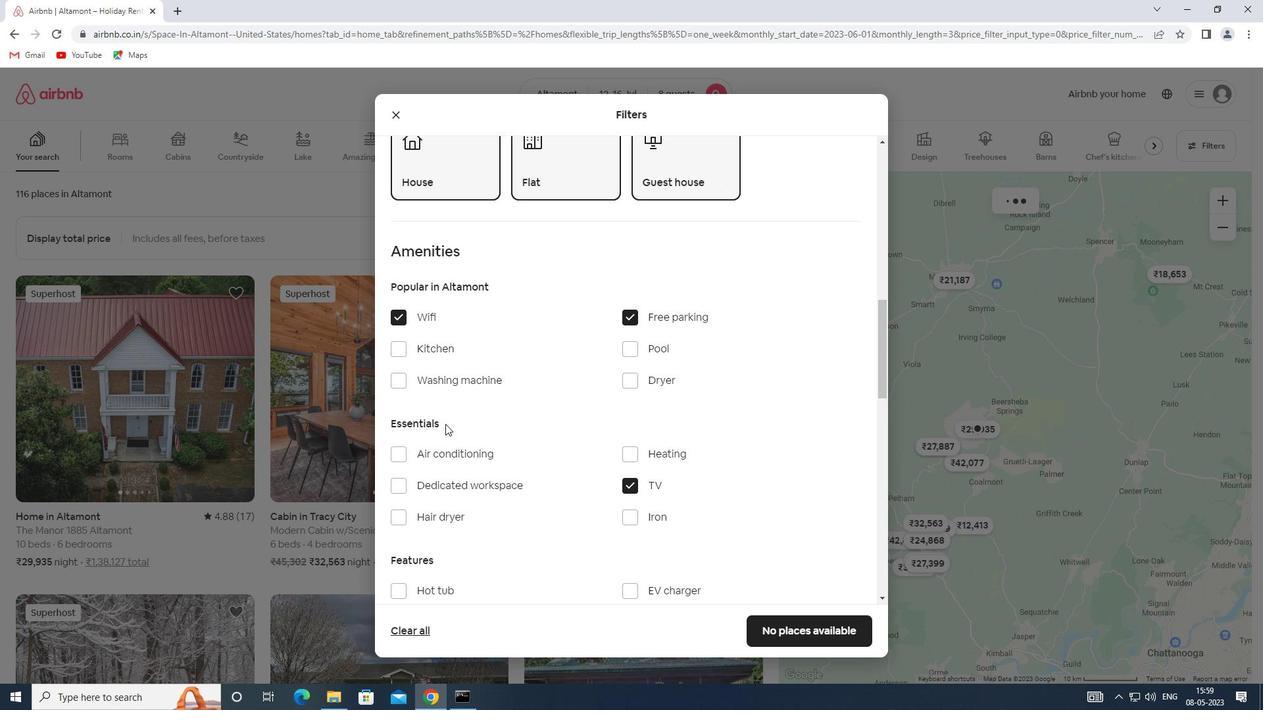 
Action: Mouse scrolled (442, 424) with delta (0, 0)
Screenshot: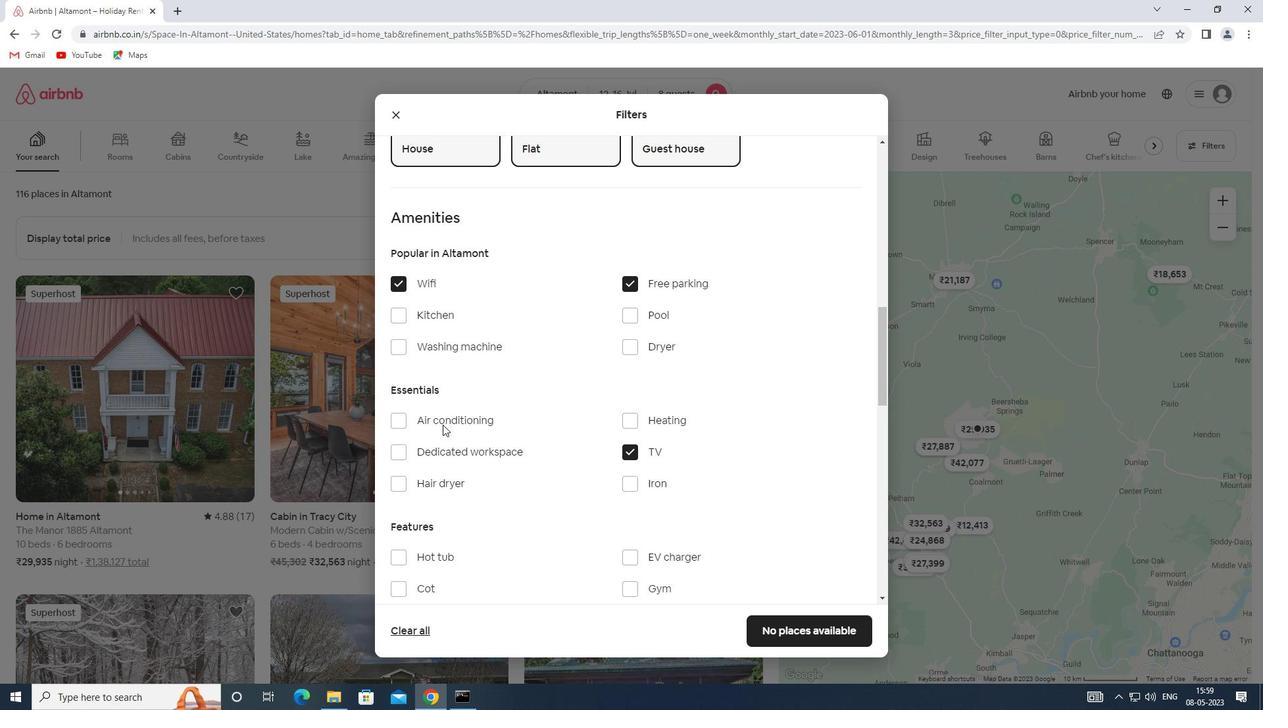 
Action: Mouse scrolled (442, 424) with delta (0, 0)
Screenshot: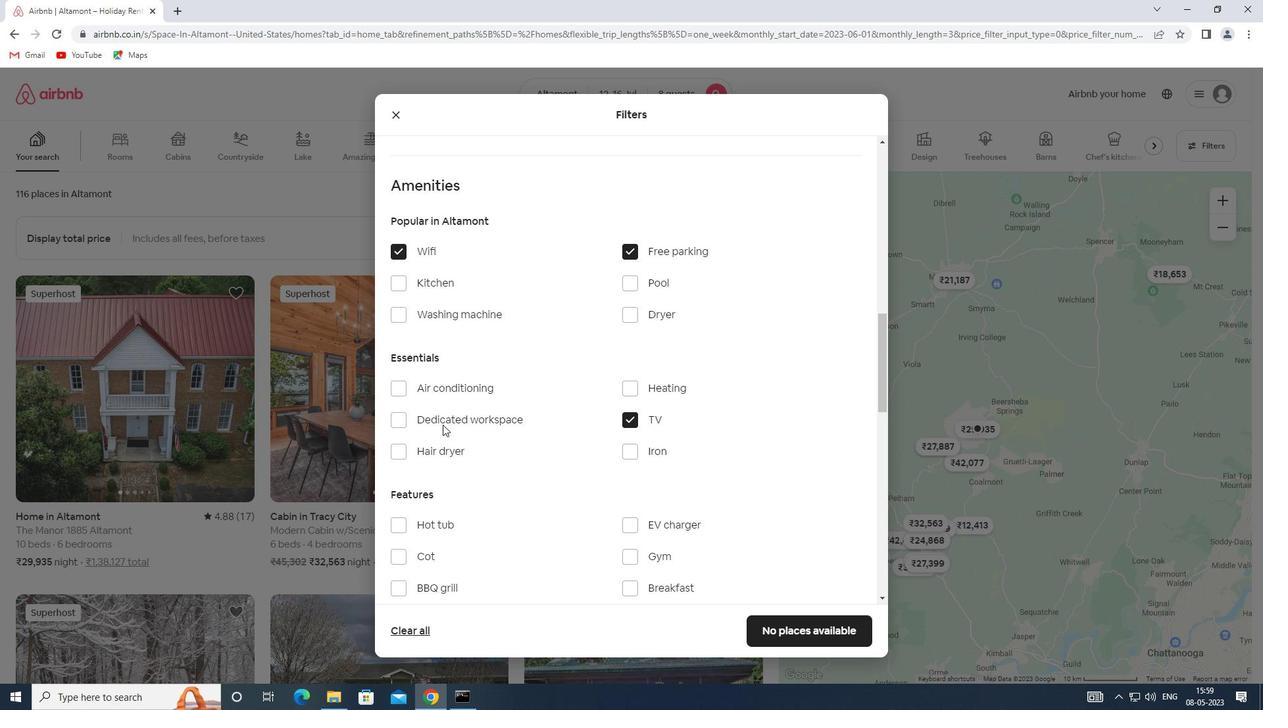 
Action: Mouse moved to (637, 426)
Screenshot: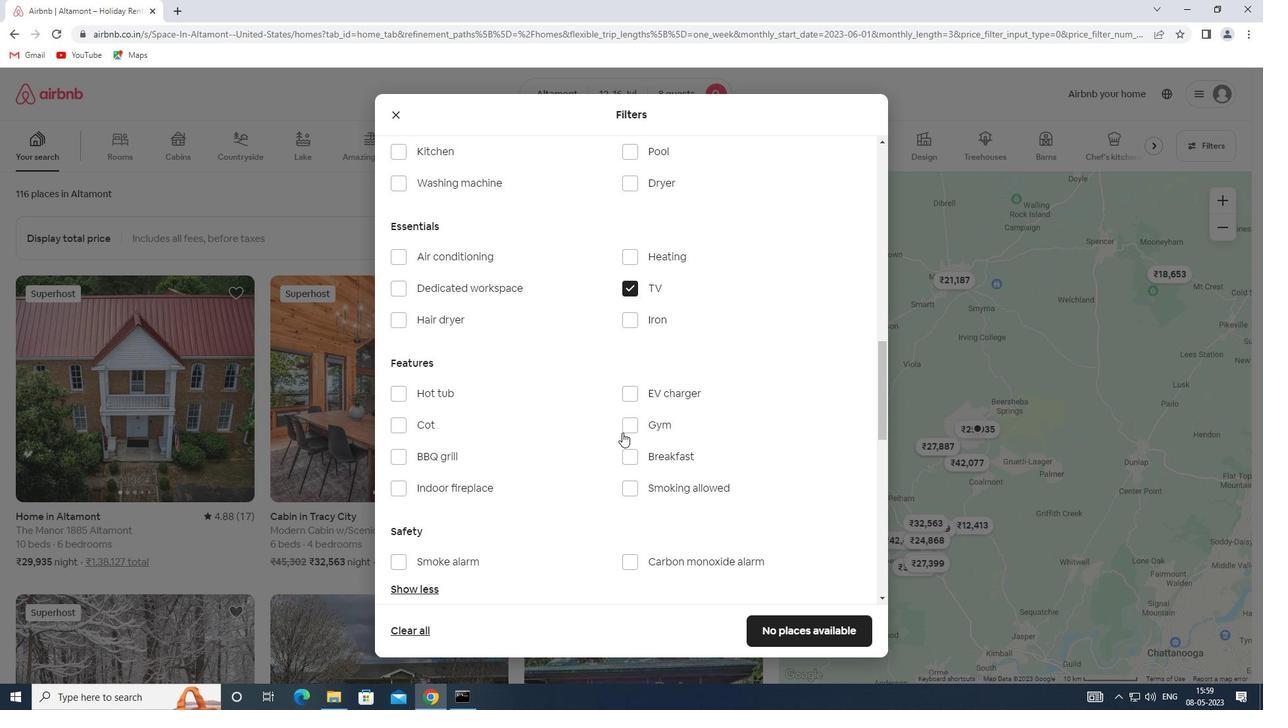 
Action: Mouse pressed left at (637, 426)
Screenshot: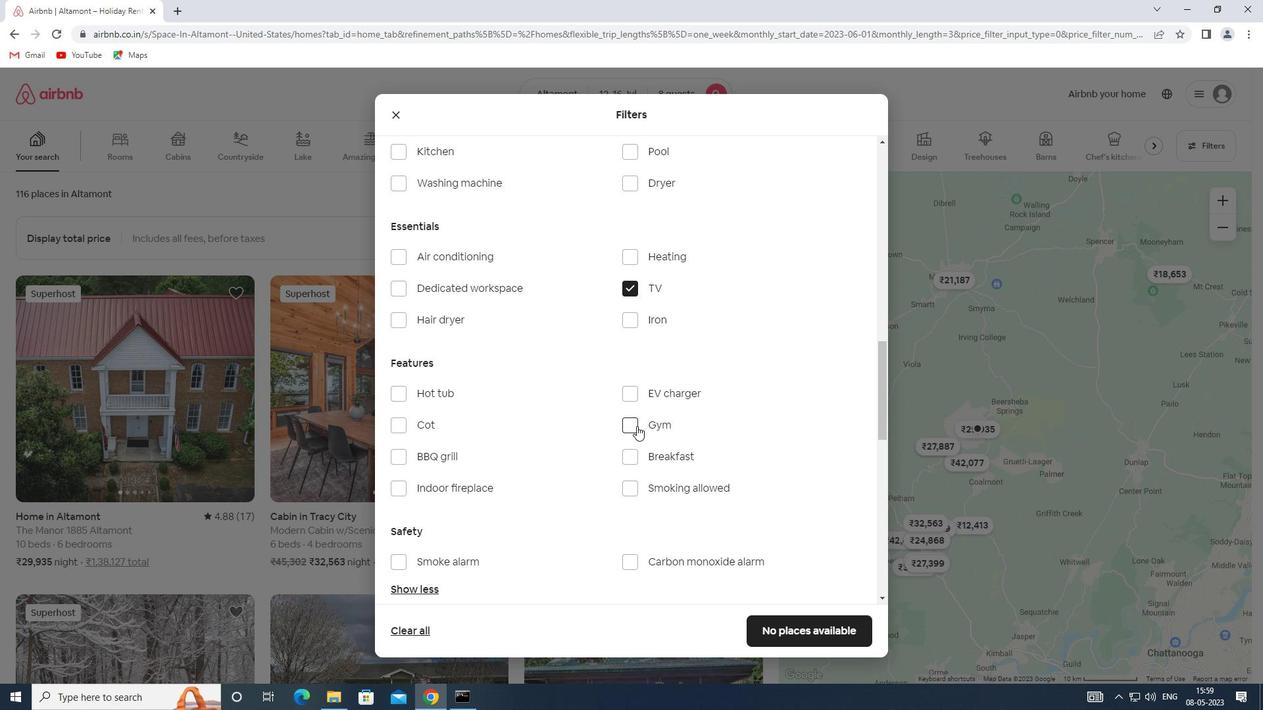 
Action: Mouse moved to (629, 449)
Screenshot: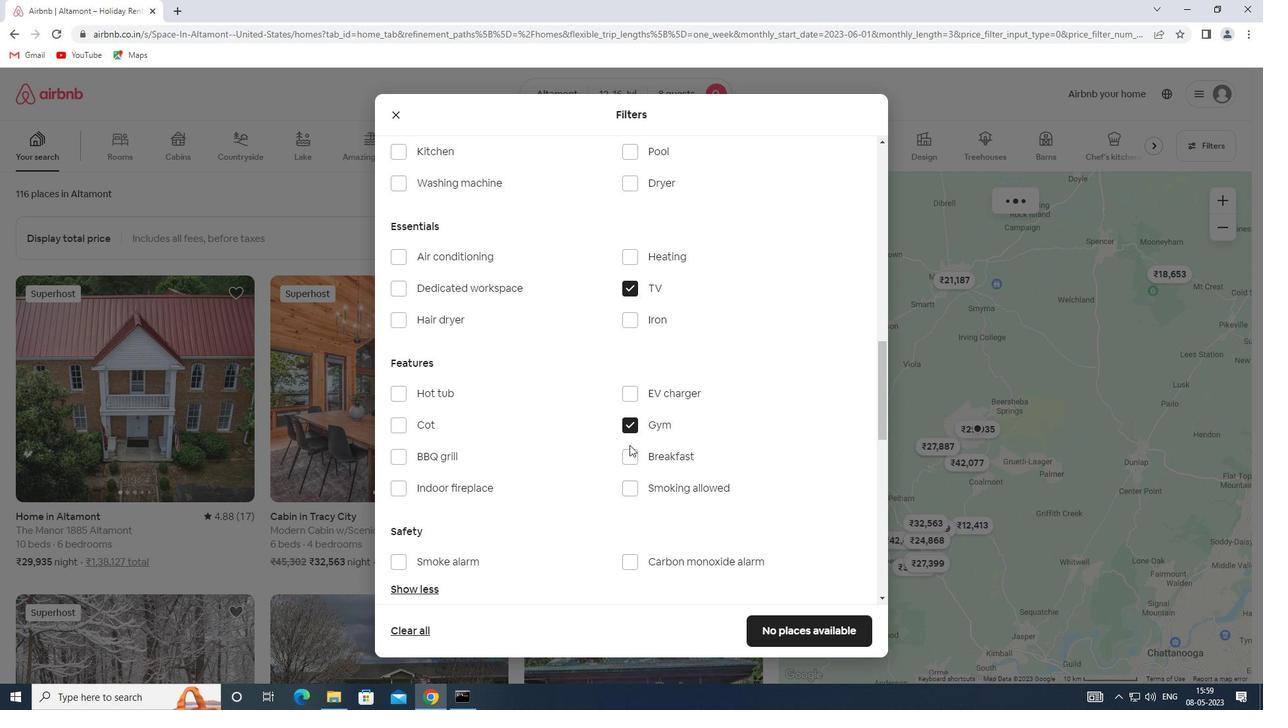 
Action: Mouse pressed left at (629, 449)
Screenshot: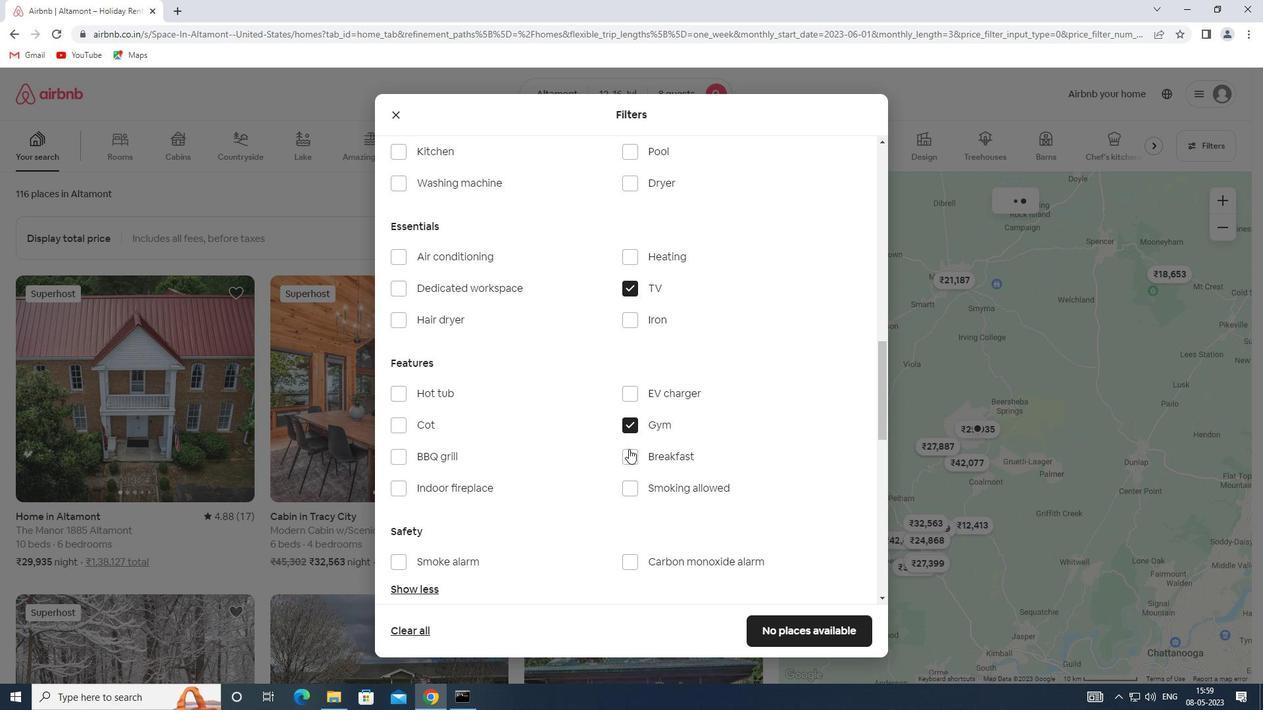 
Action: Mouse scrolled (629, 448) with delta (0, 0)
Screenshot: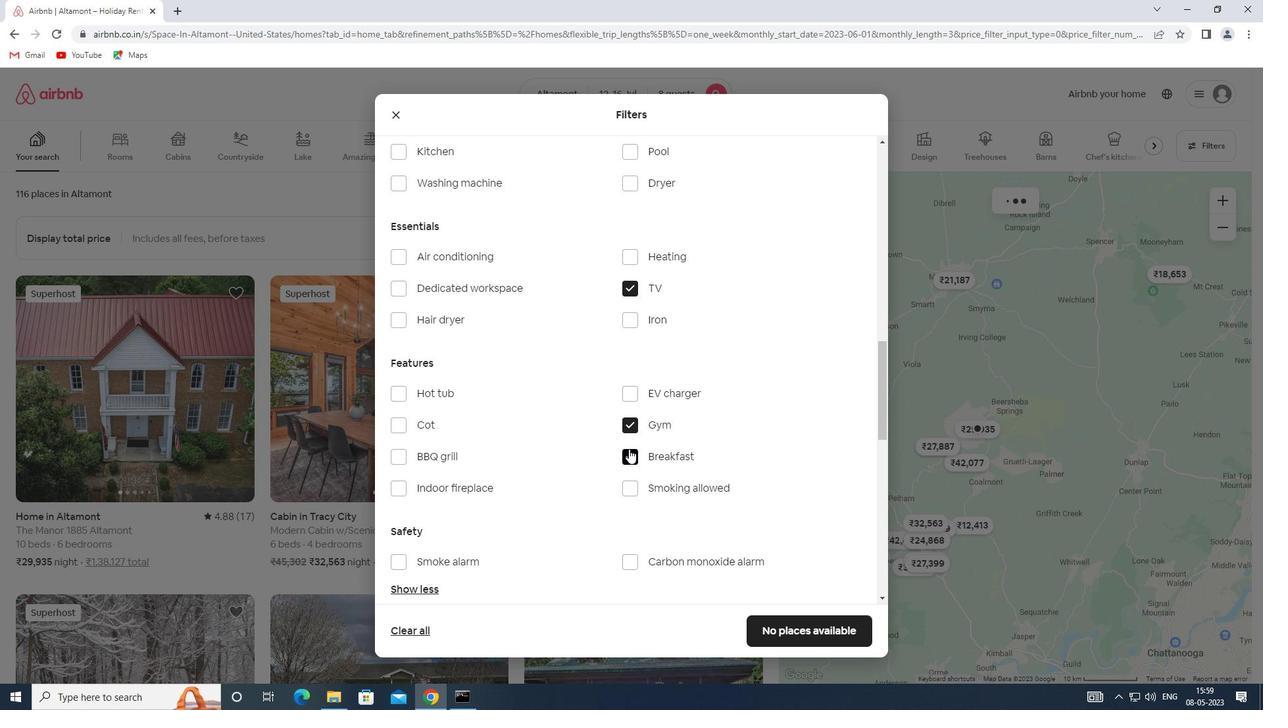 
Action: Mouse scrolled (629, 448) with delta (0, 0)
Screenshot: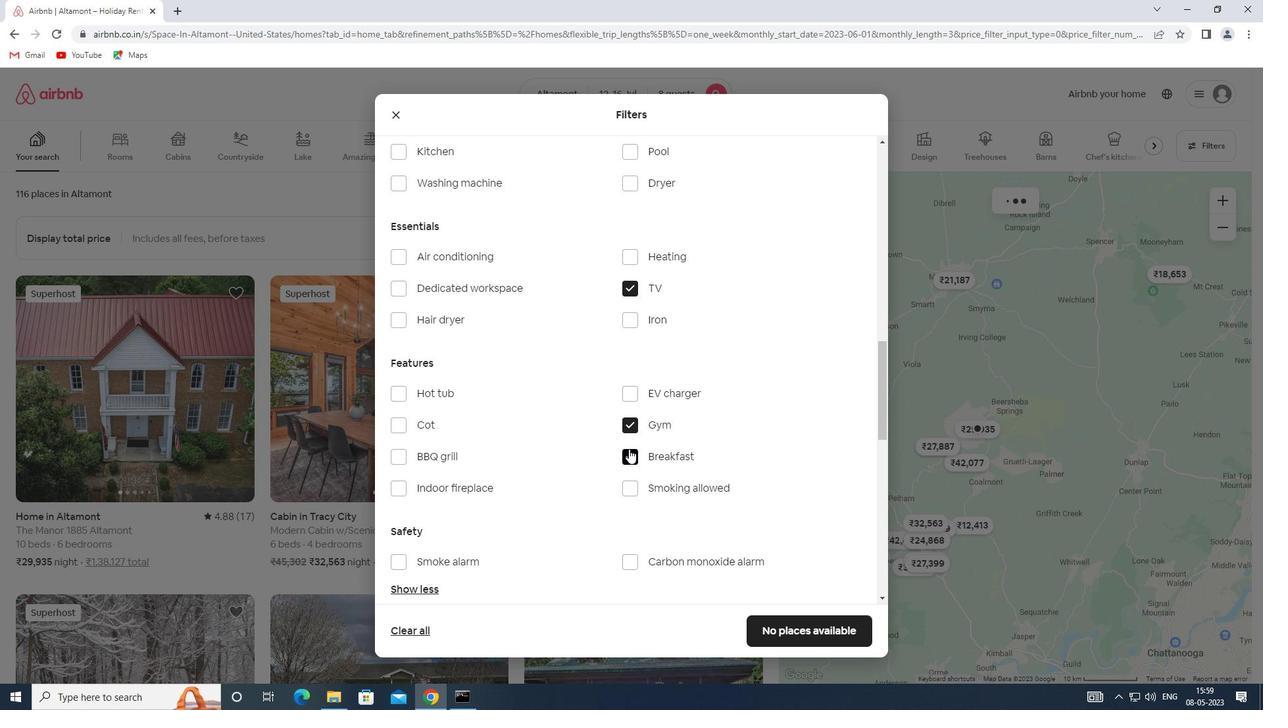 
Action: Mouse scrolled (629, 448) with delta (0, 0)
Screenshot: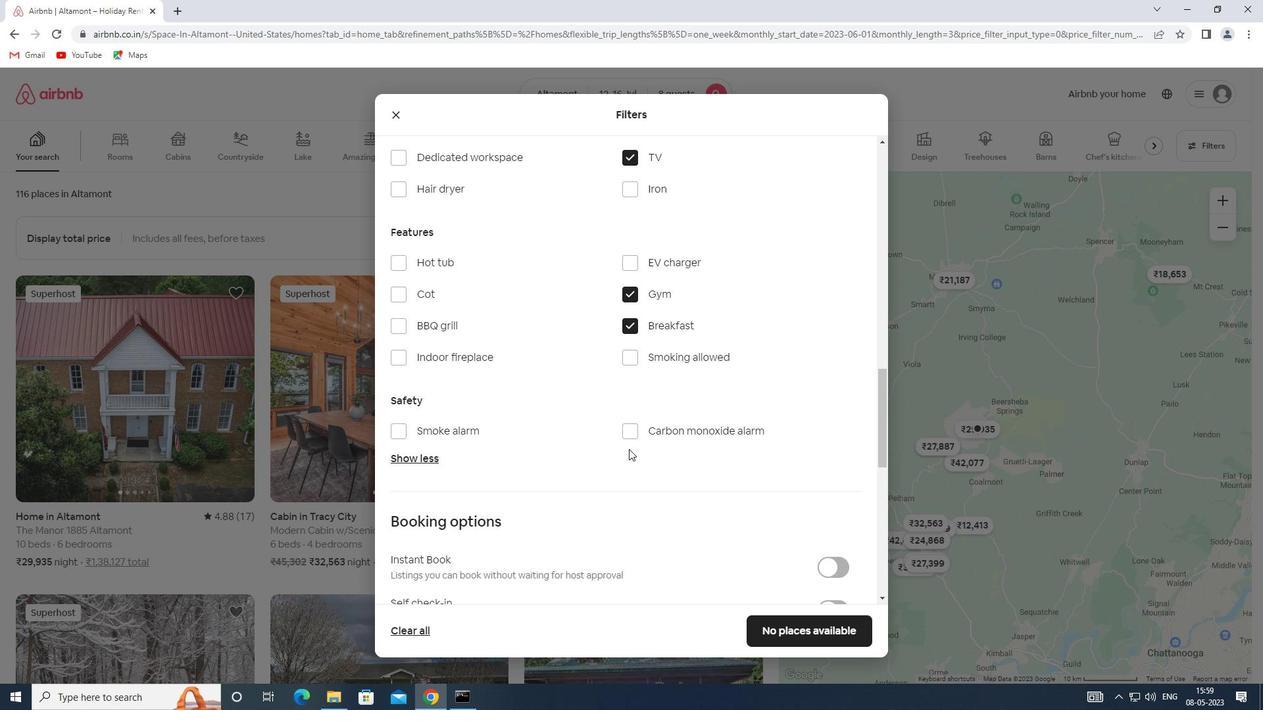 
Action: Mouse scrolled (629, 448) with delta (0, 0)
Screenshot: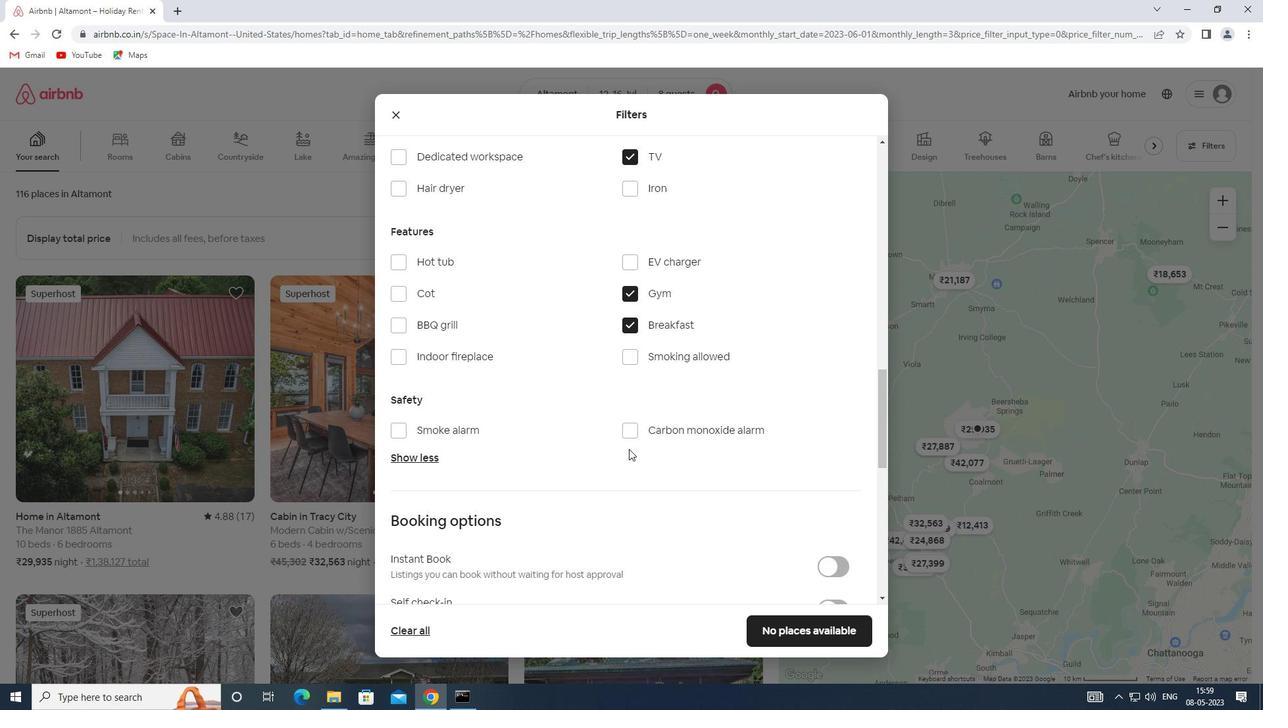 
Action: Mouse moved to (826, 475)
Screenshot: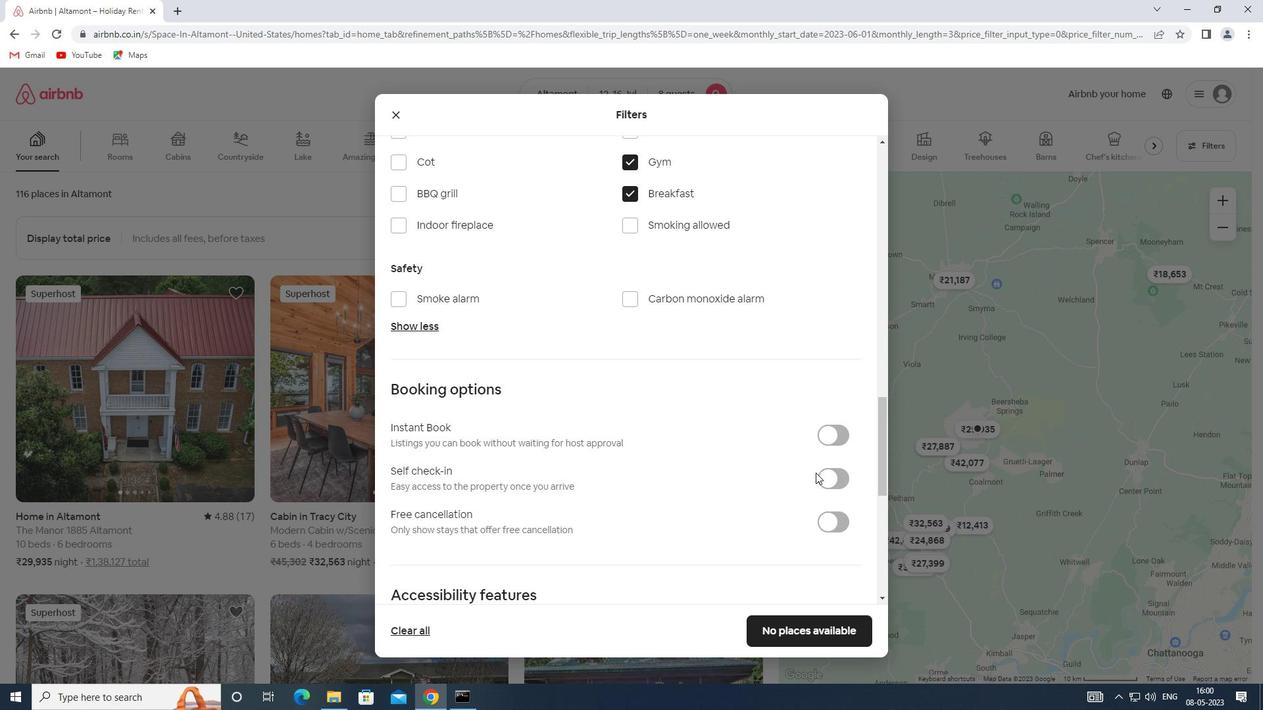 
Action: Mouse pressed left at (826, 475)
Screenshot: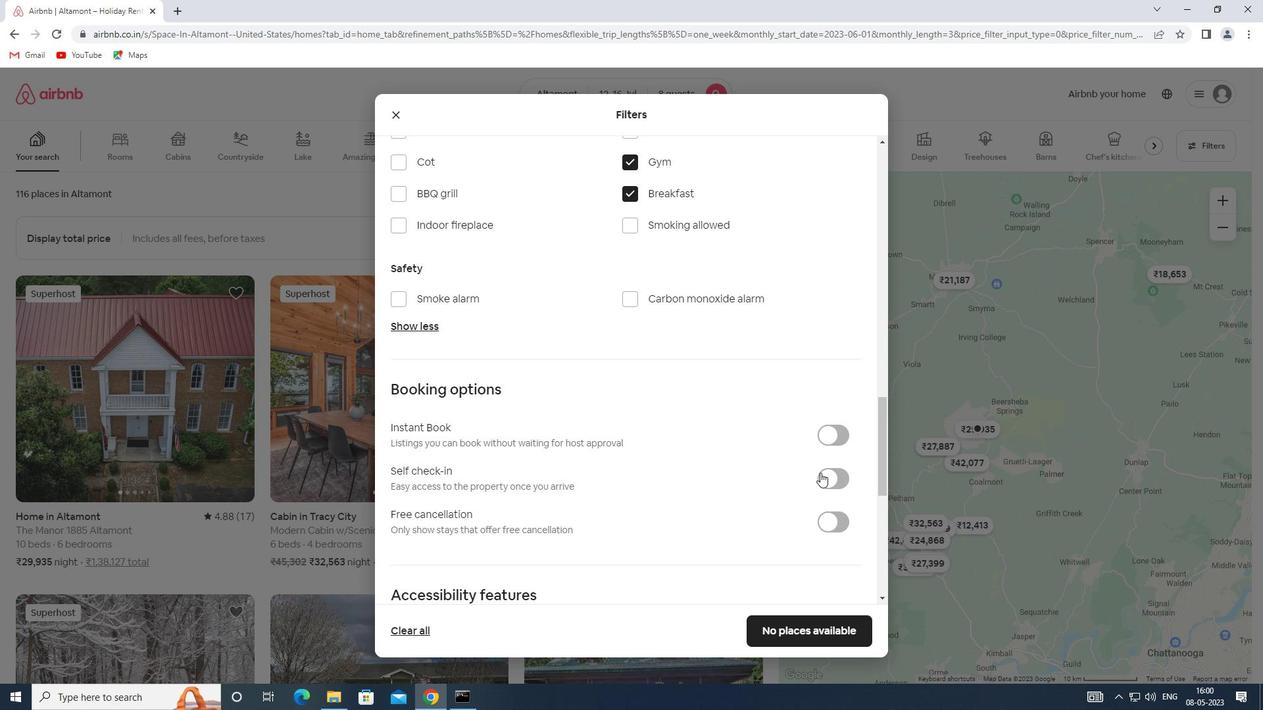 
Action: Mouse moved to (506, 496)
Screenshot: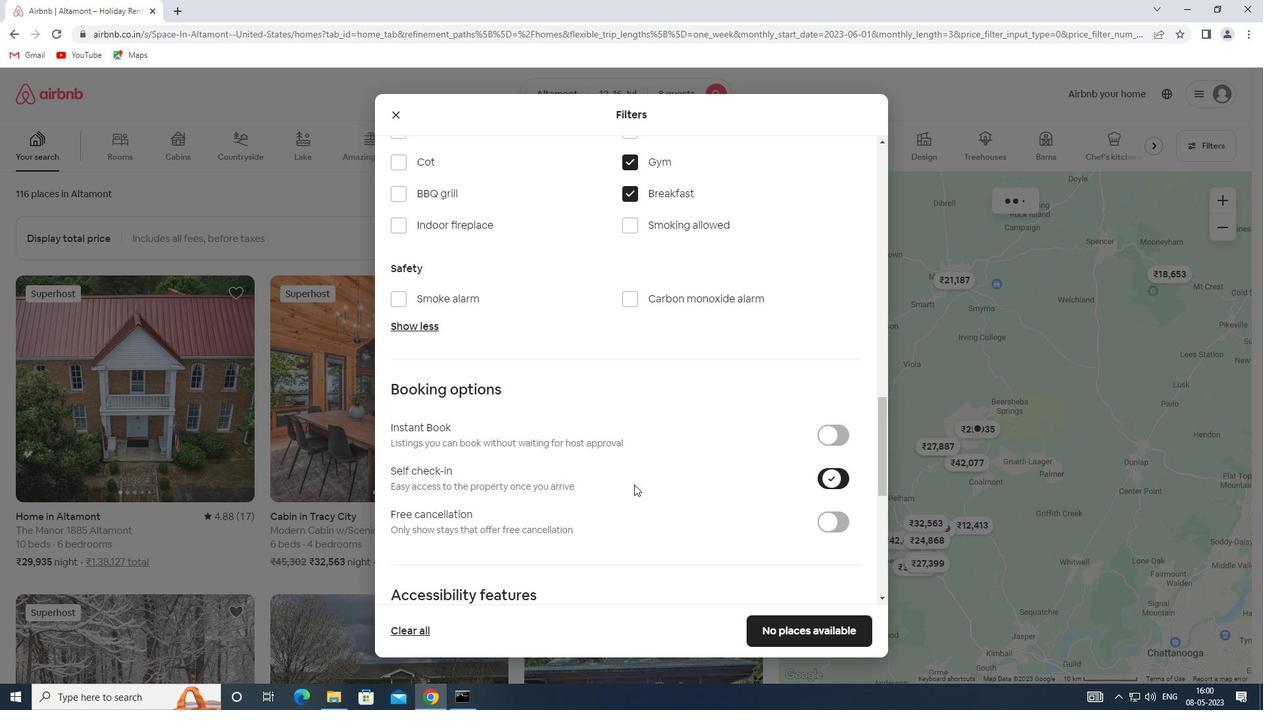 
Action: Mouse scrolled (506, 496) with delta (0, 0)
Screenshot: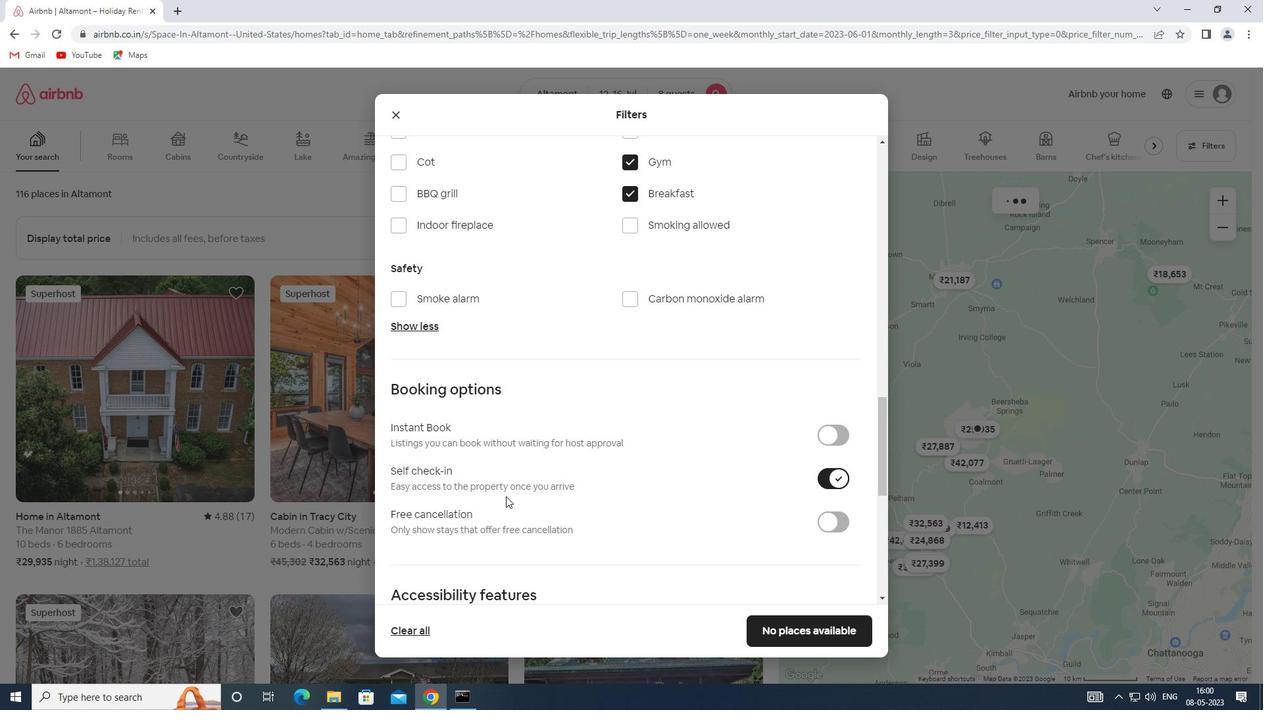 
Action: Mouse scrolled (506, 496) with delta (0, 0)
Screenshot: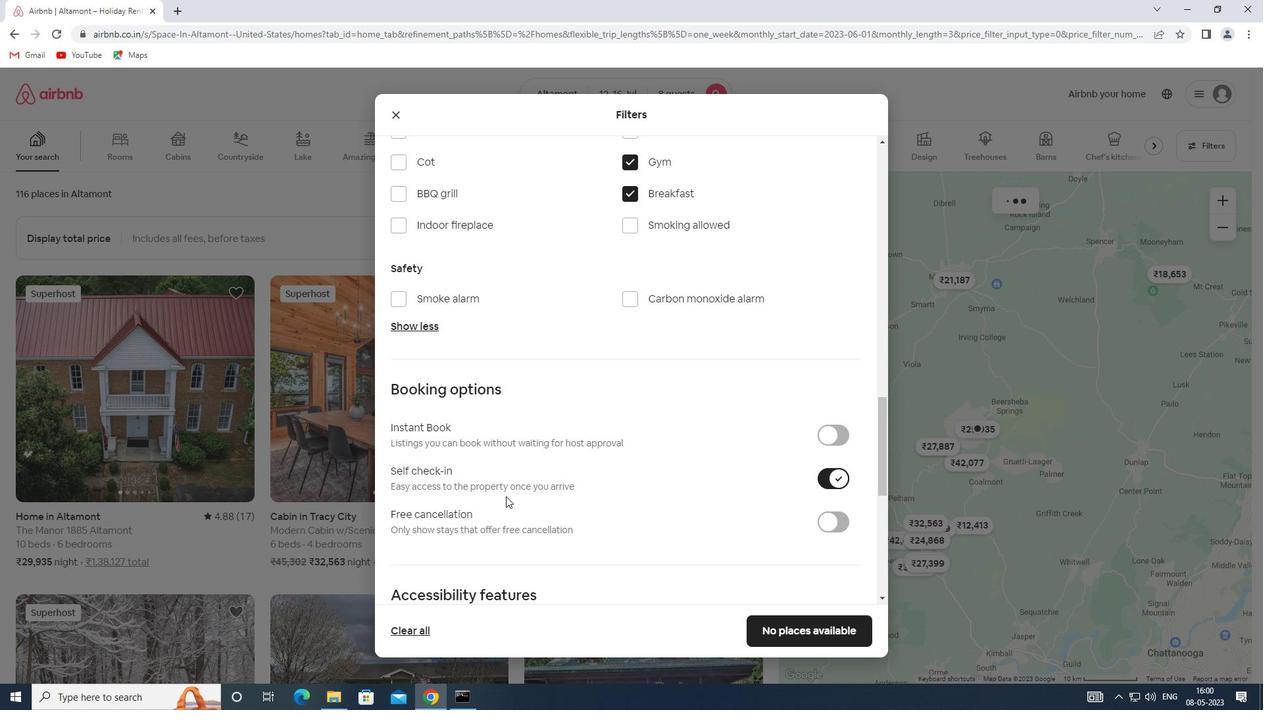 
Action: Mouse scrolled (506, 496) with delta (0, 0)
Screenshot: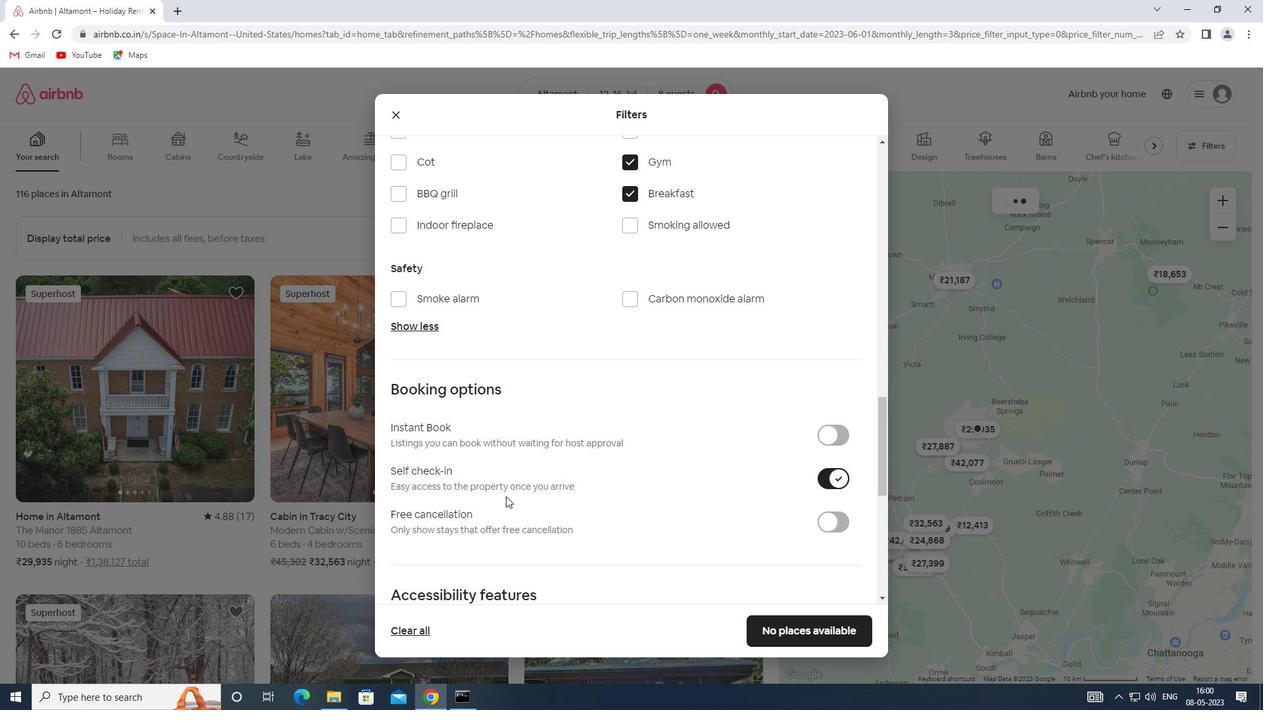 
Action: Mouse moved to (506, 488)
Screenshot: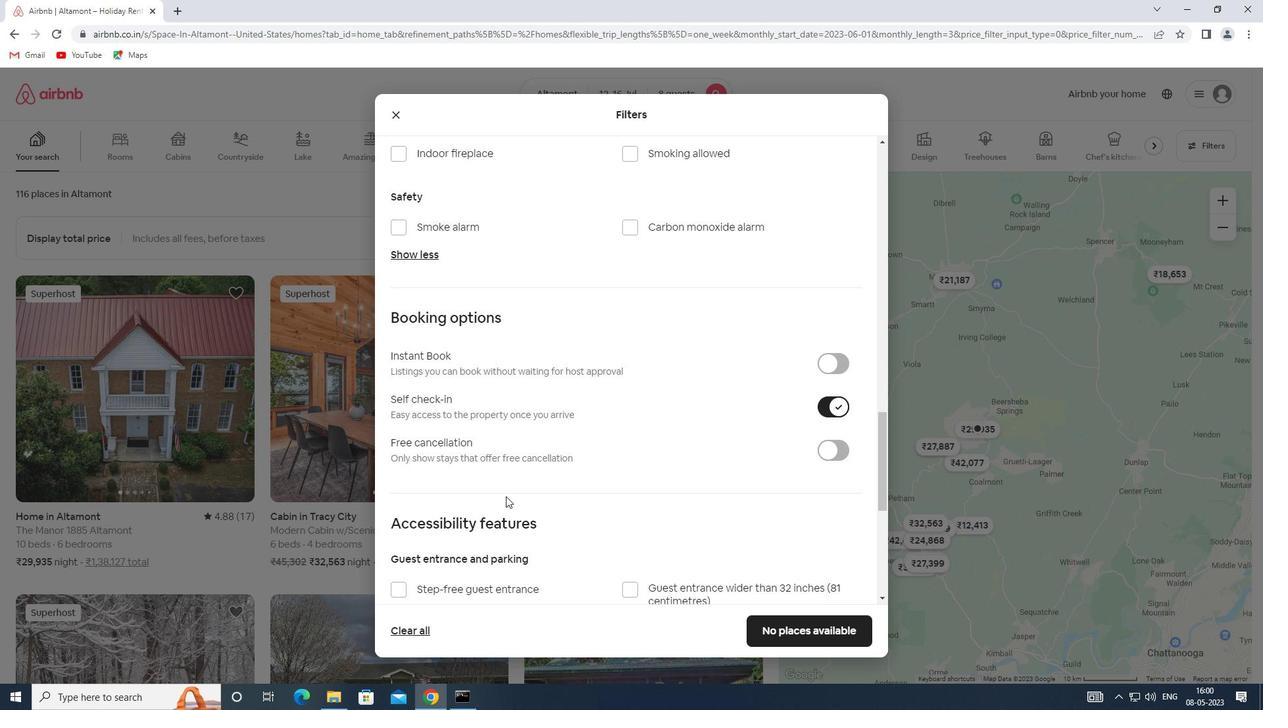 
Action: Mouse scrolled (506, 487) with delta (0, 0)
Screenshot: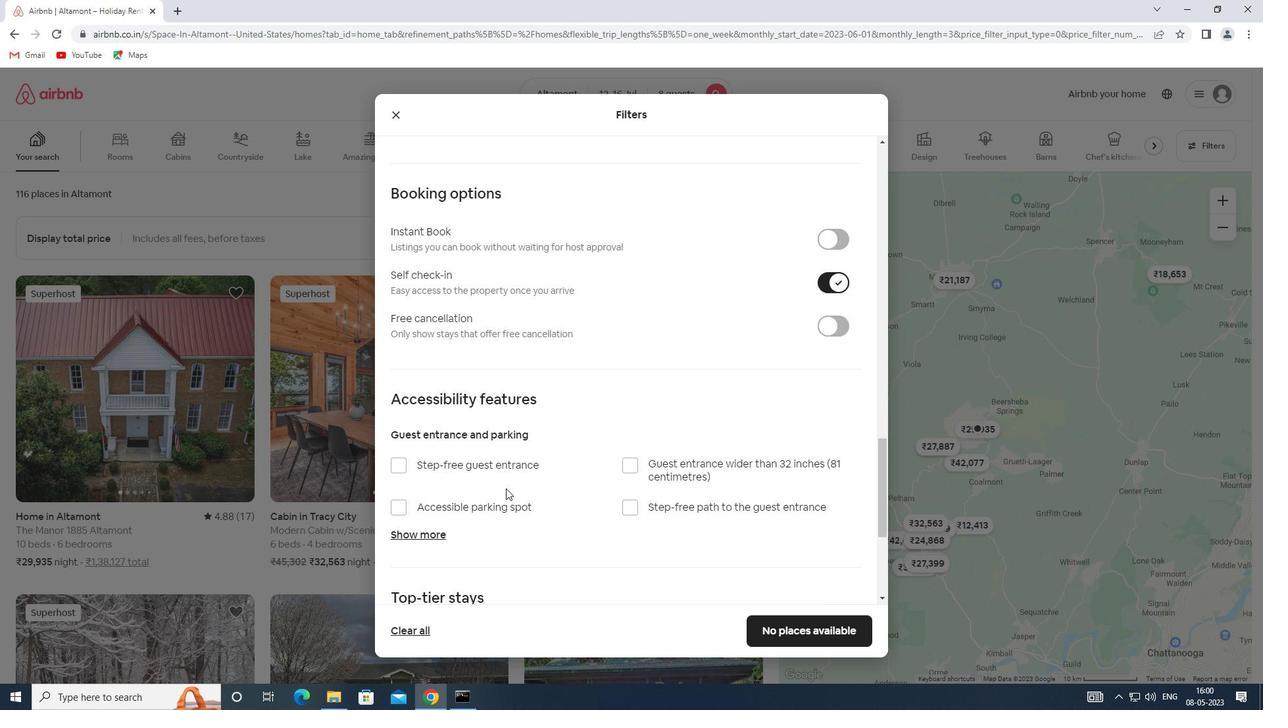 
Action: Mouse scrolled (506, 487) with delta (0, 0)
Screenshot: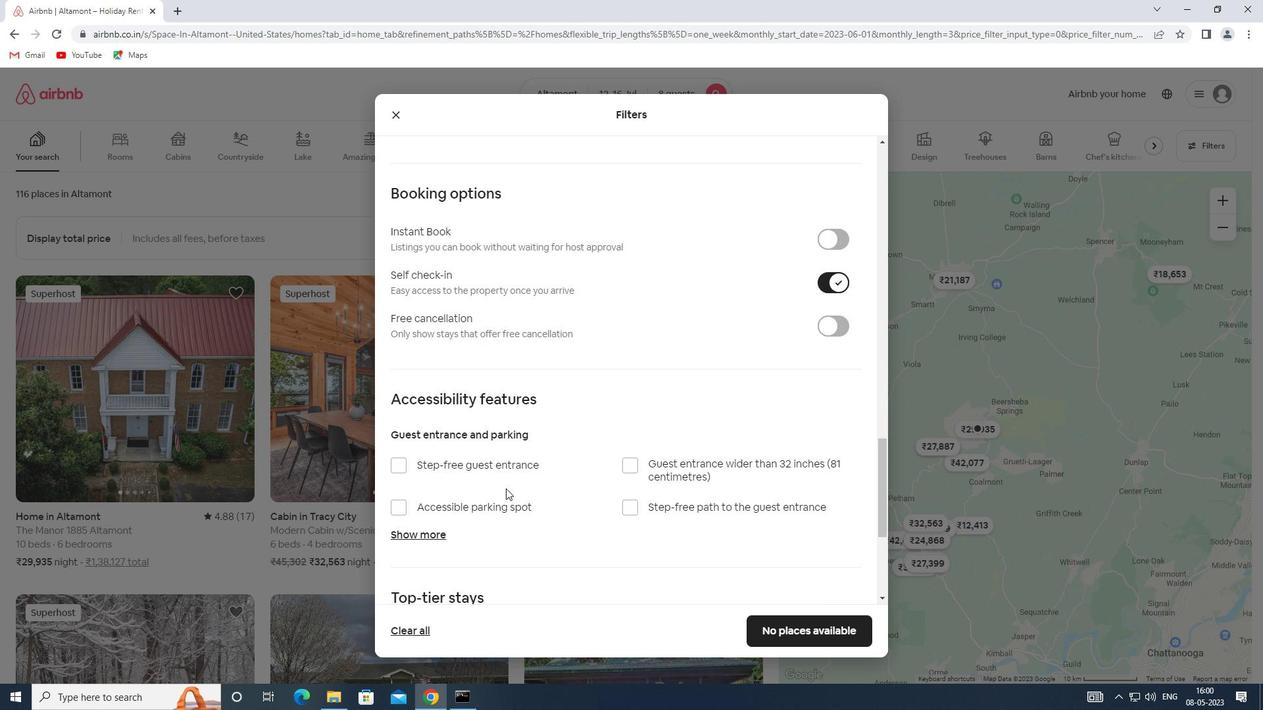 
Action: Mouse scrolled (506, 487) with delta (0, 0)
Screenshot: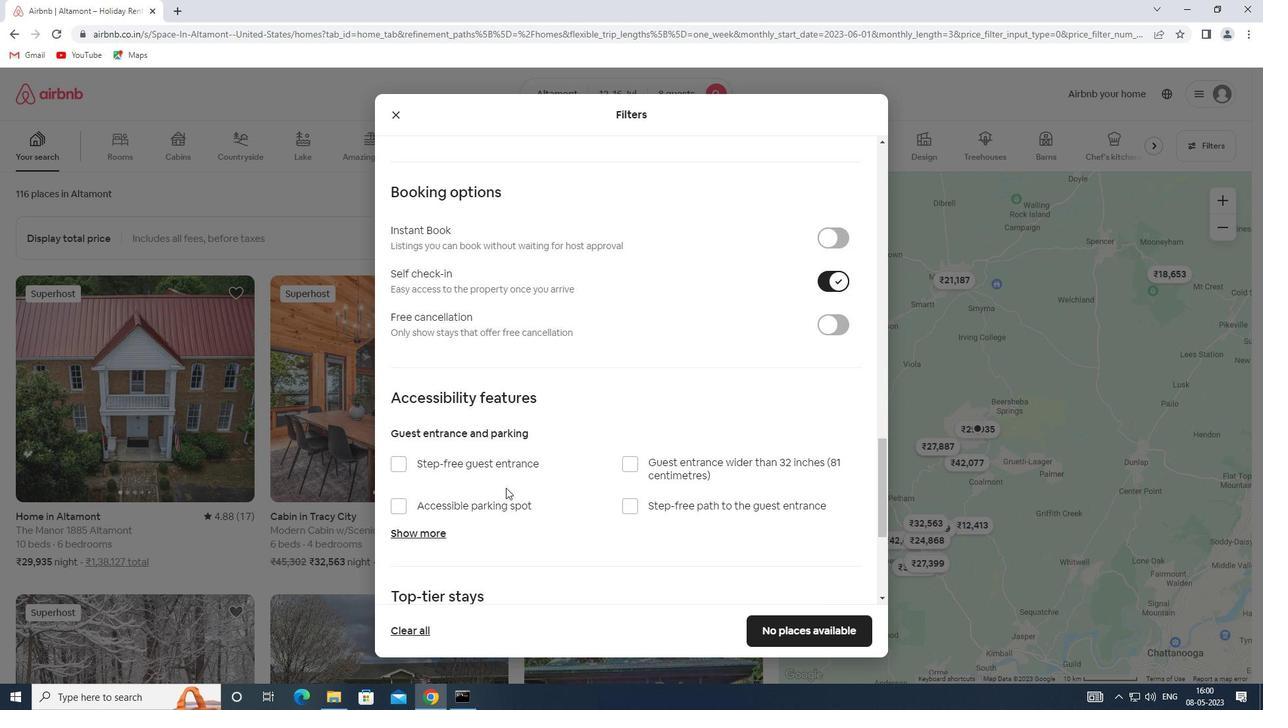 
Action: Mouse scrolled (506, 487) with delta (0, 0)
Screenshot: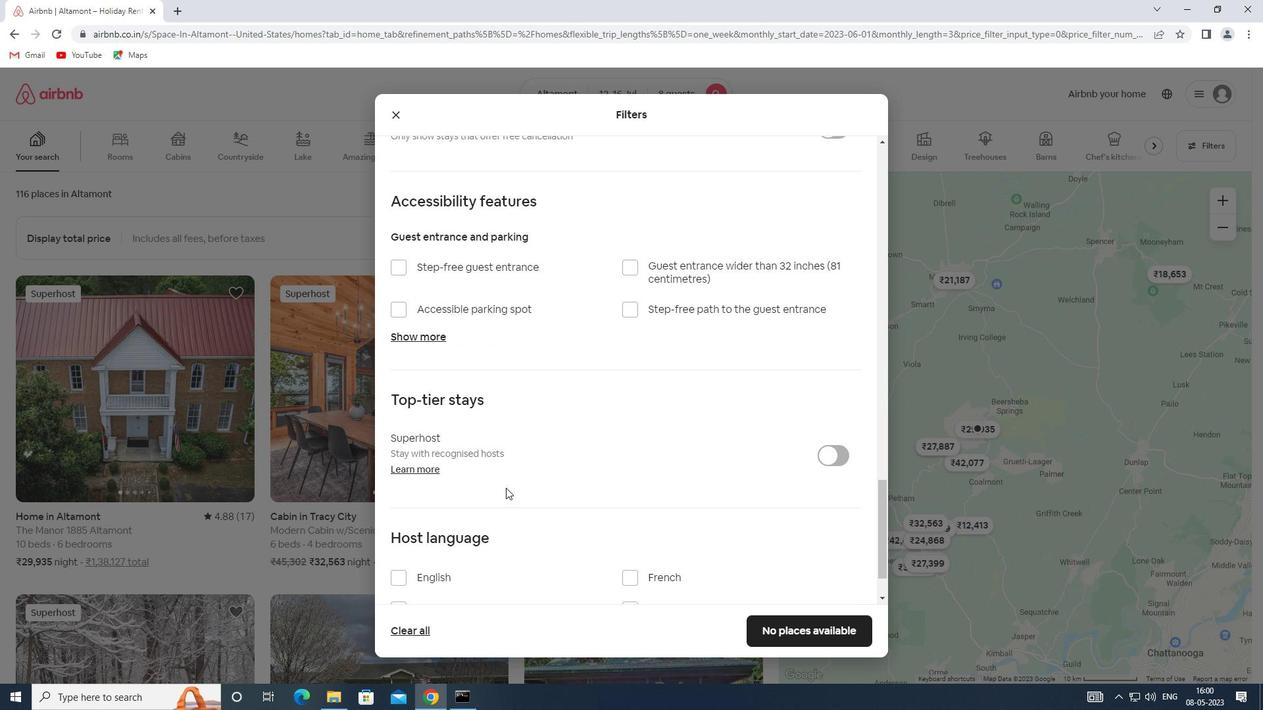 
Action: Mouse scrolled (506, 487) with delta (0, 0)
Screenshot: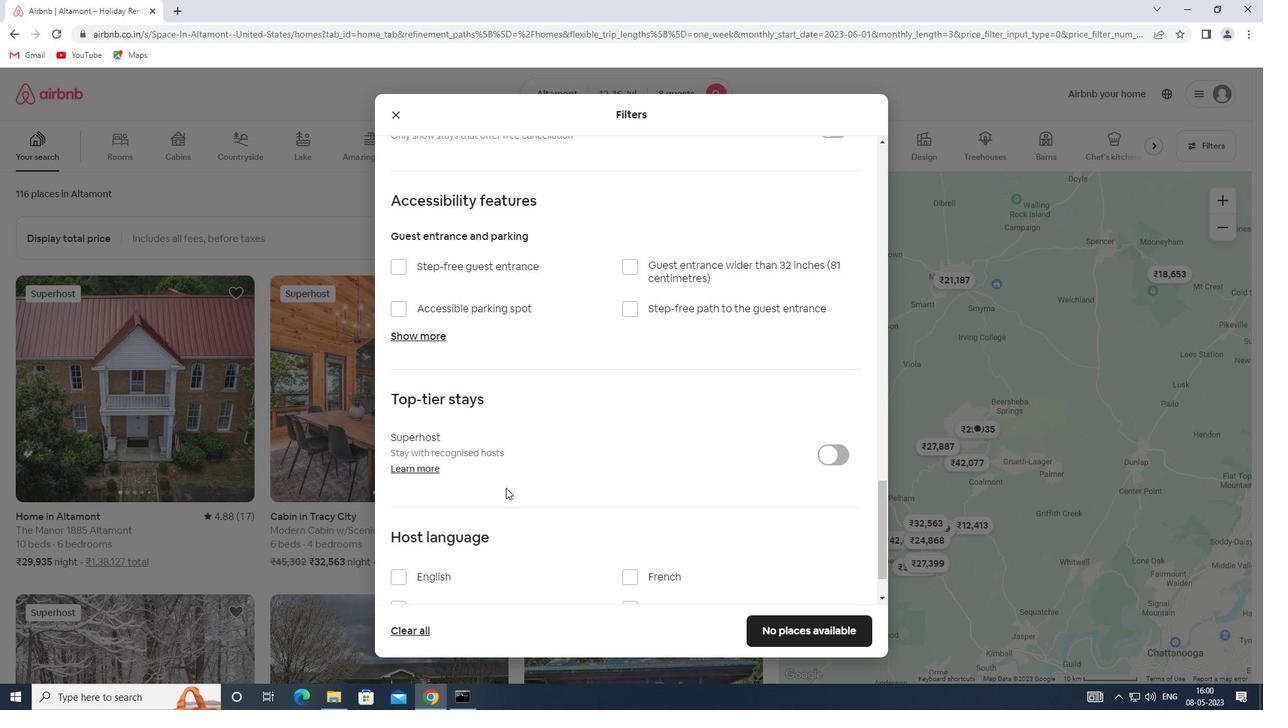 
Action: Mouse scrolled (506, 487) with delta (0, 0)
Screenshot: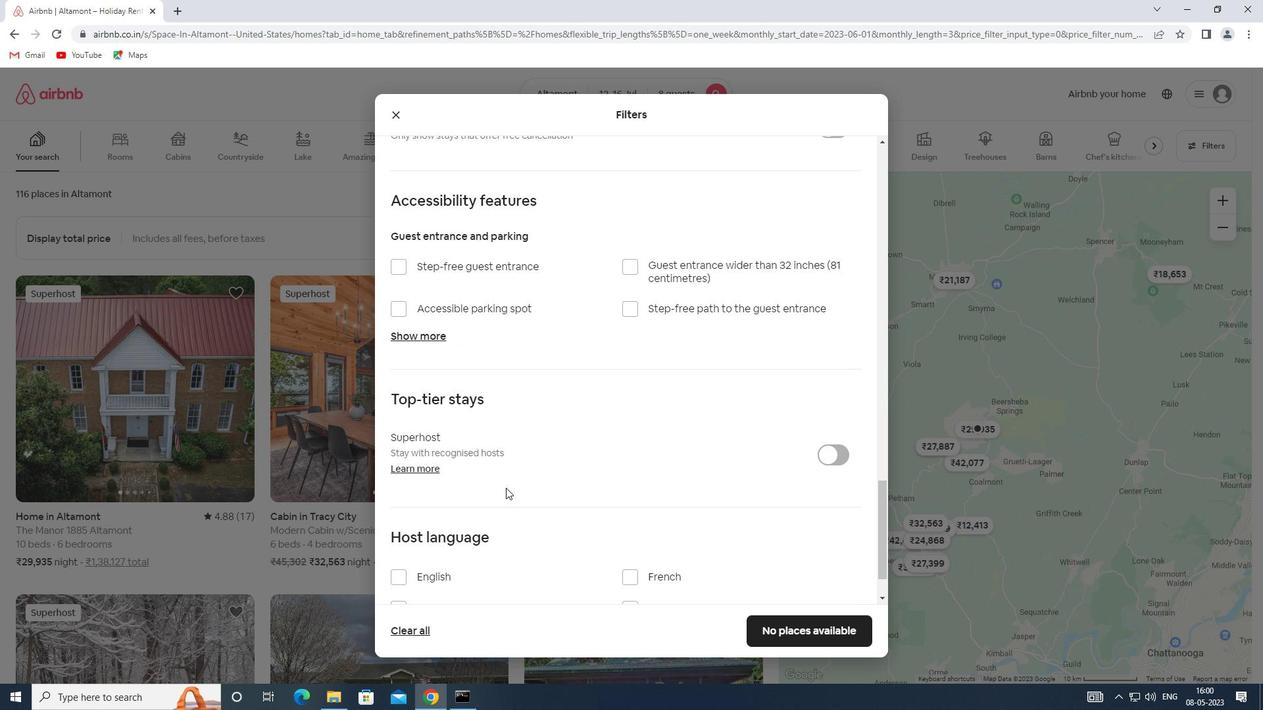 
Action: Mouse moved to (401, 510)
Screenshot: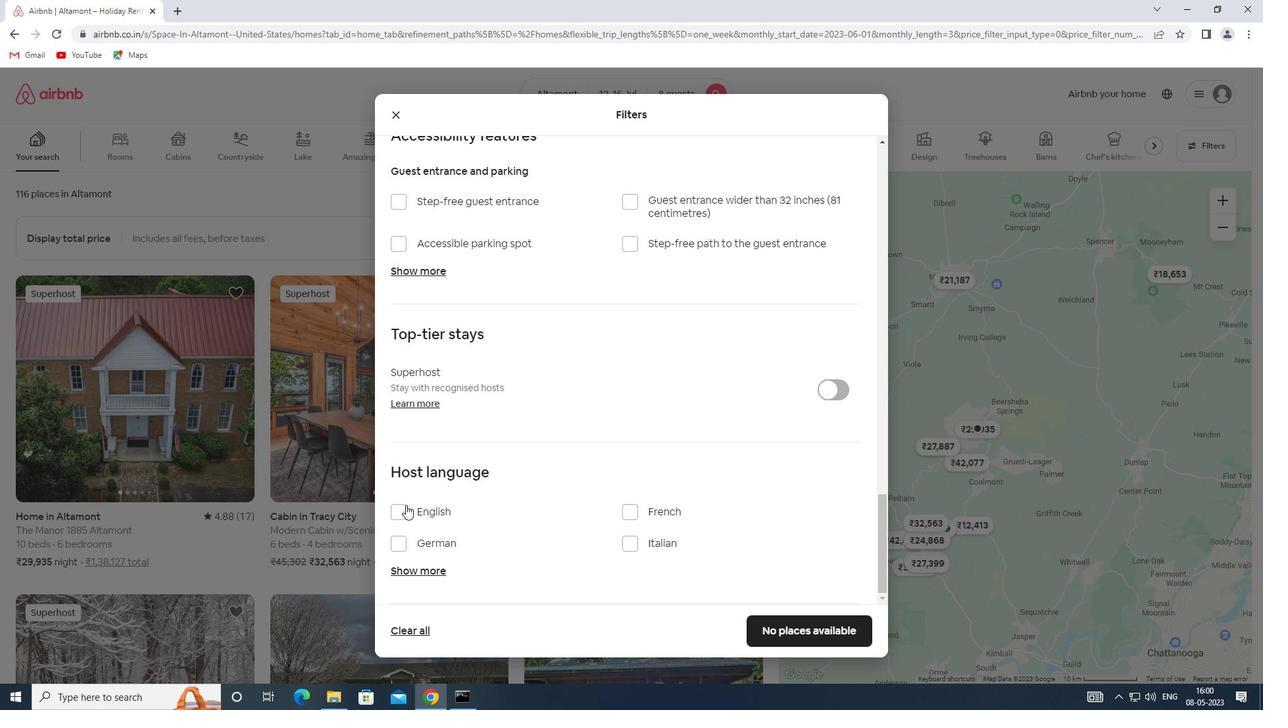 
Action: Mouse pressed left at (401, 510)
Screenshot: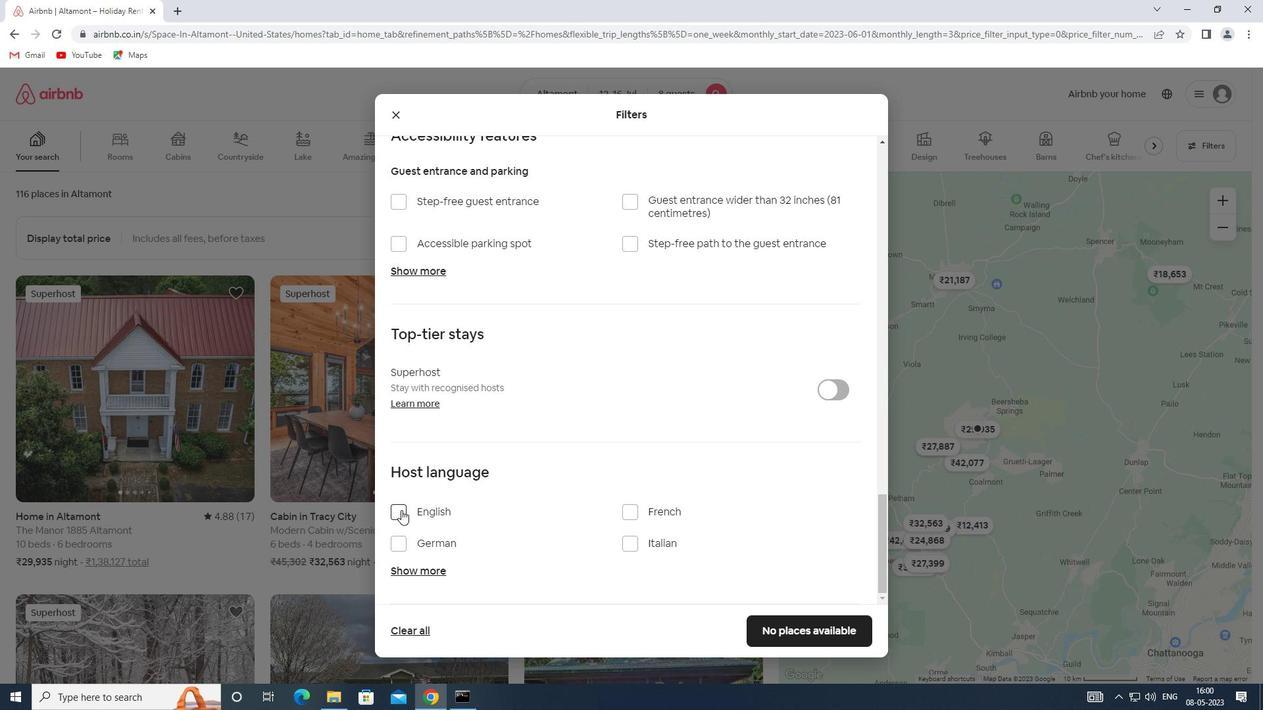 
Action: Mouse moved to (787, 629)
Screenshot: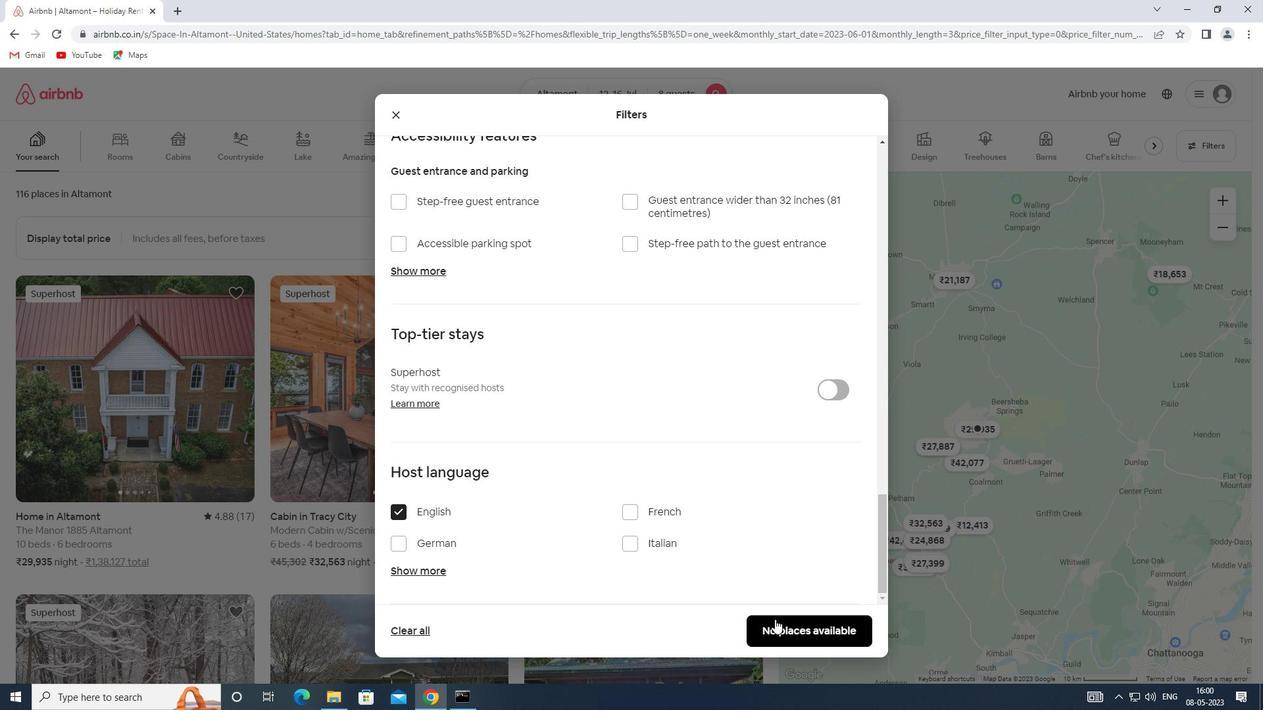 
Action: Mouse pressed left at (787, 629)
Screenshot: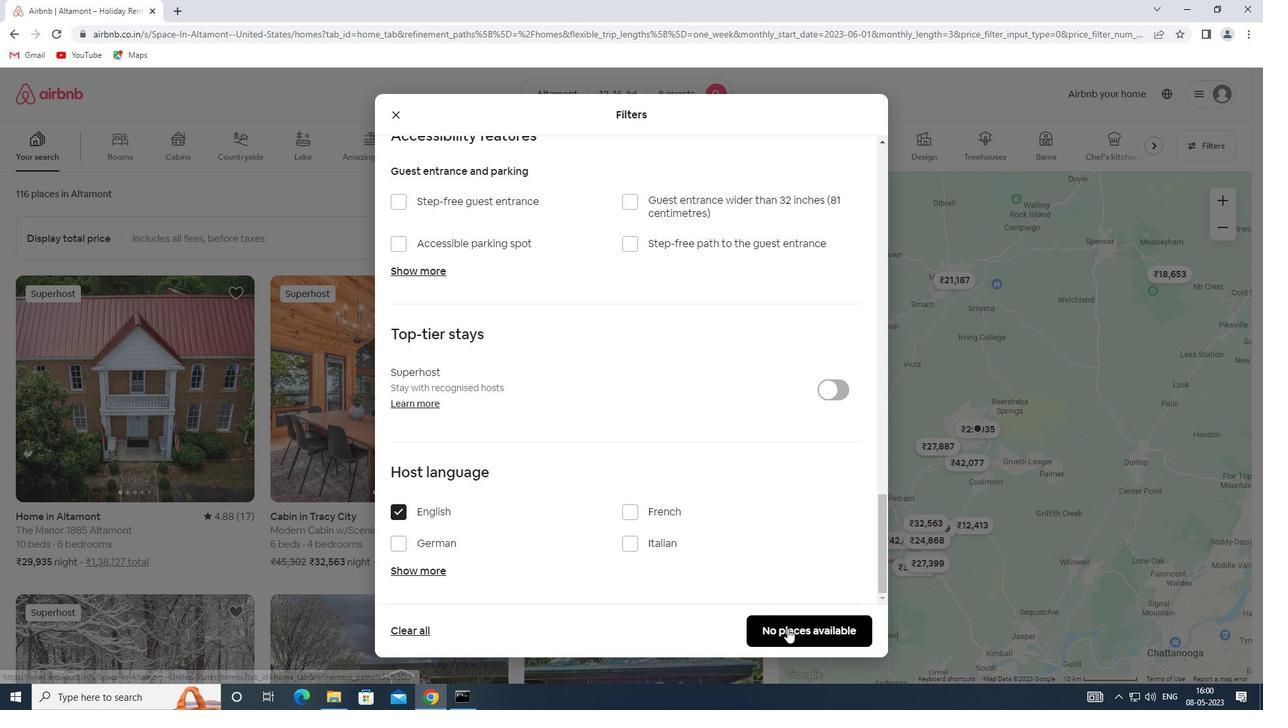 
Action: Mouse moved to (788, 627)
Screenshot: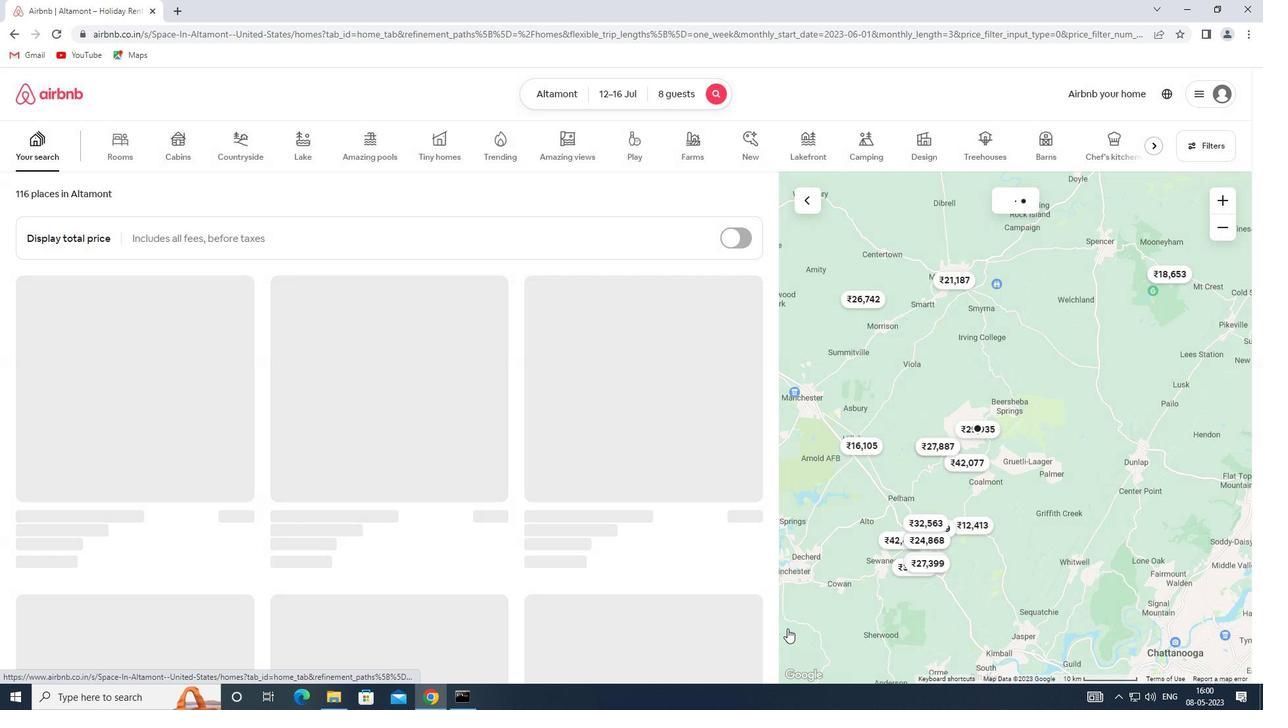 
